 Task: In the  document Empathymeet.rtf change page color to  'Olive Green'. Insert watermark  'Confidential ' Apply Font Style in watermark Nunito
Action: Mouse moved to (326, 432)
Screenshot: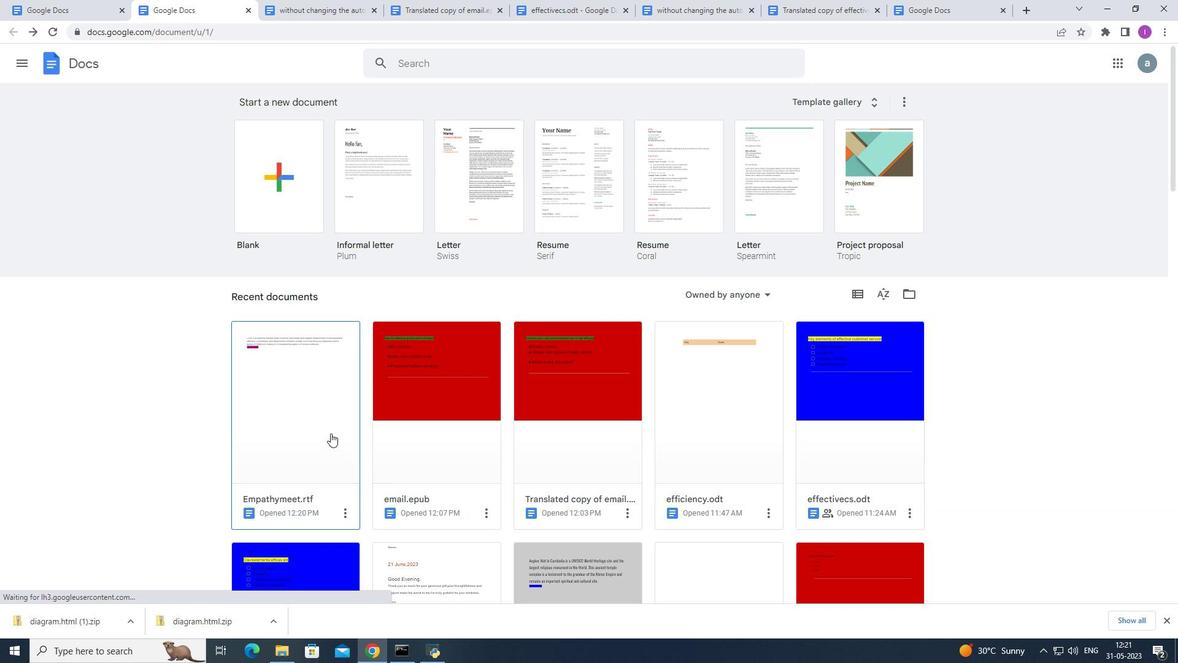 
Action: Mouse pressed left at (326, 432)
Screenshot: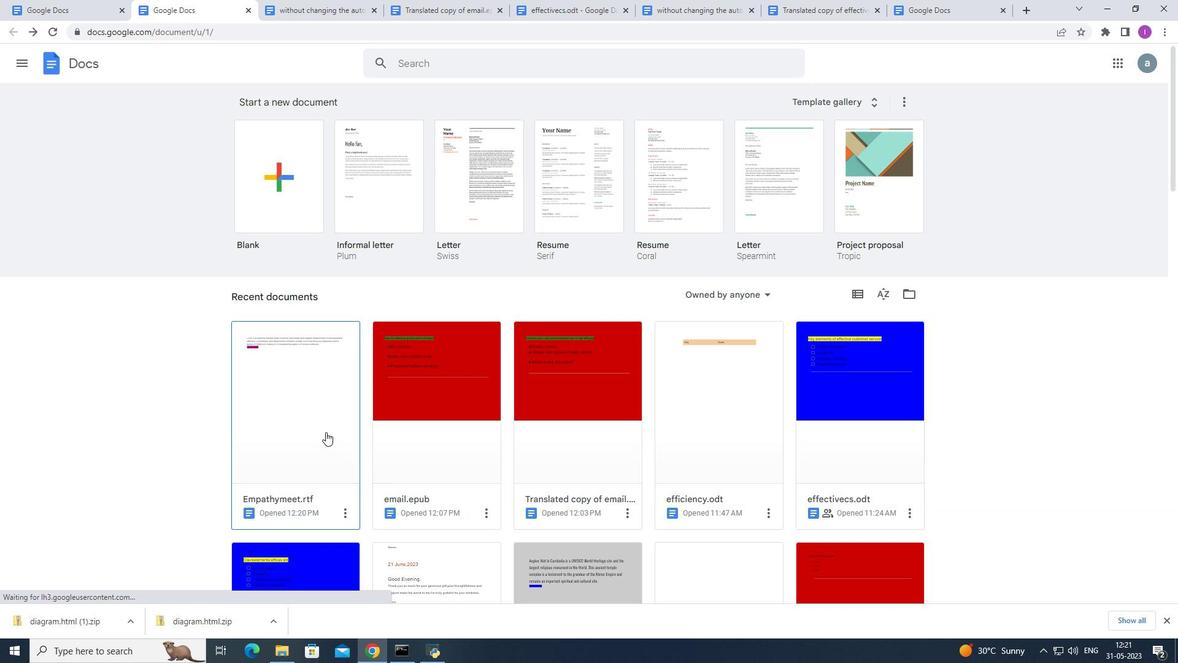 
Action: Mouse moved to (128, 68)
Screenshot: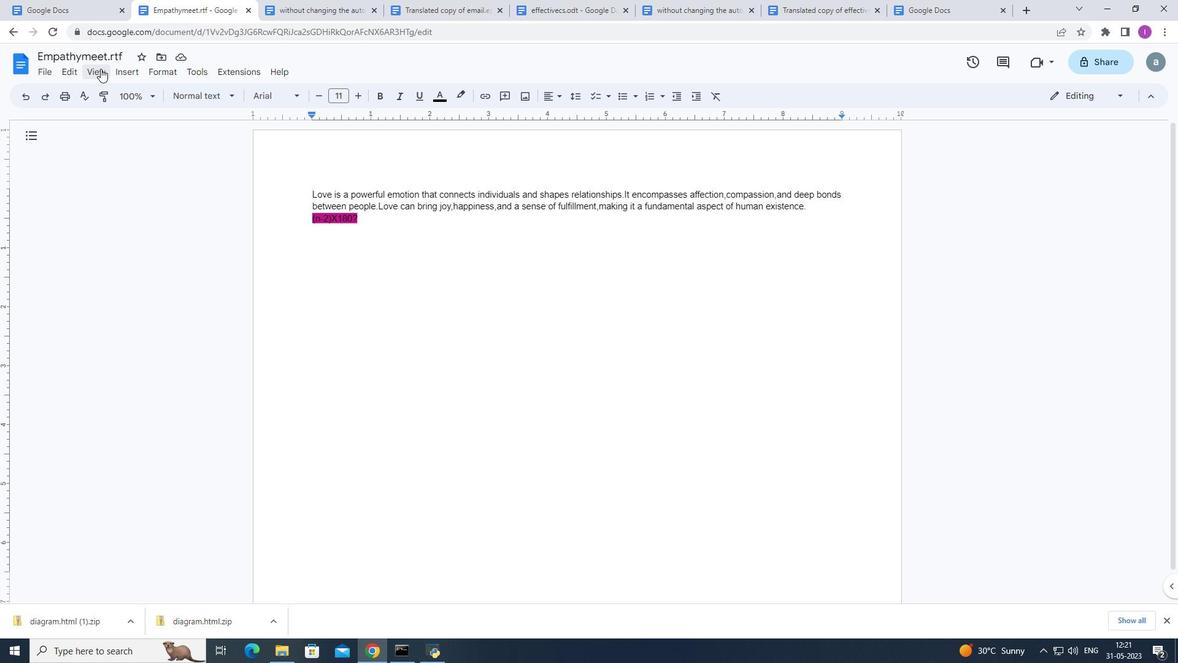 
Action: Mouse pressed left at (128, 68)
Screenshot: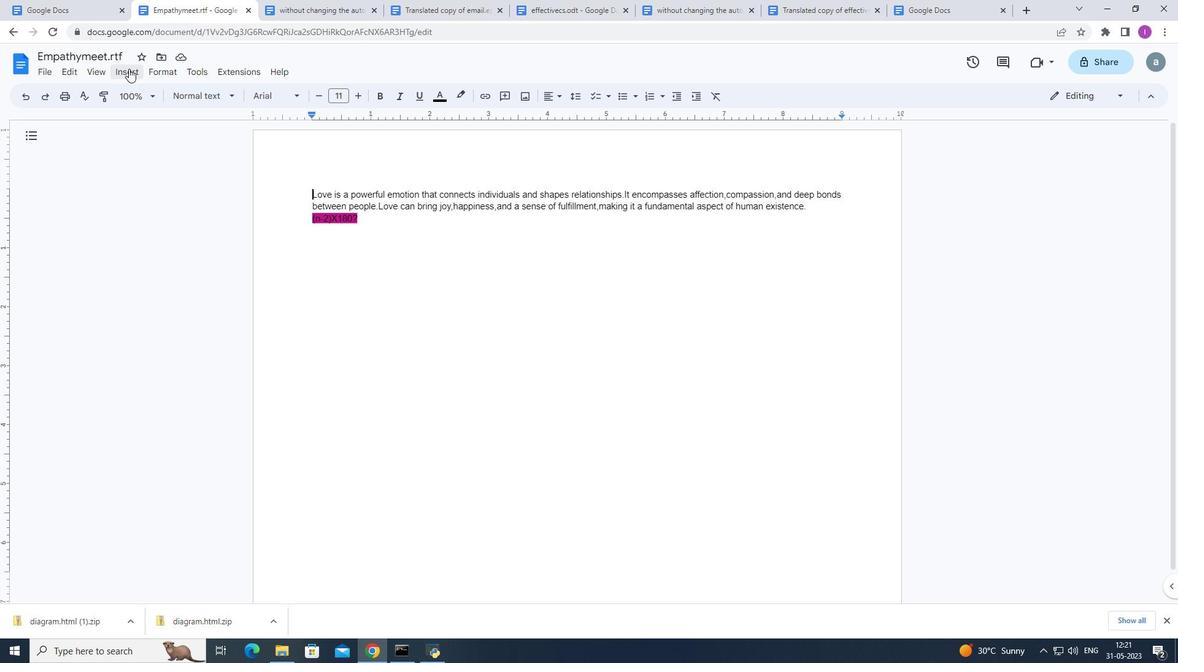 
Action: Mouse moved to (211, 361)
Screenshot: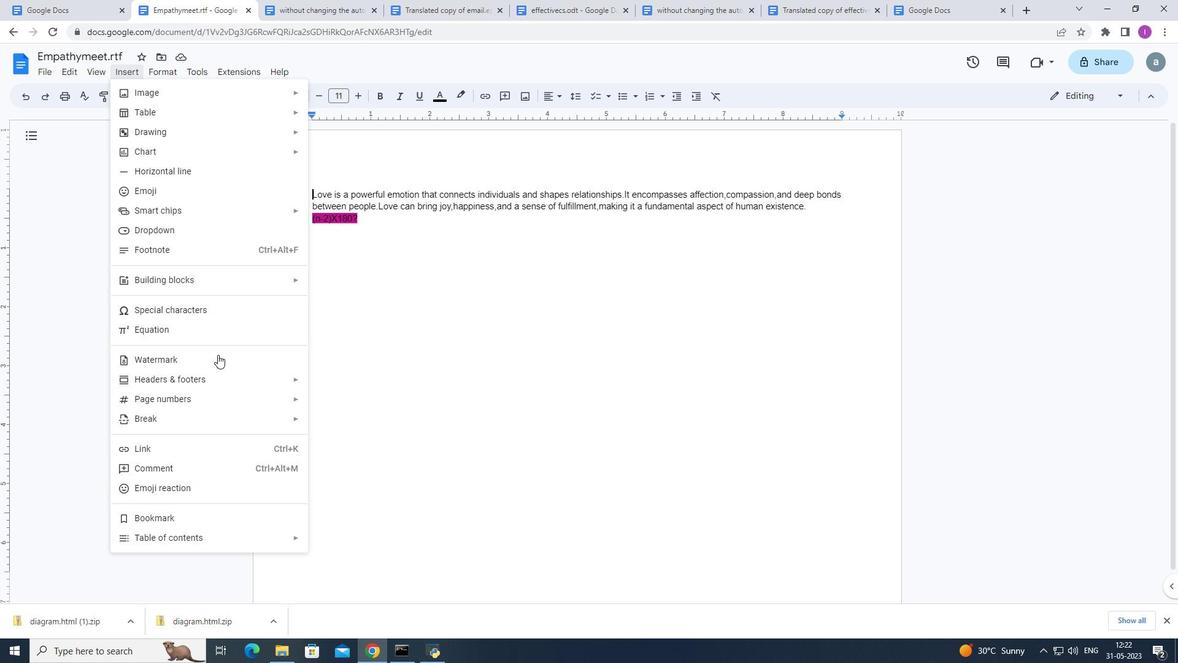 
Action: Mouse pressed left at (211, 361)
Screenshot: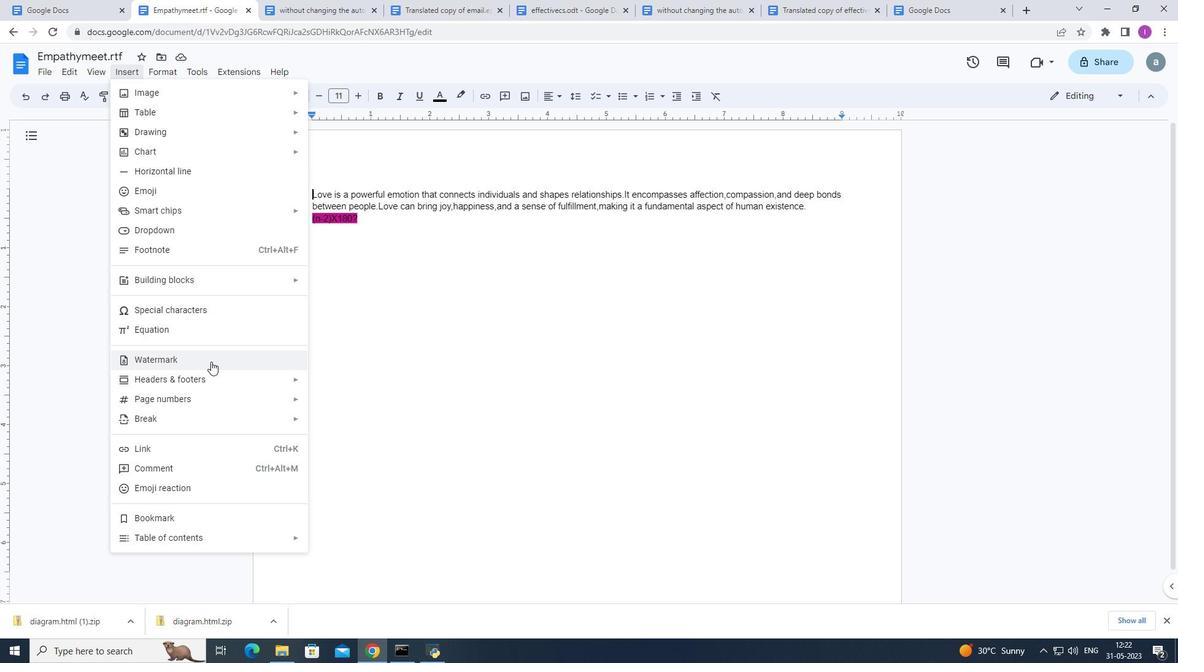 
Action: Mouse moved to (1119, 133)
Screenshot: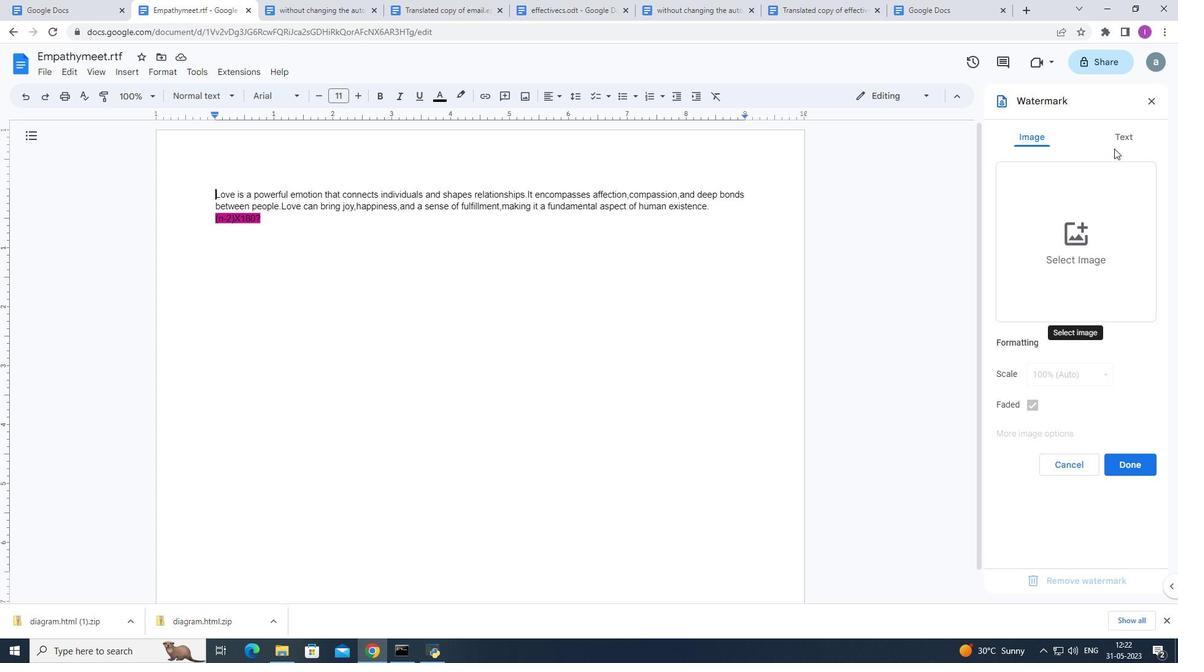 
Action: Mouse pressed left at (1119, 133)
Screenshot: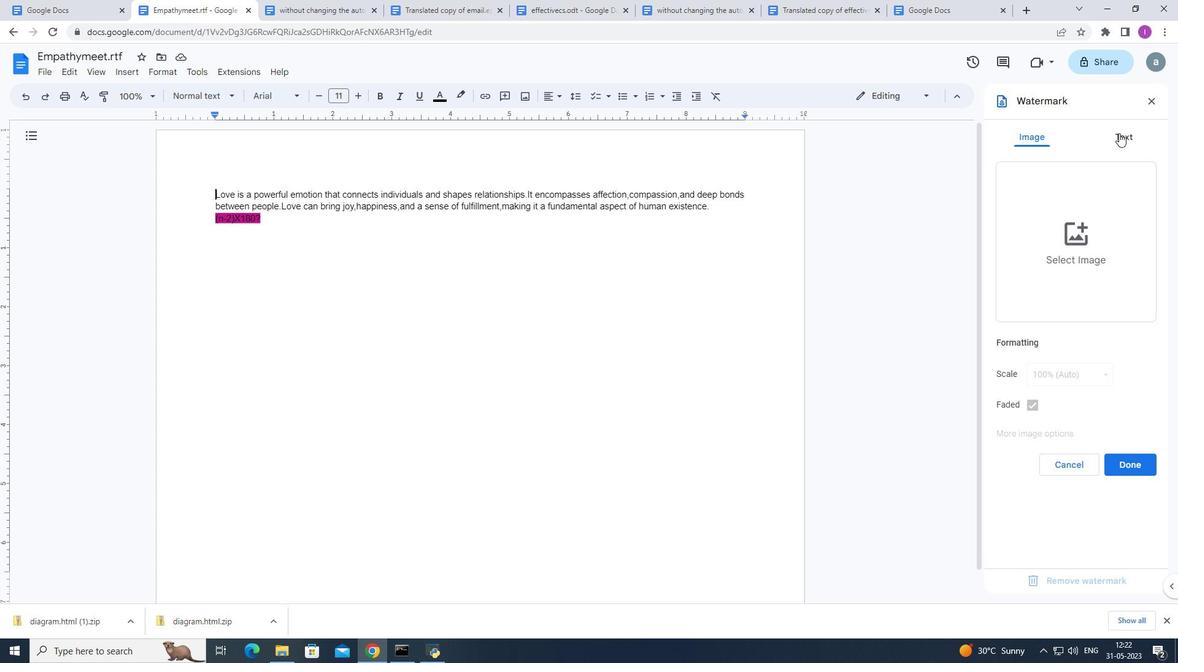 
Action: Mouse moved to (1034, 168)
Screenshot: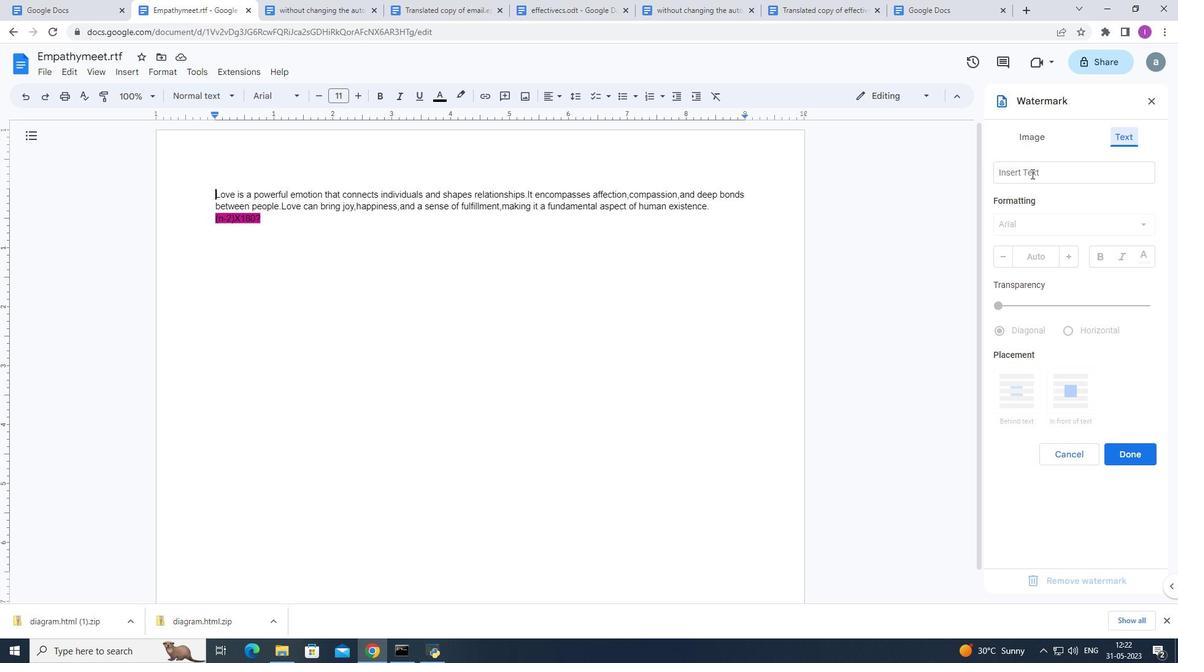 
Action: Mouse pressed left at (1034, 168)
Screenshot: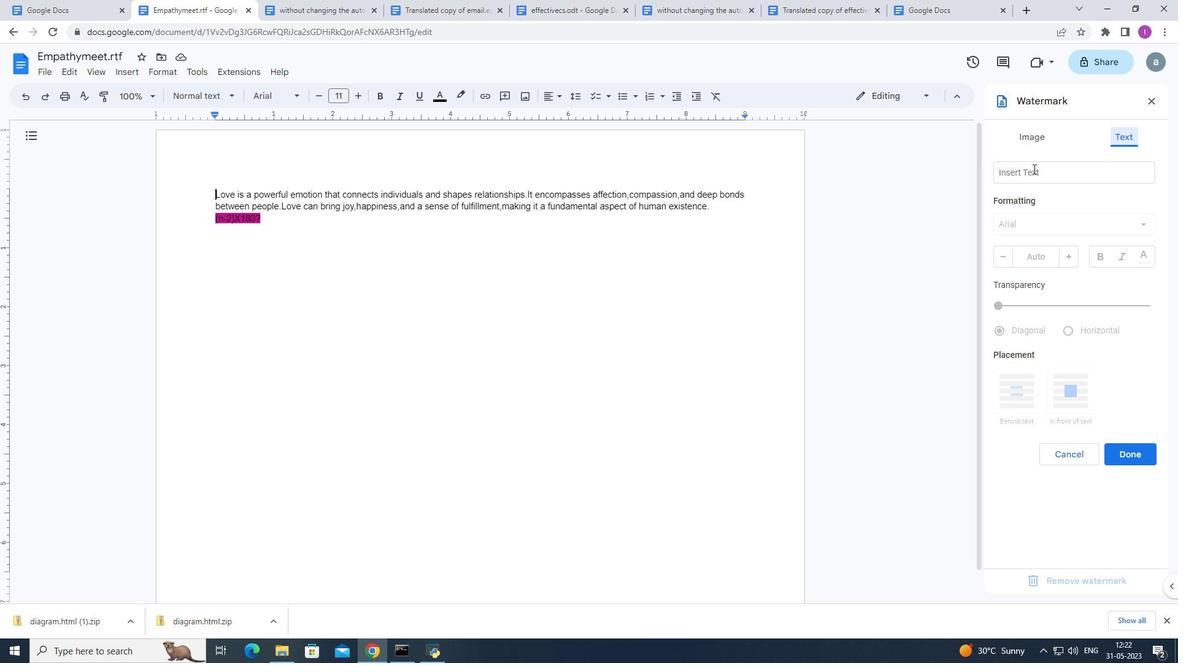 
Action: Mouse moved to (1034, 168)
Screenshot: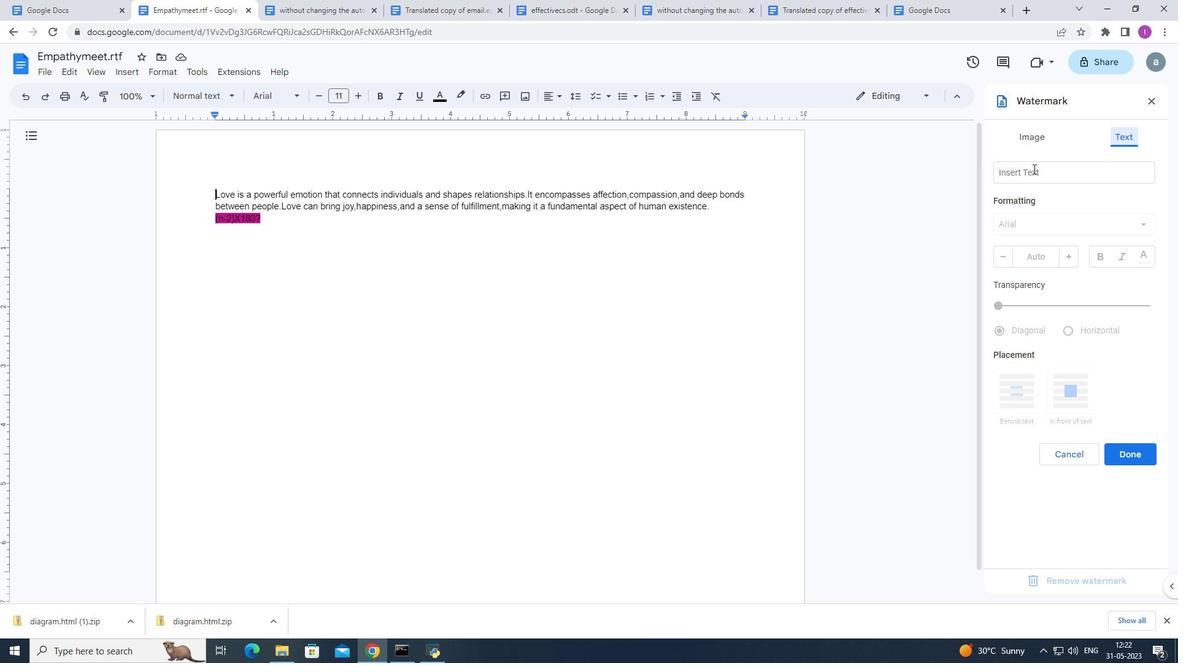 
Action: Key pressed <Key.shift>C
Screenshot: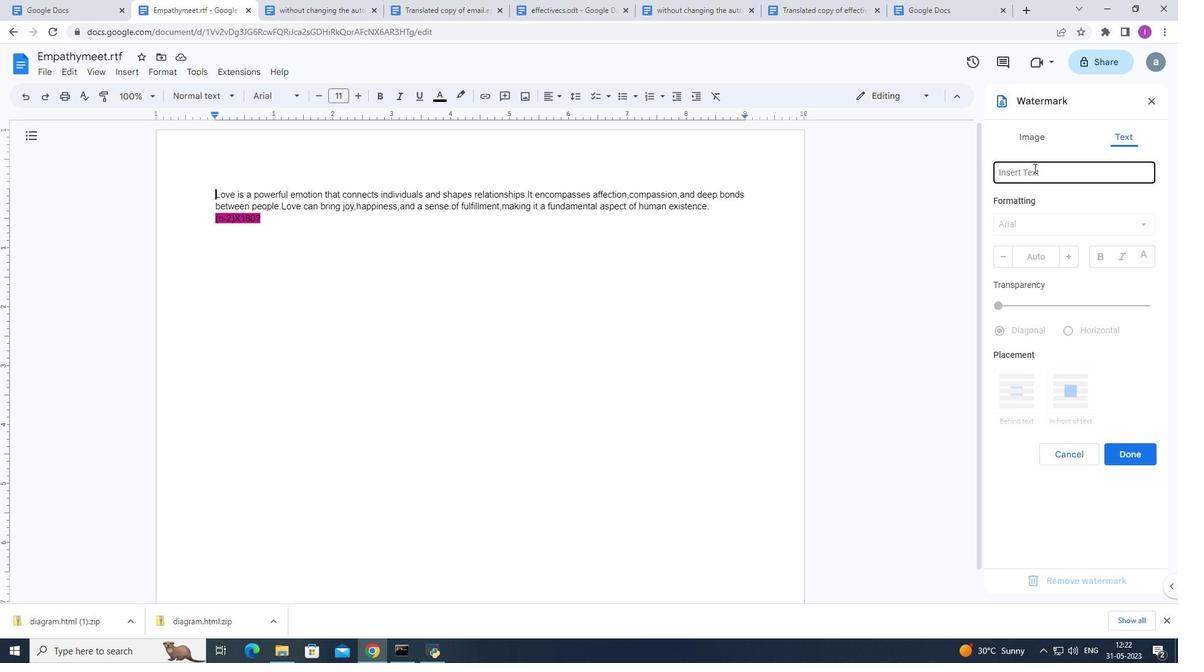 
Action: Mouse moved to (1048, 159)
Screenshot: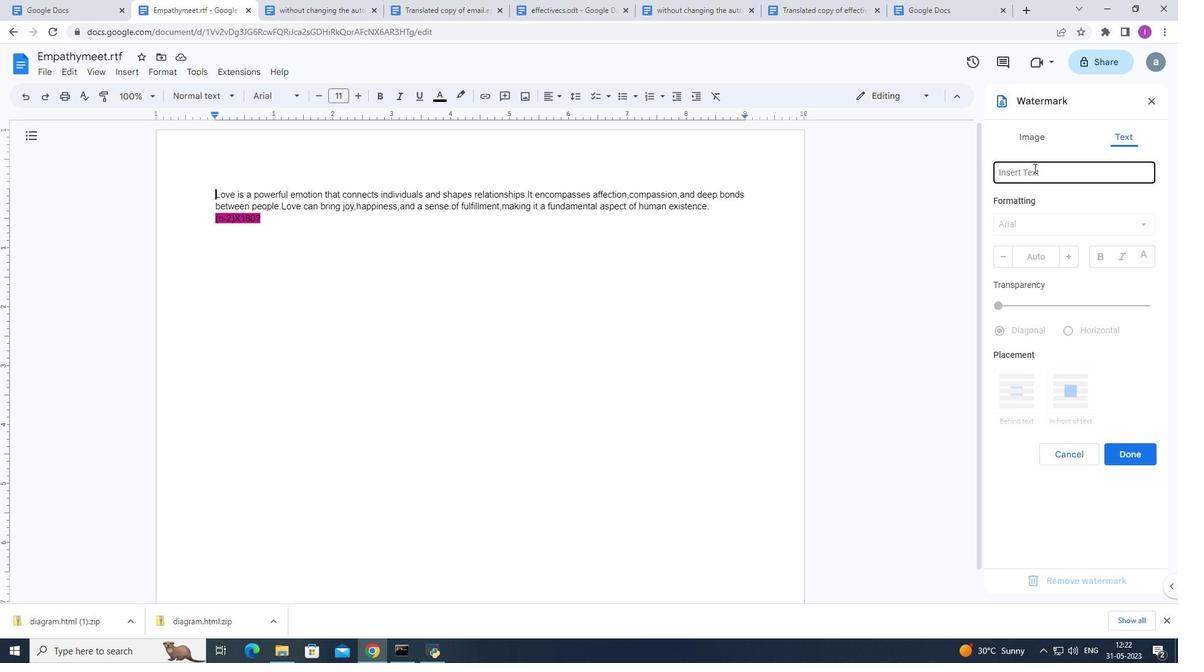
Action: Key pressed onfidential
Screenshot: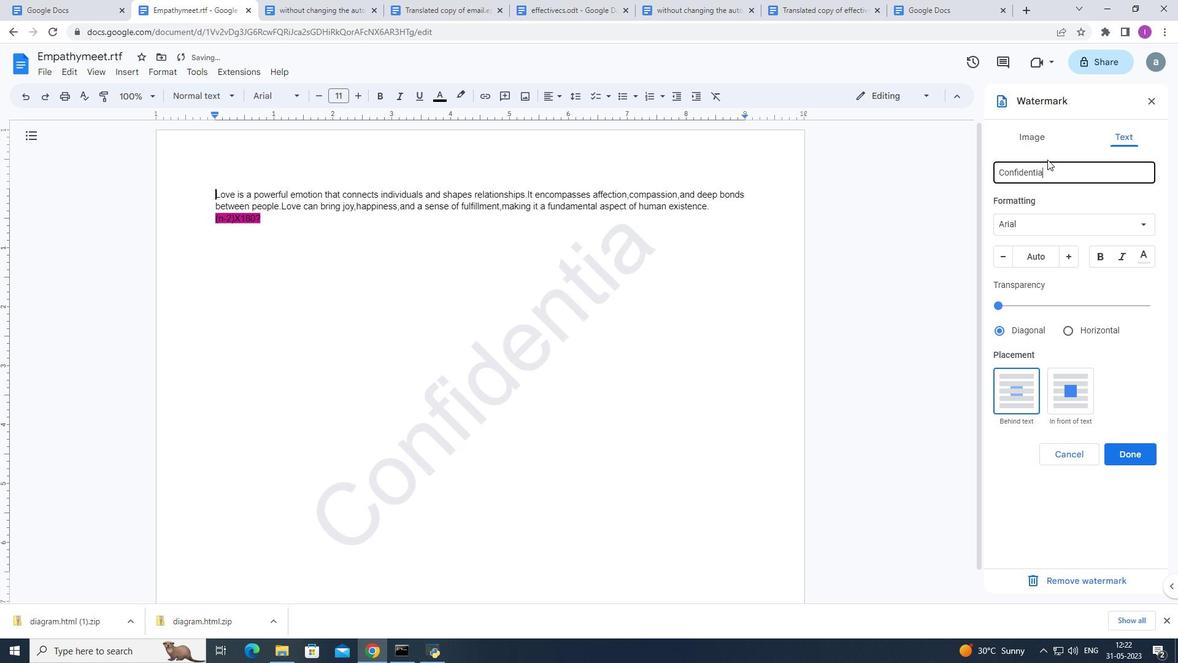 
Action: Mouse moved to (1141, 220)
Screenshot: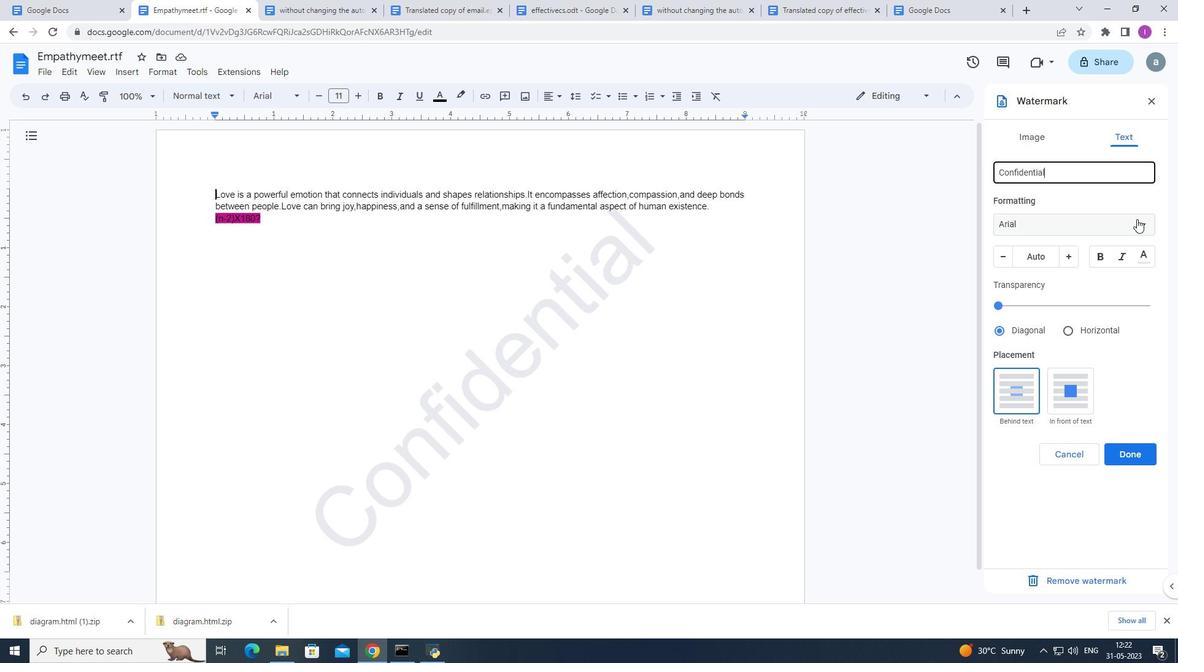 
Action: Mouse pressed left at (1141, 220)
Screenshot: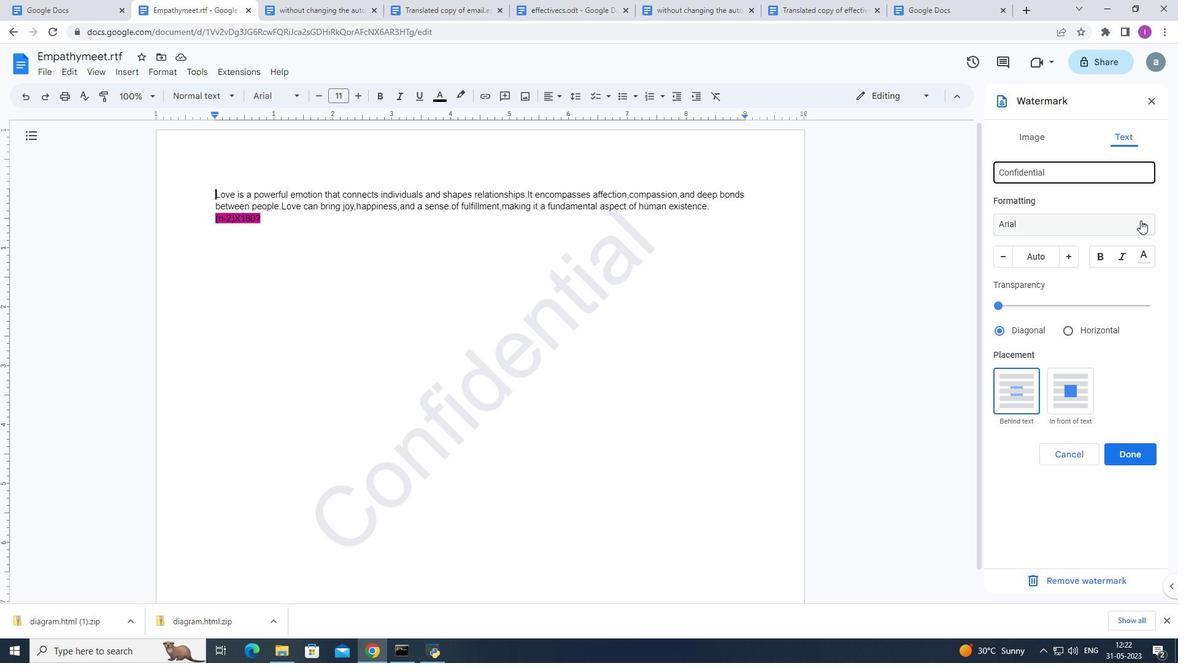 
Action: Mouse moved to (1048, 399)
Screenshot: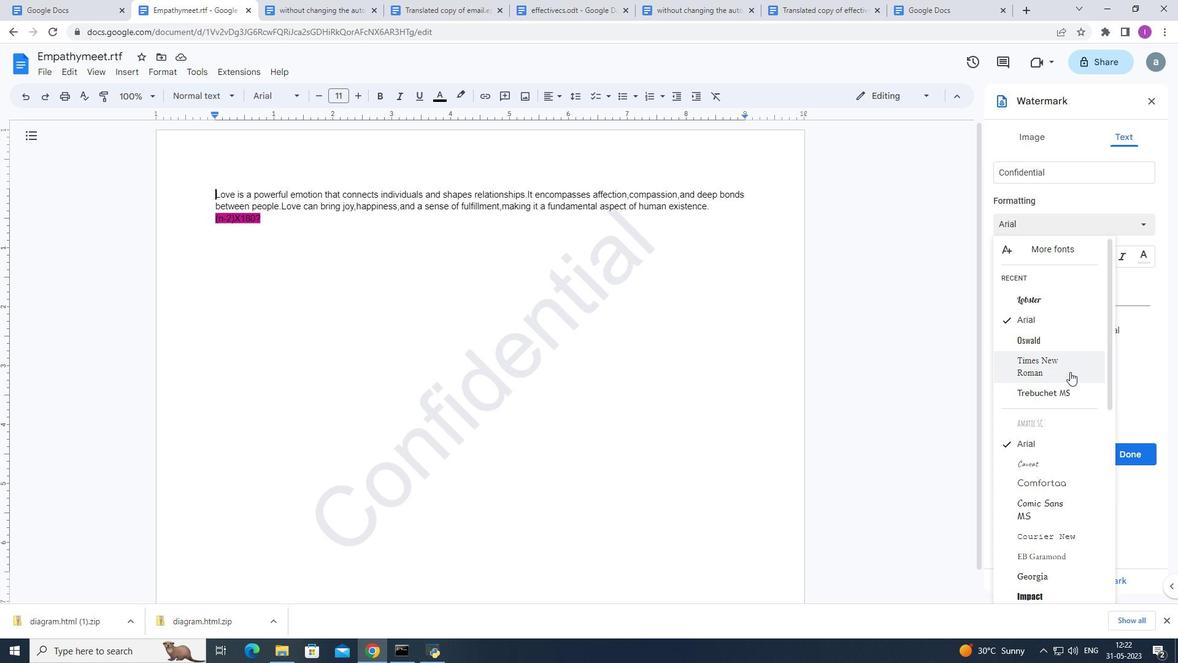 
Action: Mouse scrolled (1048, 399) with delta (0, 0)
Screenshot: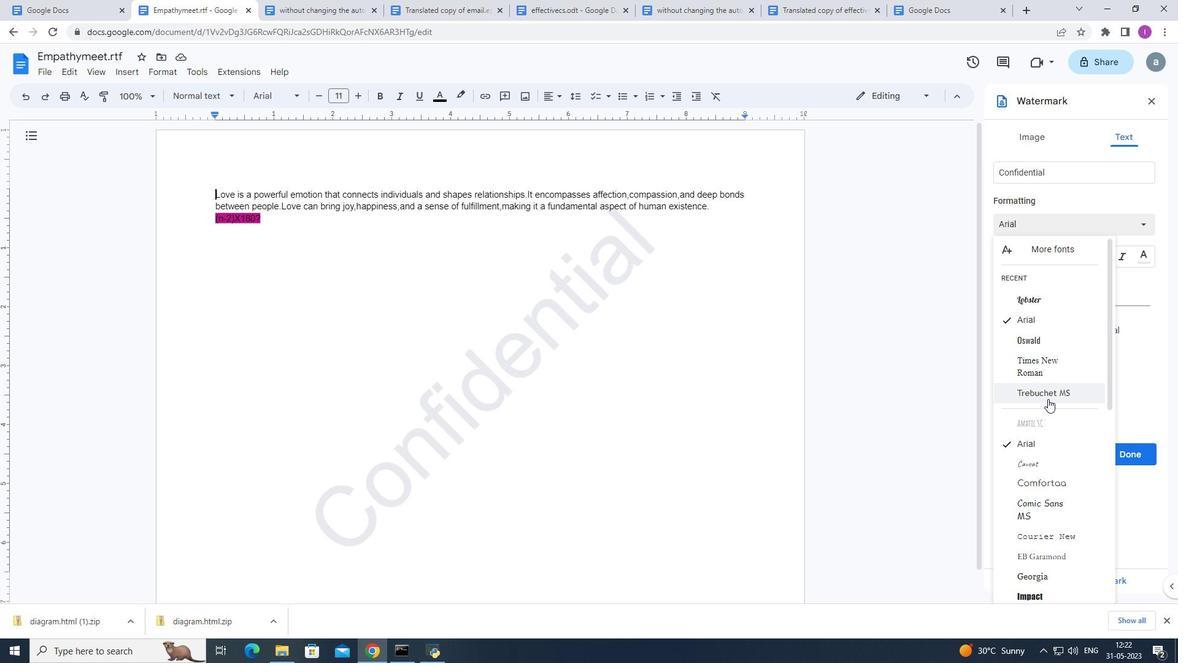 
Action: Mouse scrolled (1048, 399) with delta (0, 0)
Screenshot: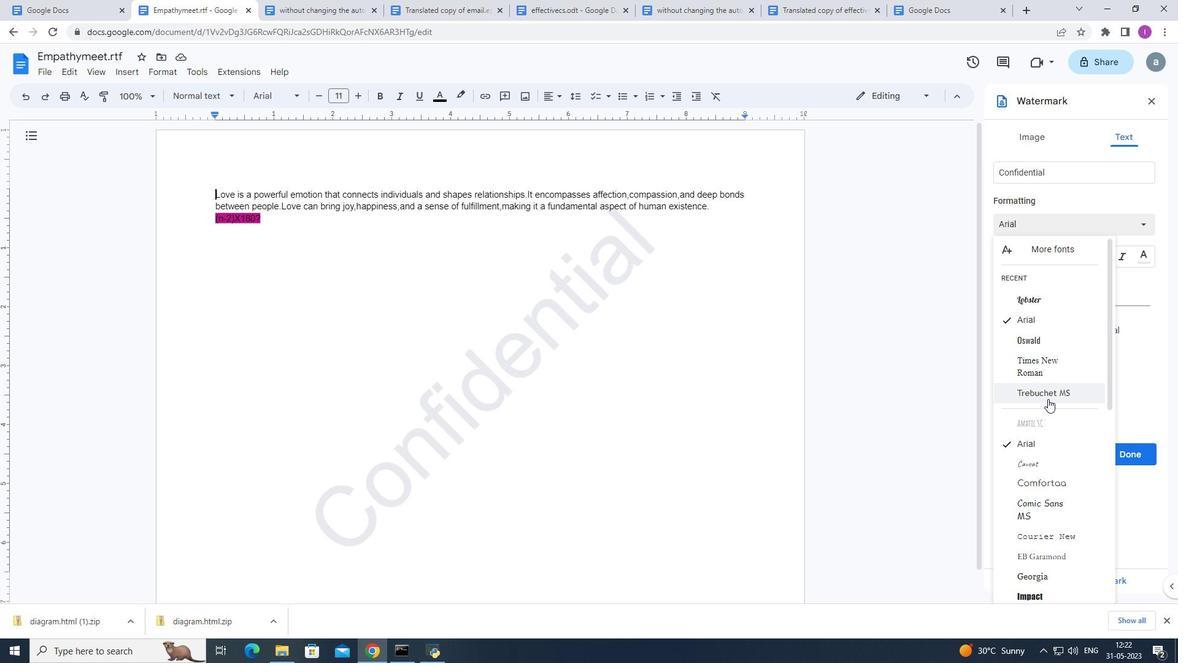 
Action: Mouse scrolled (1048, 399) with delta (0, 0)
Screenshot: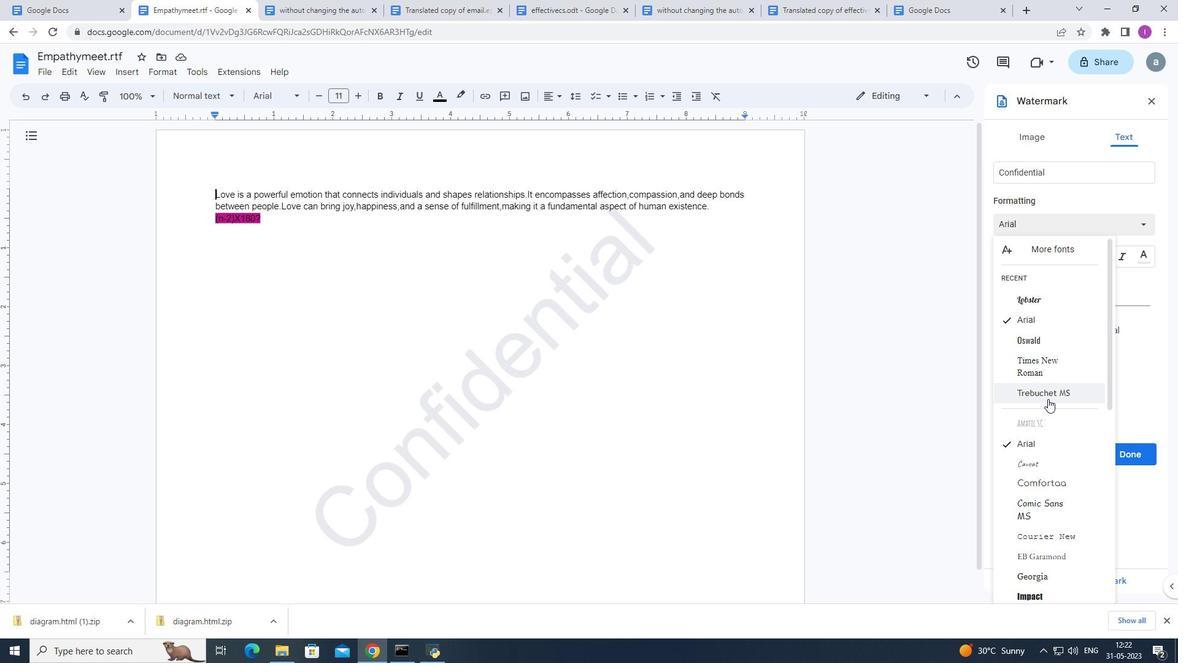 
Action: Mouse scrolled (1048, 398) with delta (0, 0)
Screenshot: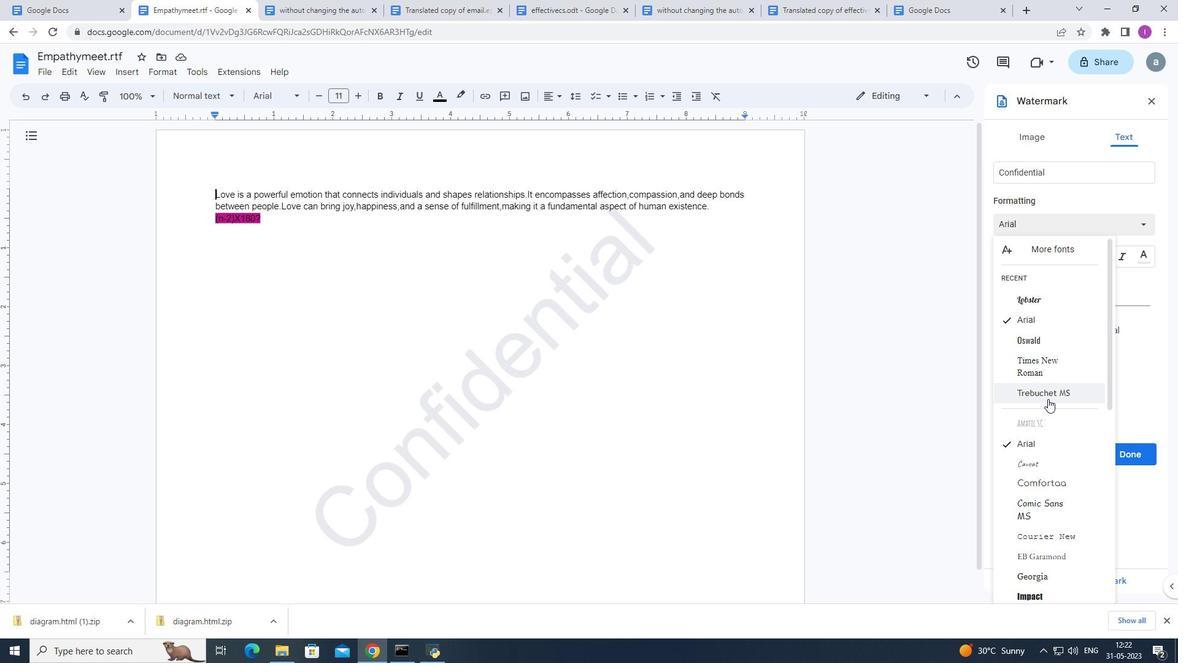 
Action: Mouse scrolled (1048, 399) with delta (0, 0)
Screenshot: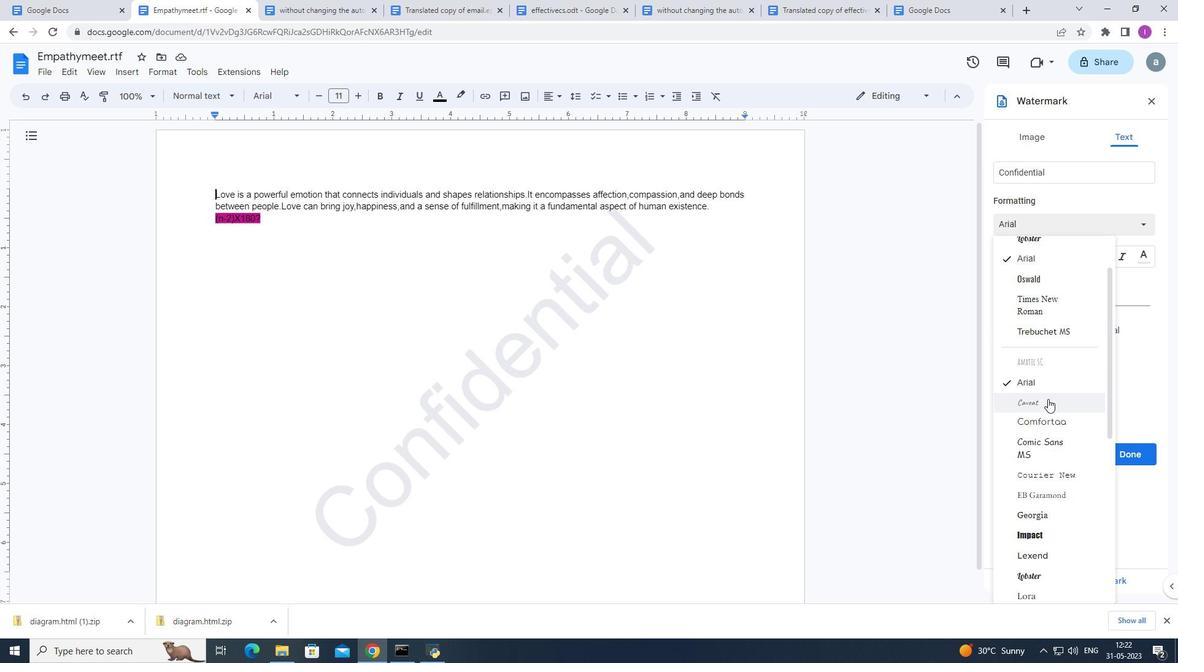
Action: Mouse scrolled (1048, 398) with delta (0, 0)
Screenshot: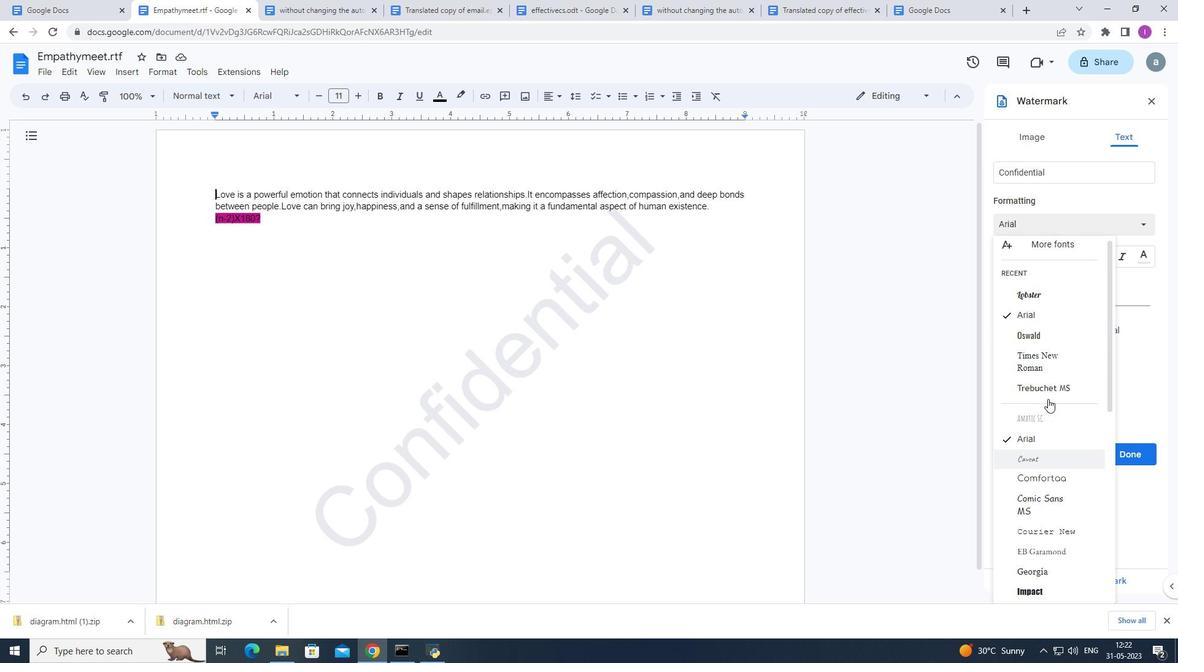 
Action: Mouse scrolled (1048, 398) with delta (0, 0)
Screenshot: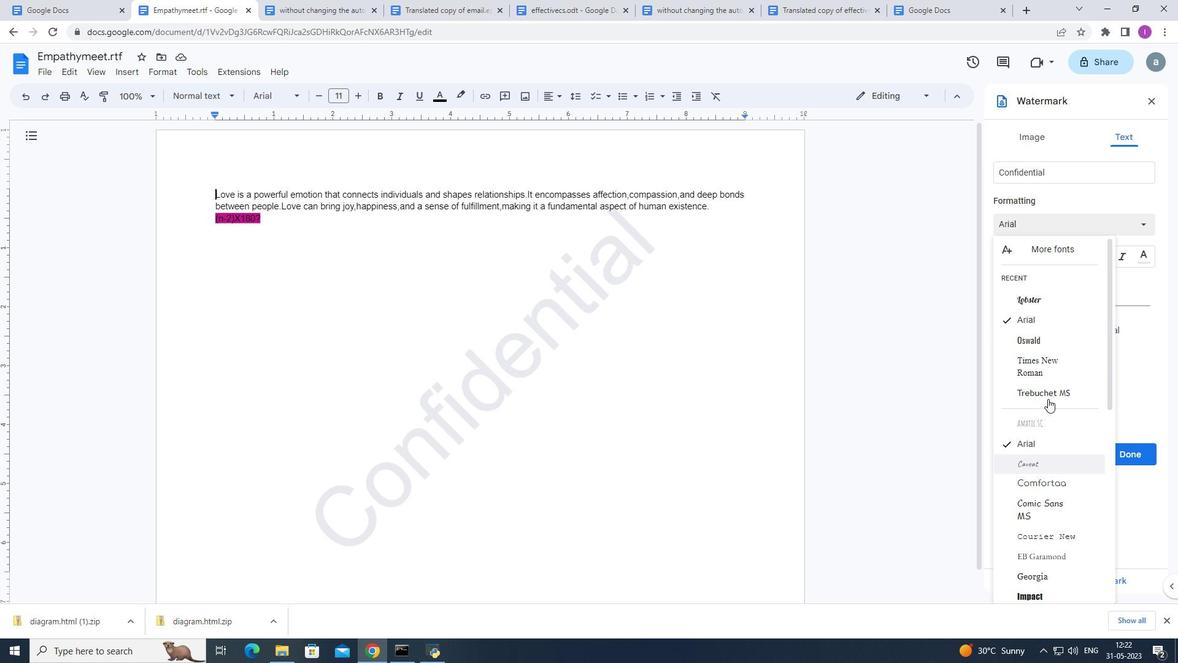 
Action: Mouse scrolled (1048, 398) with delta (0, 0)
Screenshot: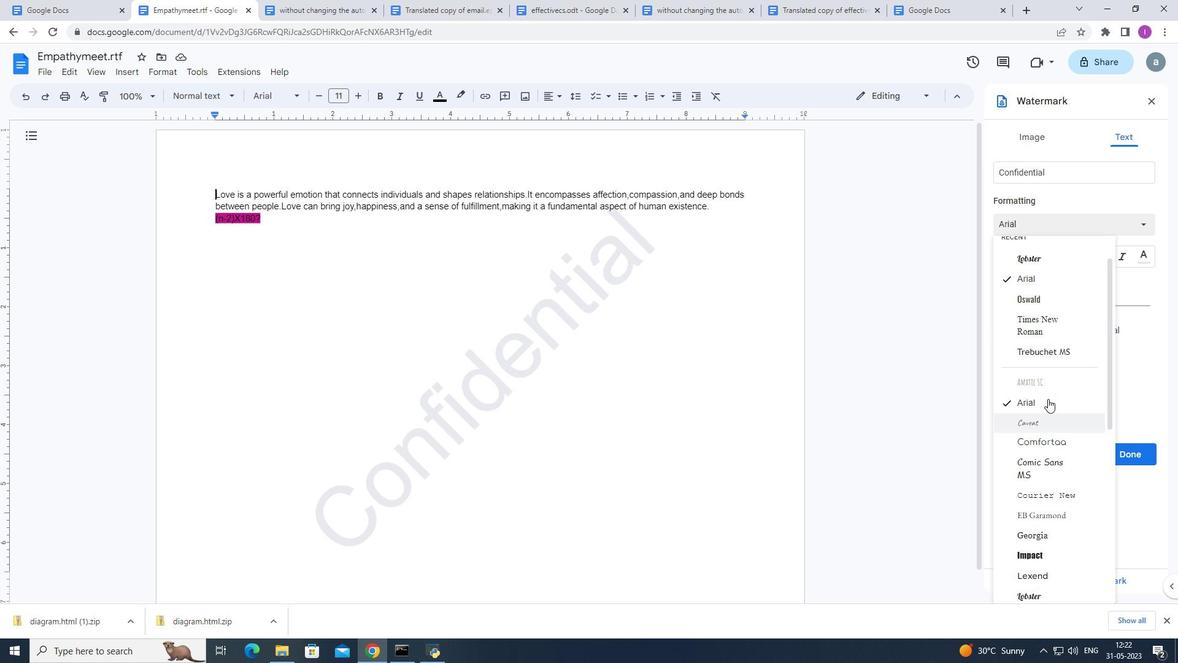 
Action: Mouse scrolled (1048, 398) with delta (0, 0)
Screenshot: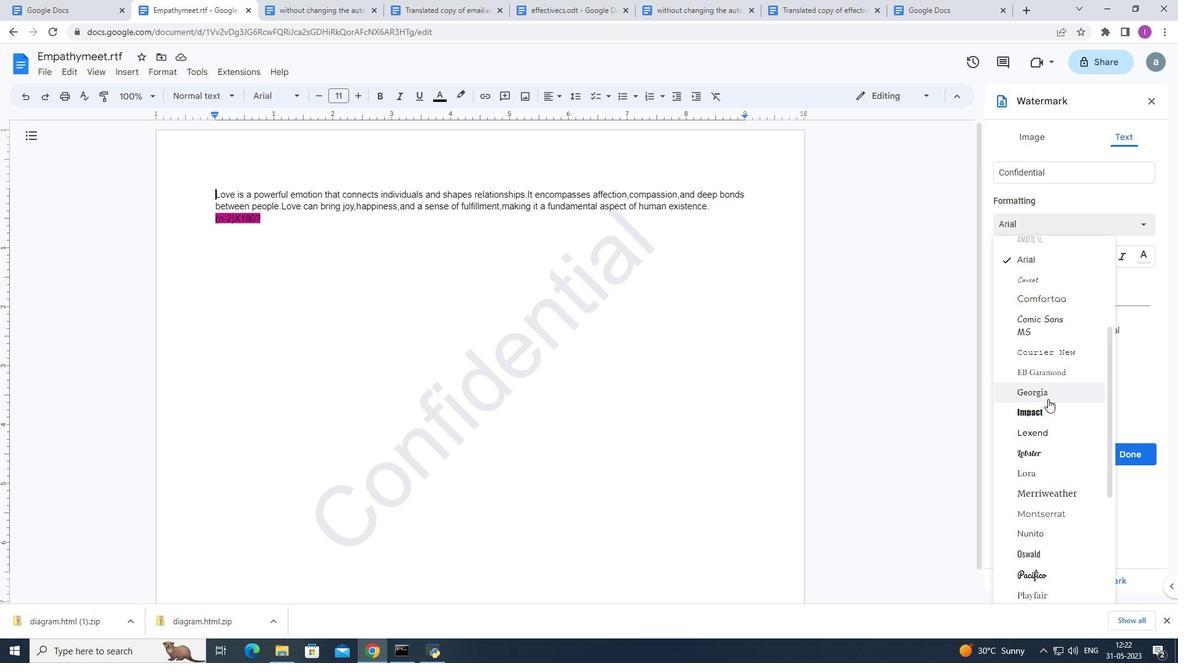 
Action: Mouse scrolled (1048, 398) with delta (0, 0)
Screenshot: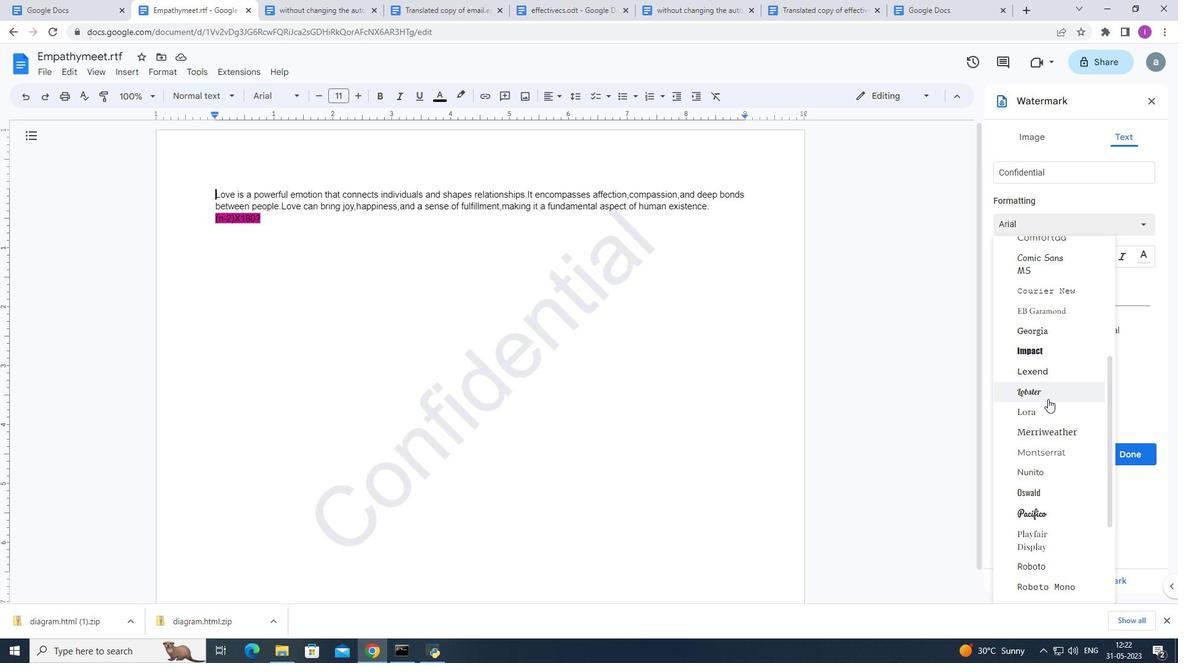 
Action: Mouse scrolled (1048, 398) with delta (0, 0)
Screenshot: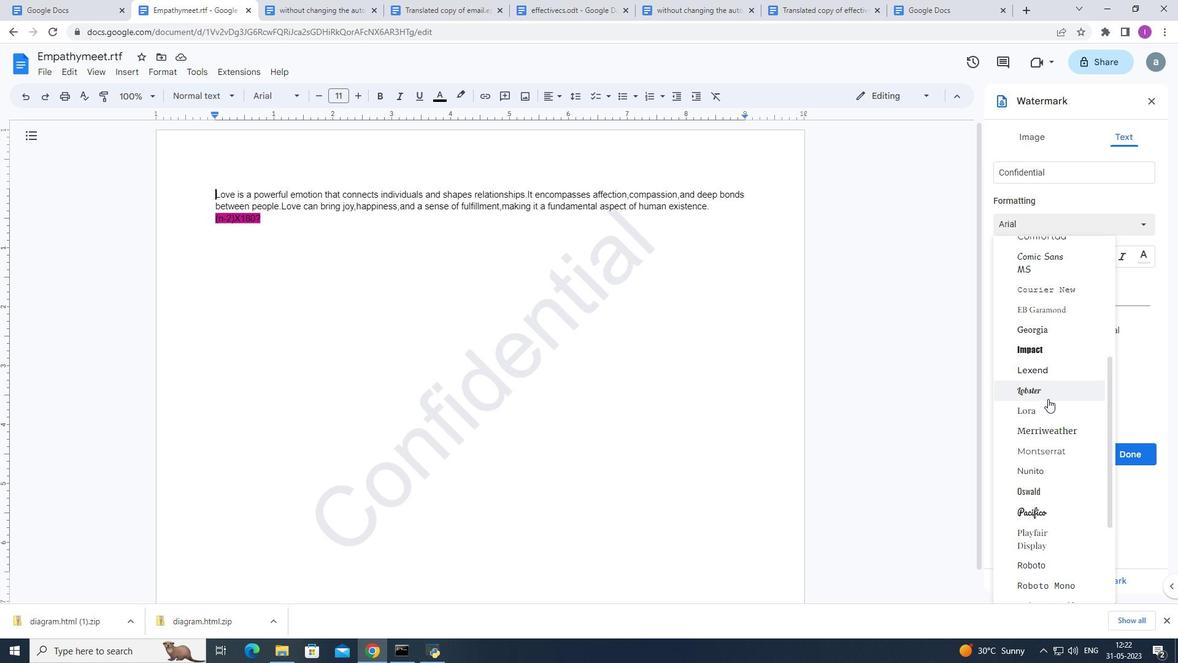 
Action: Mouse scrolled (1048, 398) with delta (0, 0)
Screenshot: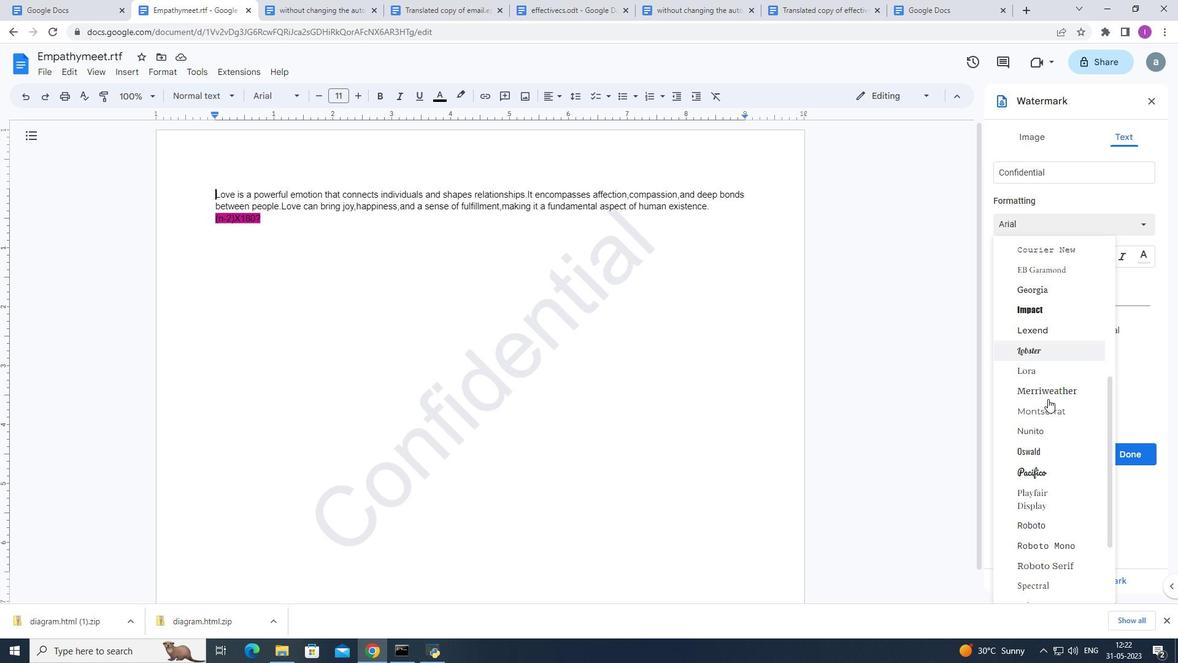 
Action: Mouse scrolled (1048, 399) with delta (0, 0)
Screenshot: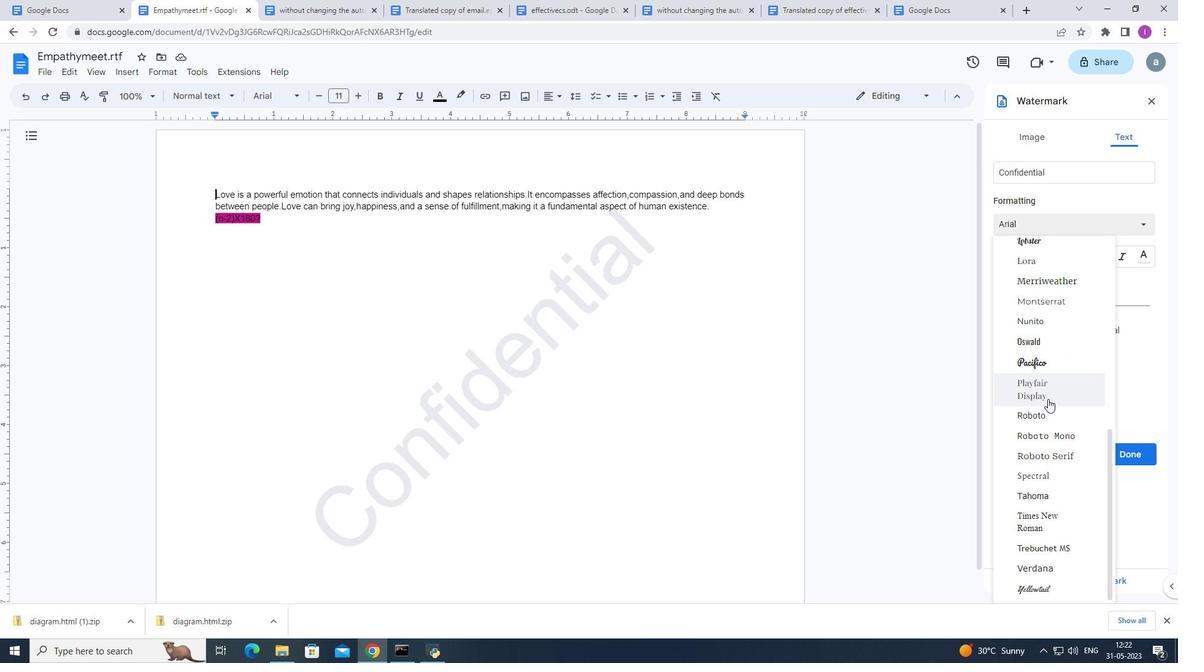 
Action: Mouse scrolled (1048, 399) with delta (0, 0)
Screenshot: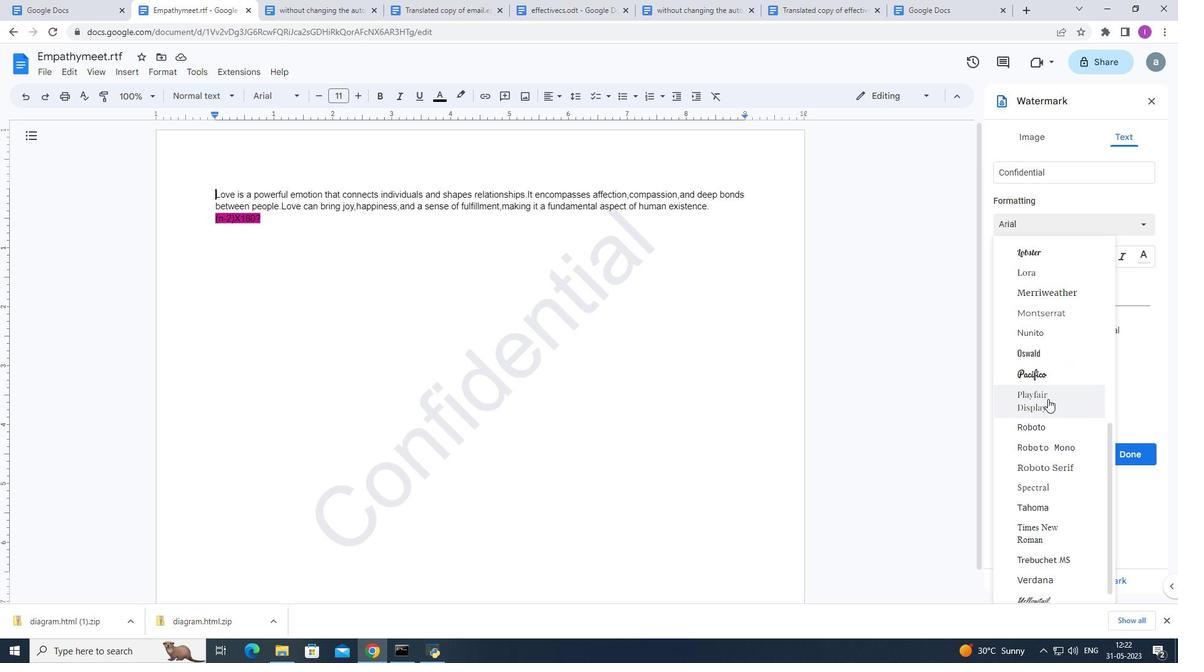 
Action: Mouse scrolled (1048, 399) with delta (0, 0)
Screenshot: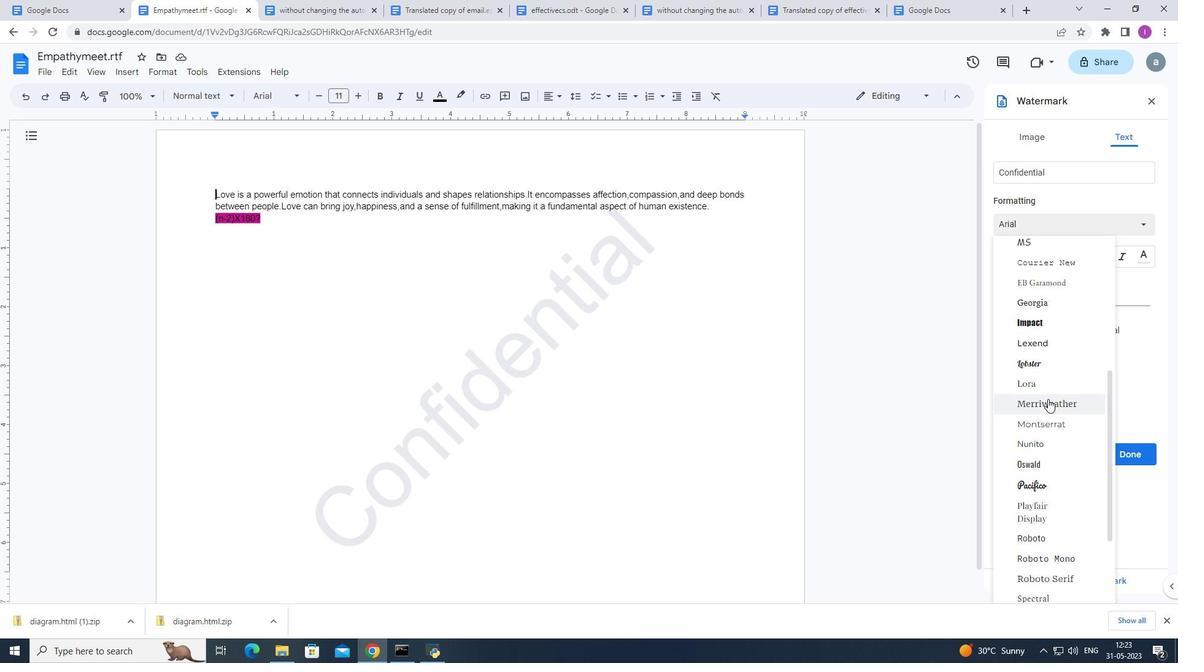 
Action: Mouse scrolled (1048, 399) with delta (0, 0)
Screenshot: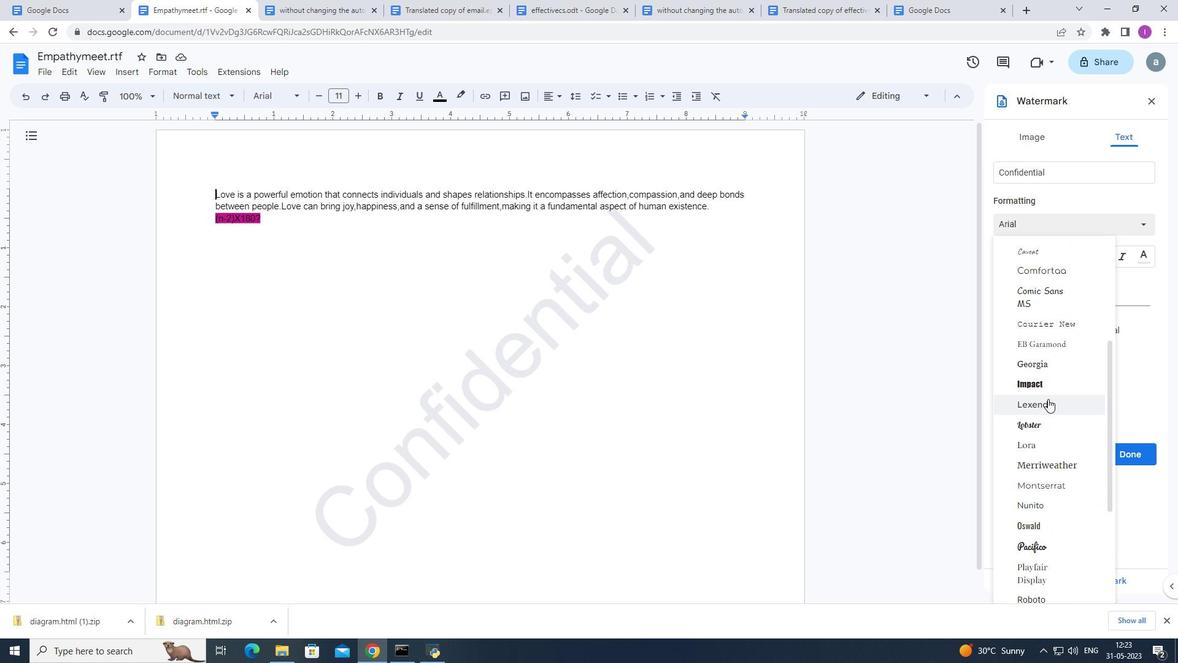 
Action: Mouse scrolled (1048, 398) with delta (0, 0)
Screenshot: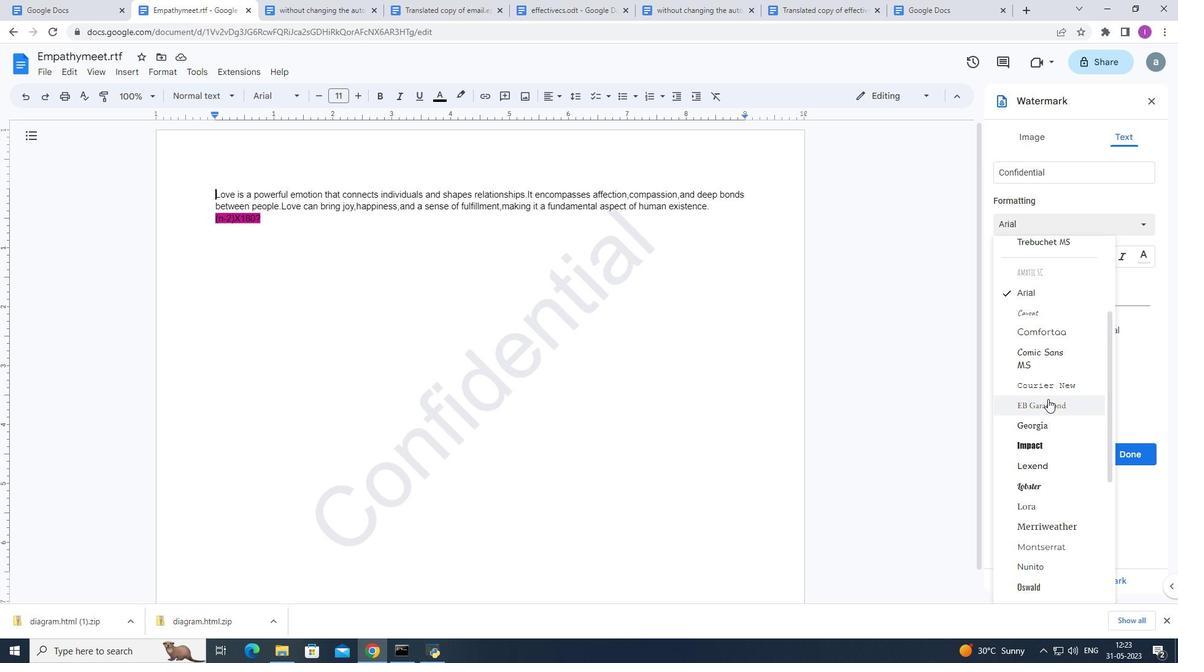 
Action: Mouse moved to (1057, 428)
Screenshot: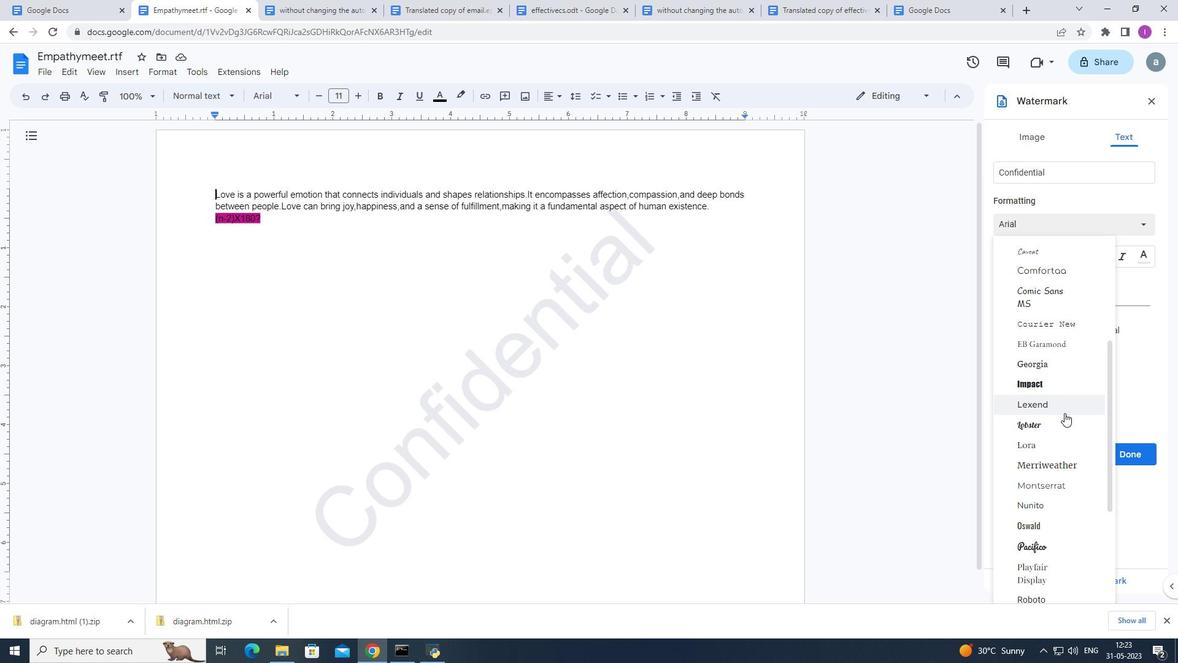 
Action: Mouse scrolled (1057, 427) with delta (0, 0)
Screenshot: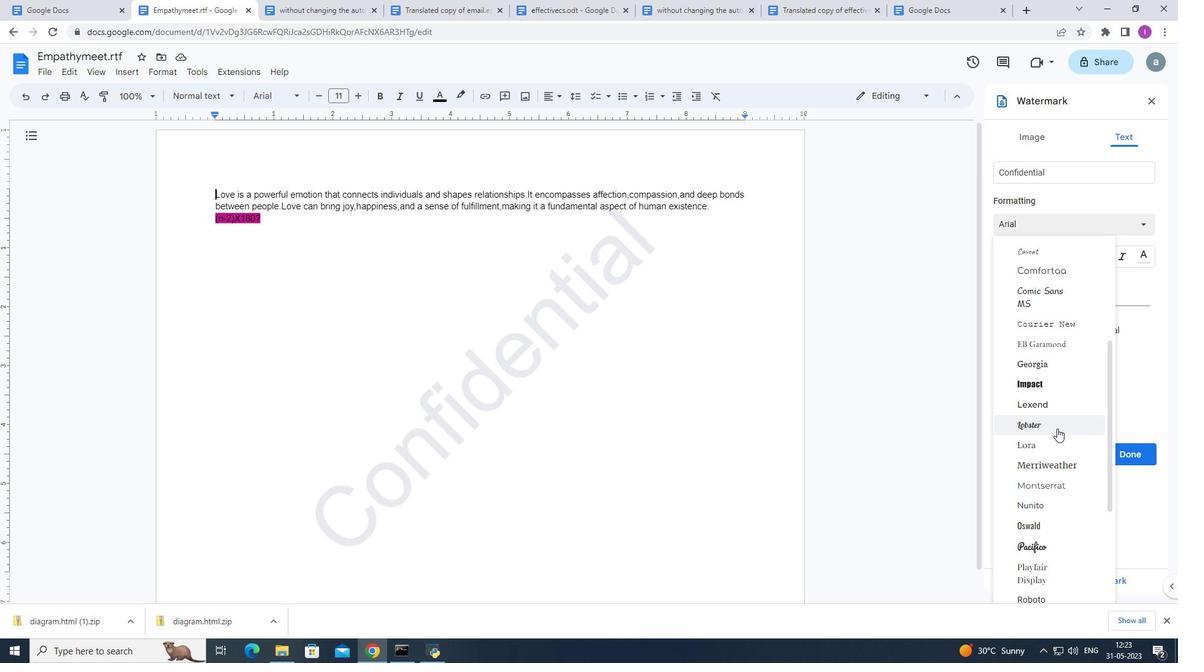 
Action: Mouse scrolled (1057, 427) with delta (0, 0)
Screenshot: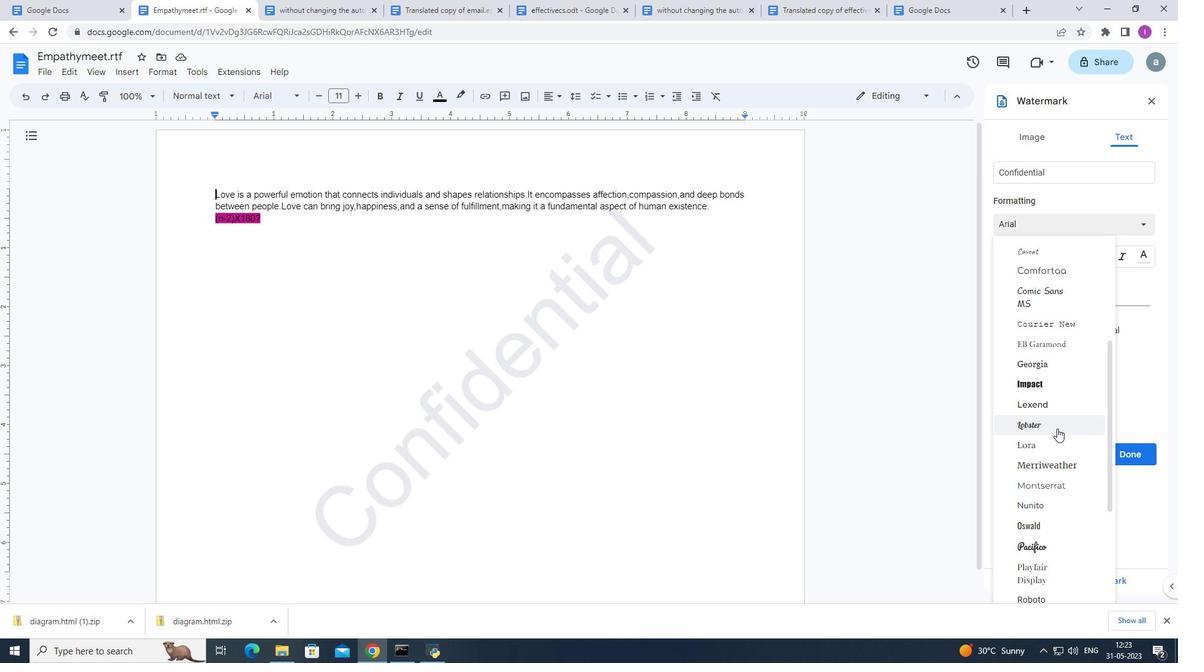 
Action: Mouse scrolled (1057, 427) with delta (0, 0)
Screenshot: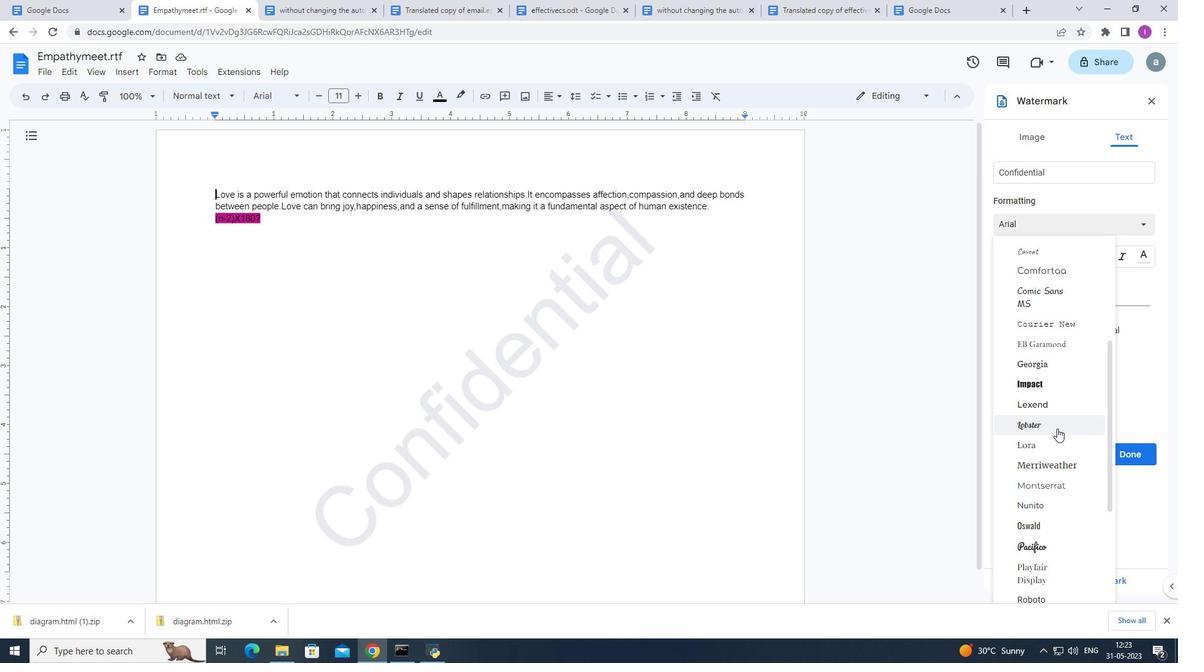 
Action: Mouse scrolled (1057, 427) with delta (0, 0)
Screenshot: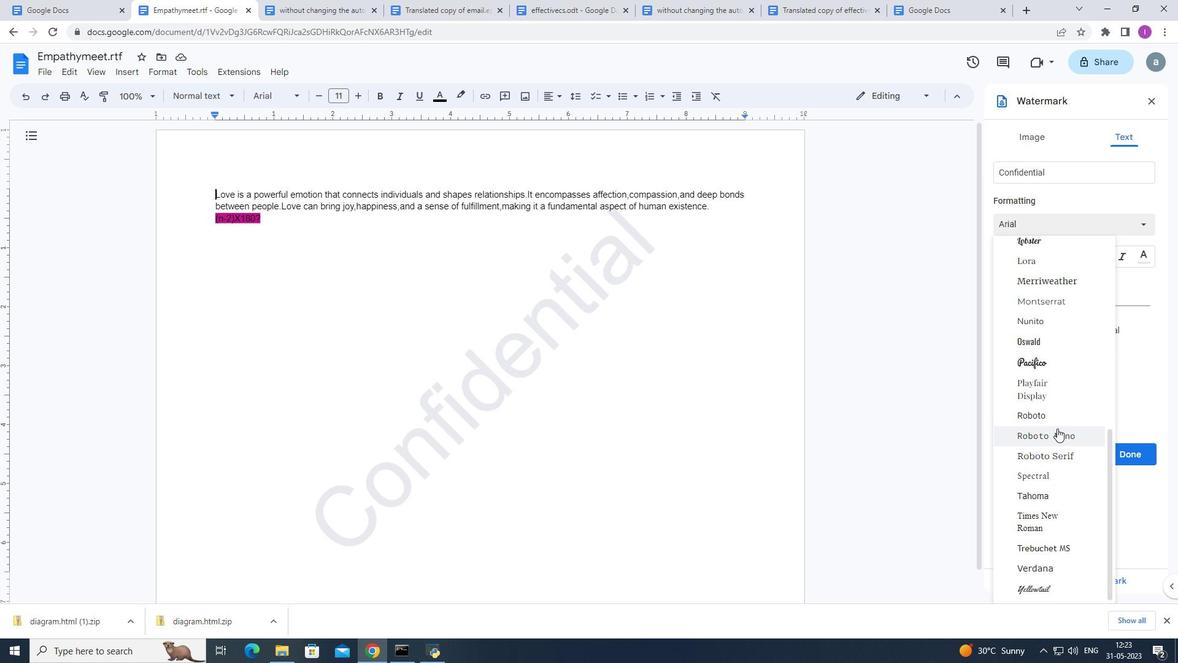 
Action: Mouse scrolled (1057, 427) with delta (0, 0)
Screenshot: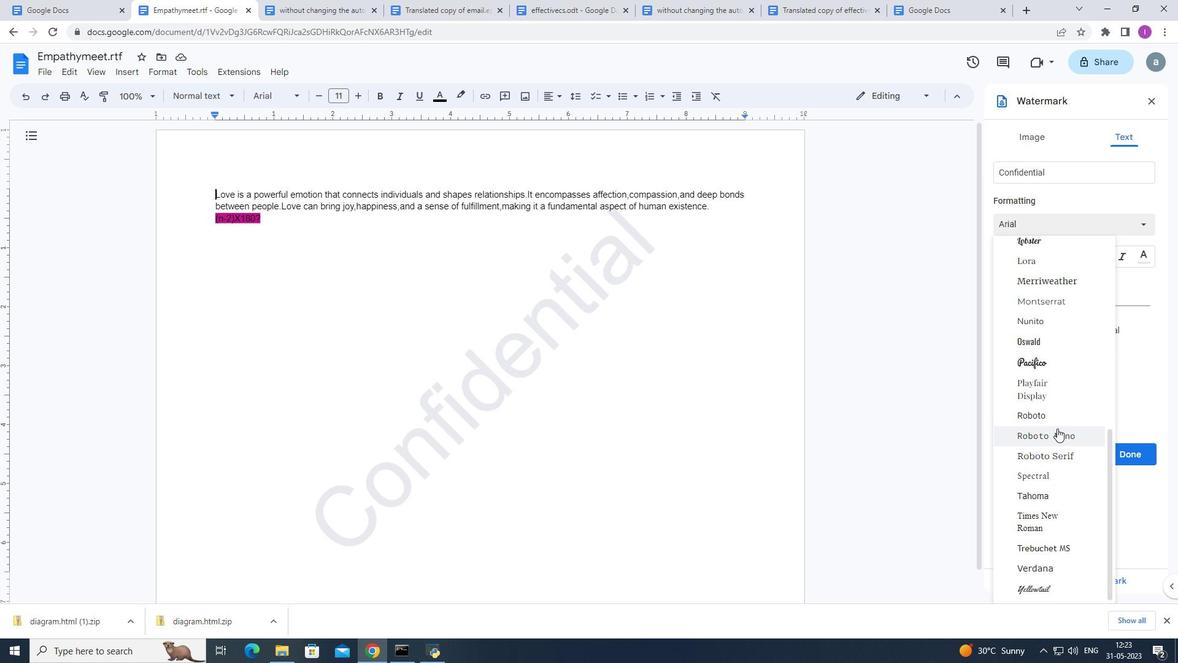 
Action: Mouse scrolled (1057, 427) with delta (0, 0)
Screenshot: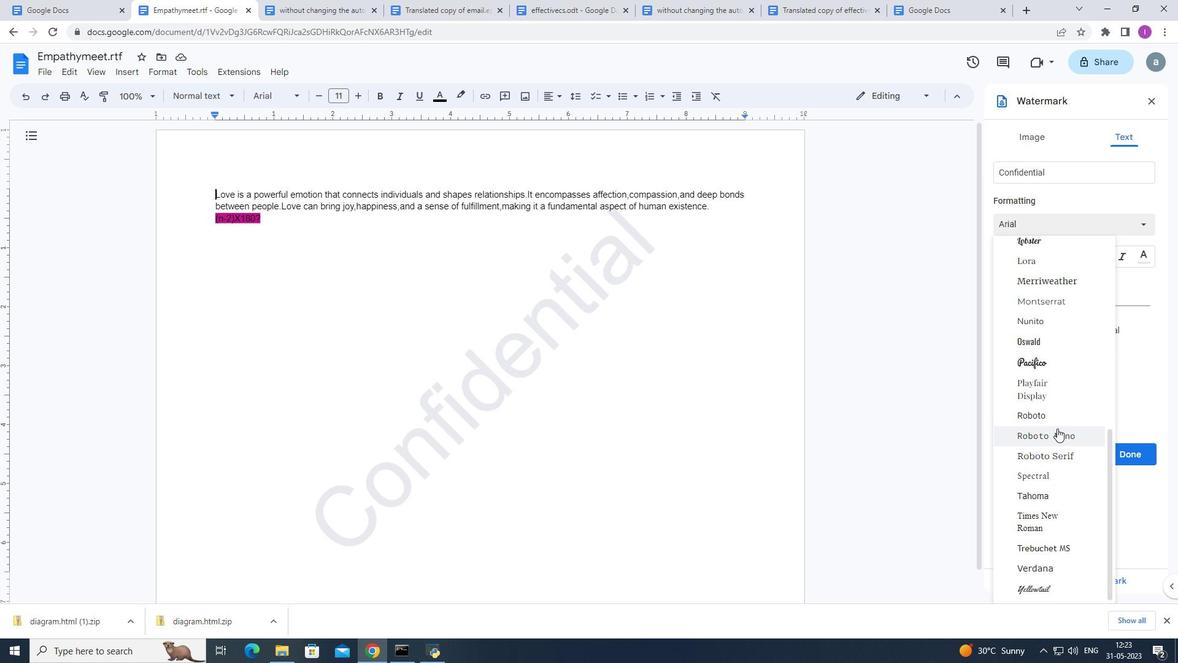 
Action: Mouse moved to (1062, 453)
Screenshot: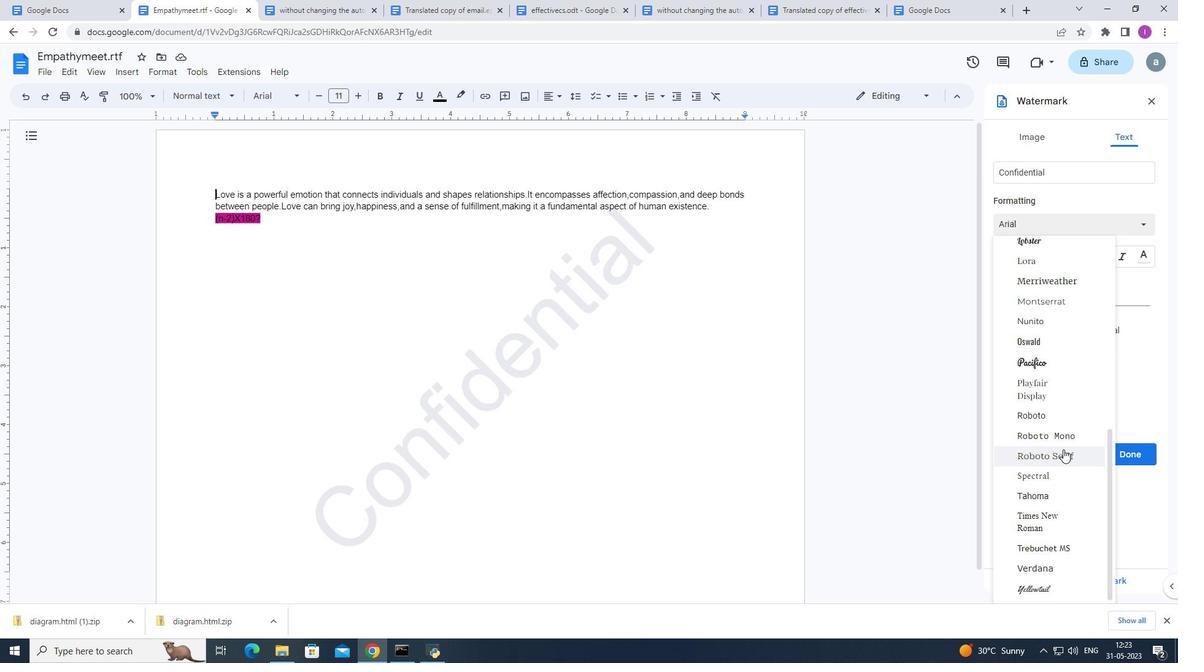 
Action: Mouse scrolled (1062, 453) with delta (0, 0)
Screenshot: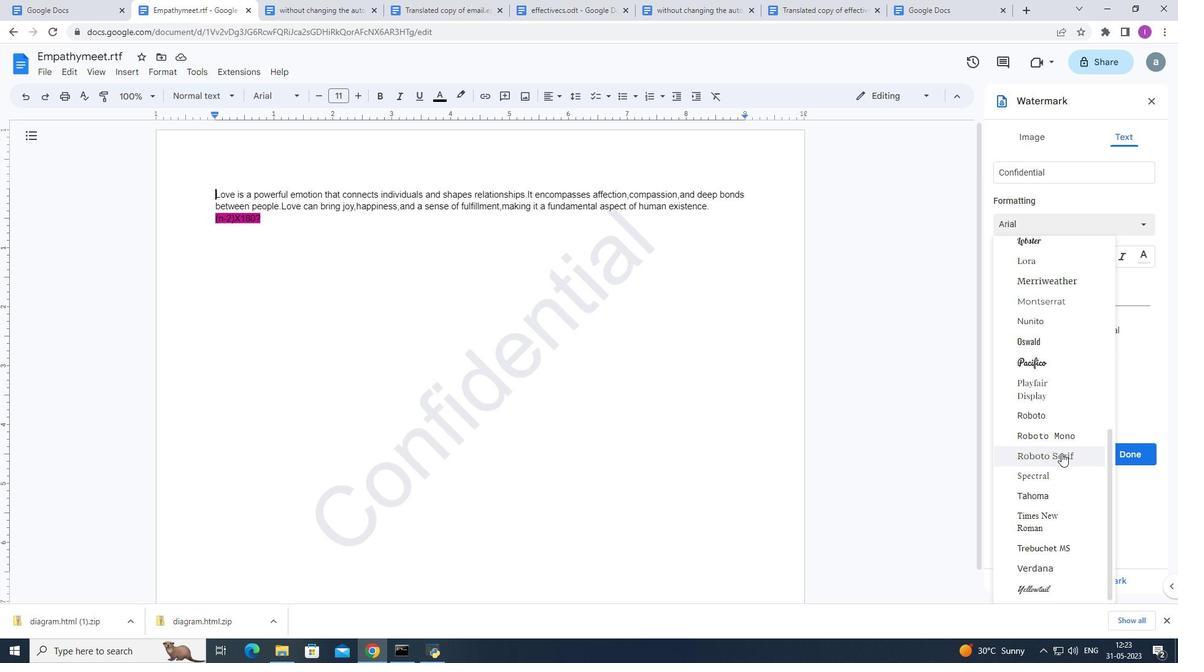 
Action: Mouse scrolled (1062, 453) with delta (0, 0)
Screenshot: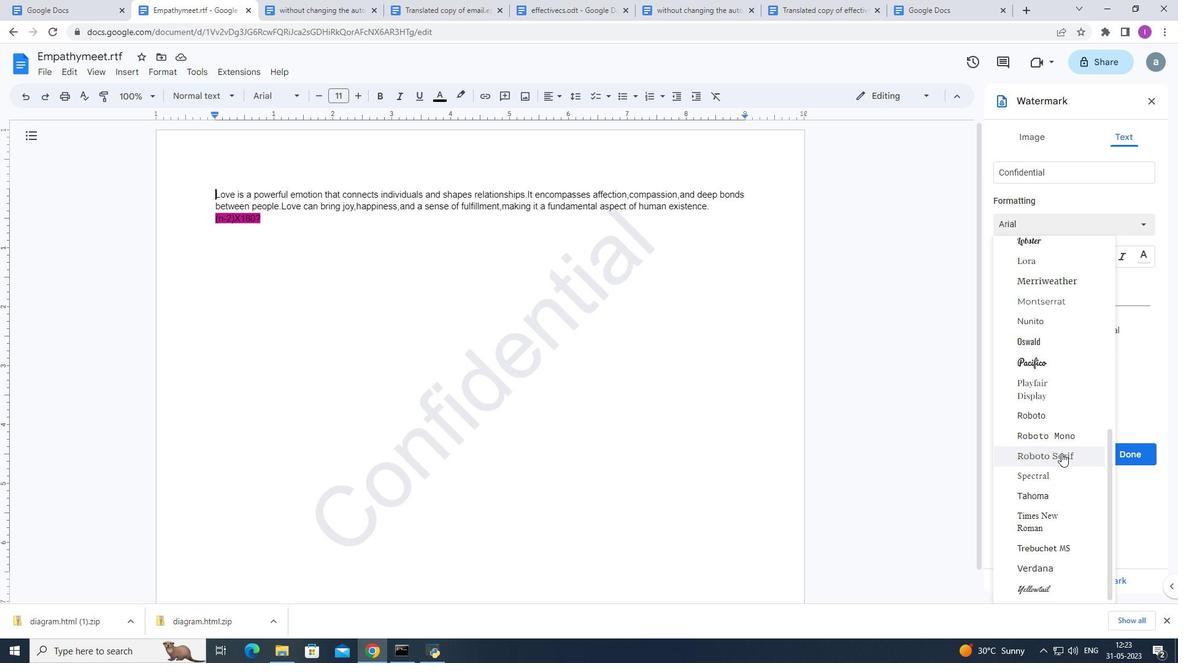 
Action: Mouse scrolled (1062, 453) with delta (0, 0)
Screenshot: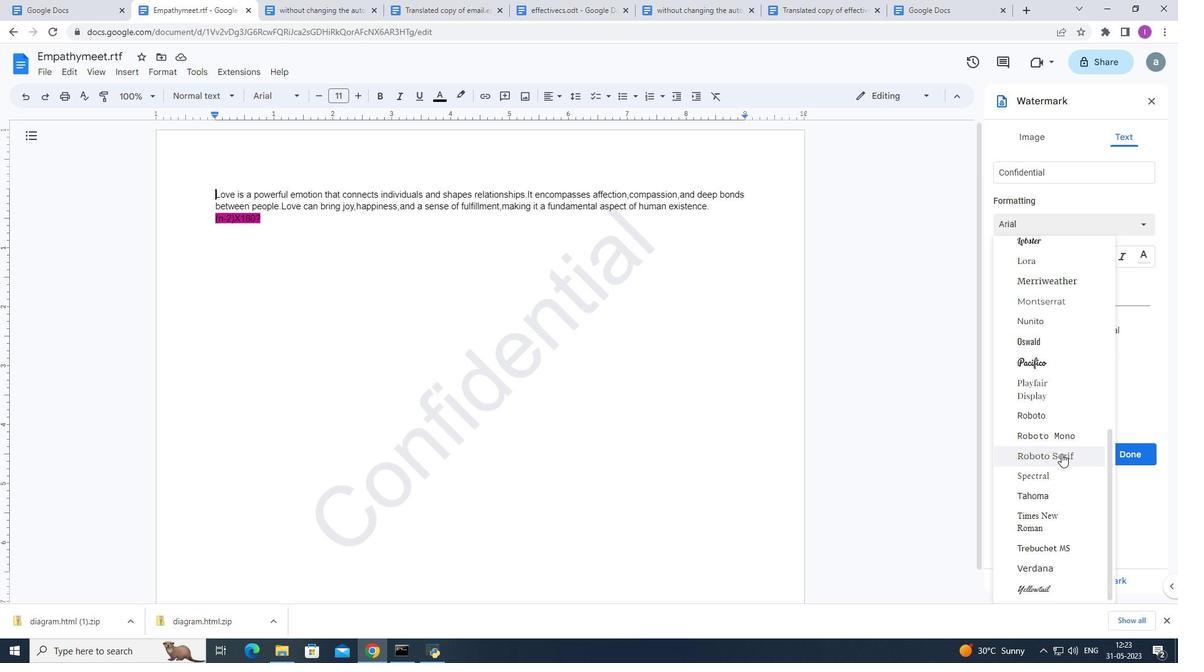 
Action: Mouse moved to (1069, 440)
Screenshot: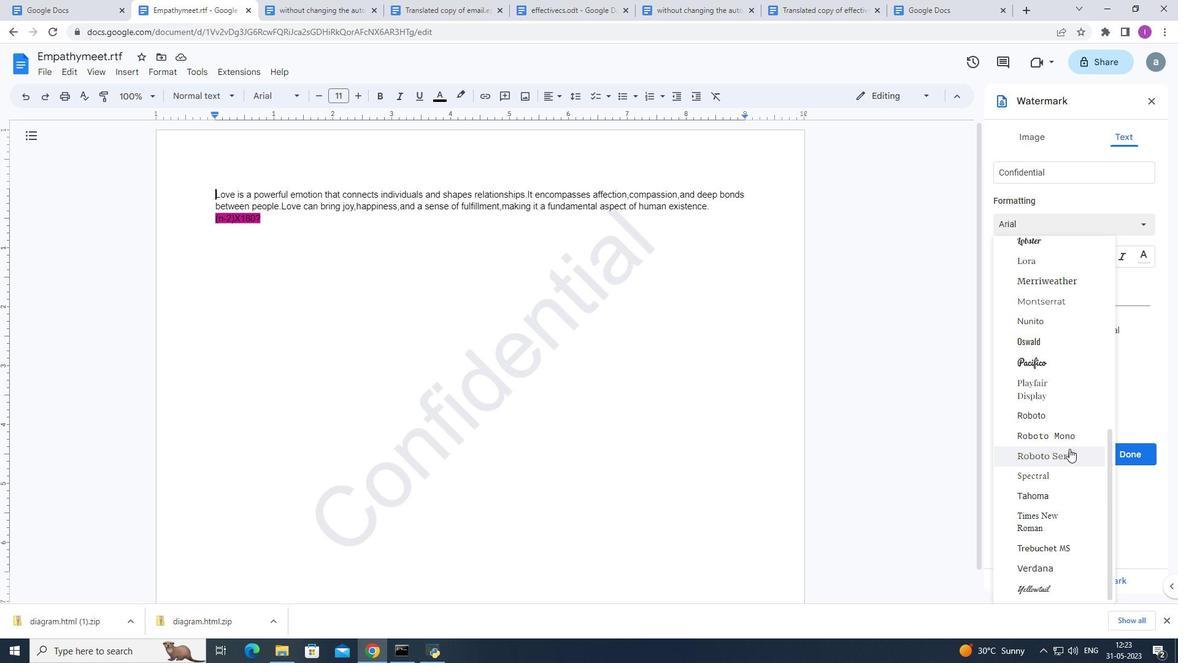 
Action: Mouse scrolled (1069, 440) with delta (0, 0)
Screenshot: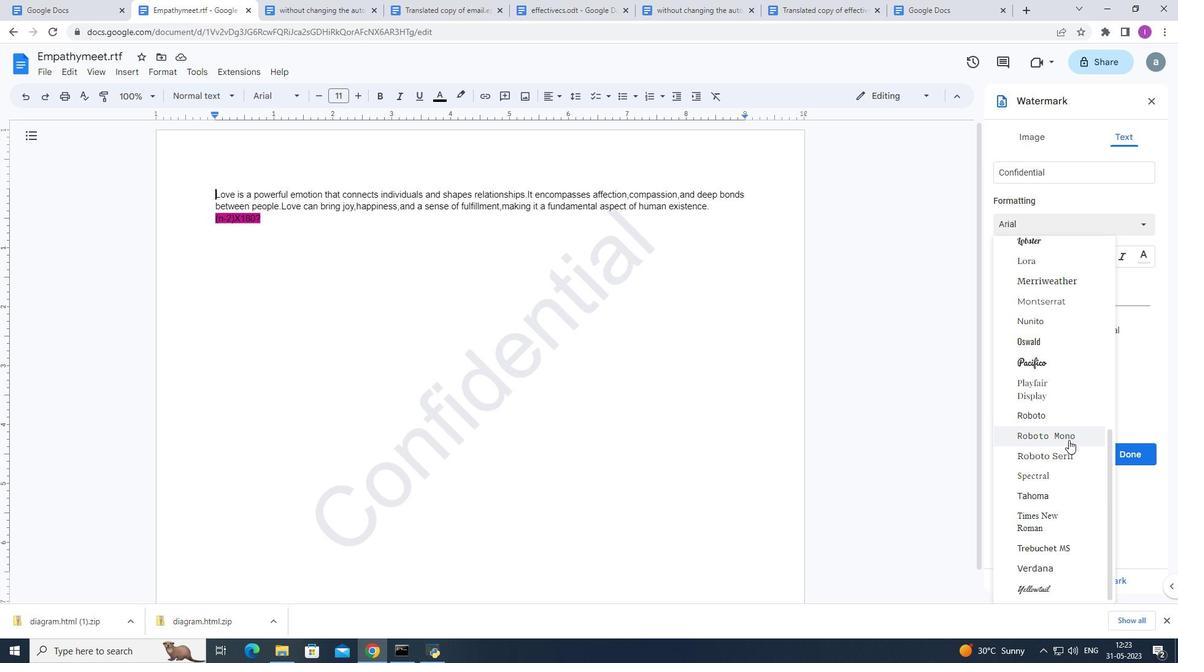 
Action: Mouse scrolled (1069, 440) with delta (0, 0)
Screenshot: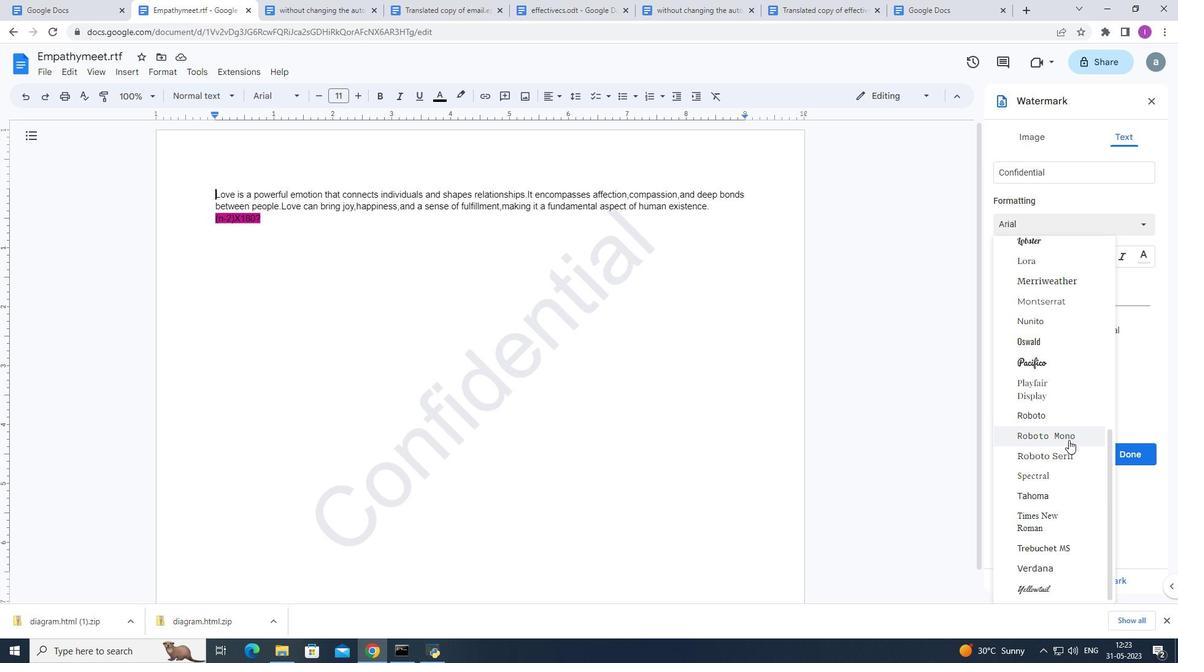 
Action: Mouse scrolled (1069, 440) with delta (0, 0)
Screenshot: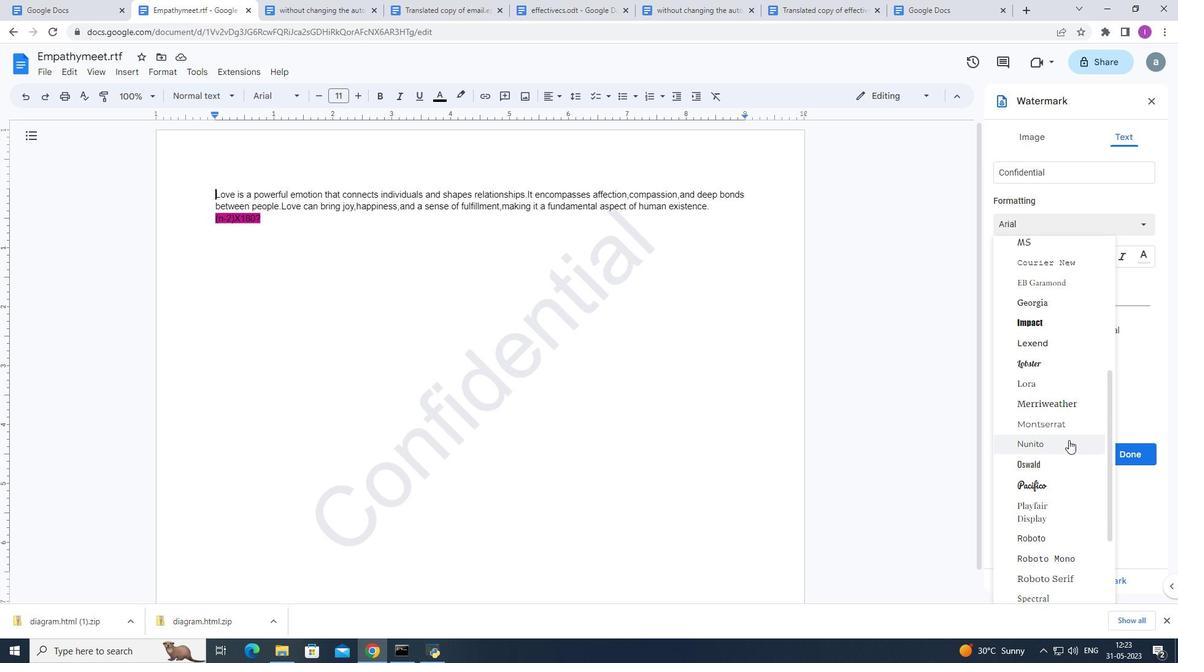 
Action: Mouse moved to (1067, 443)
Screenshot: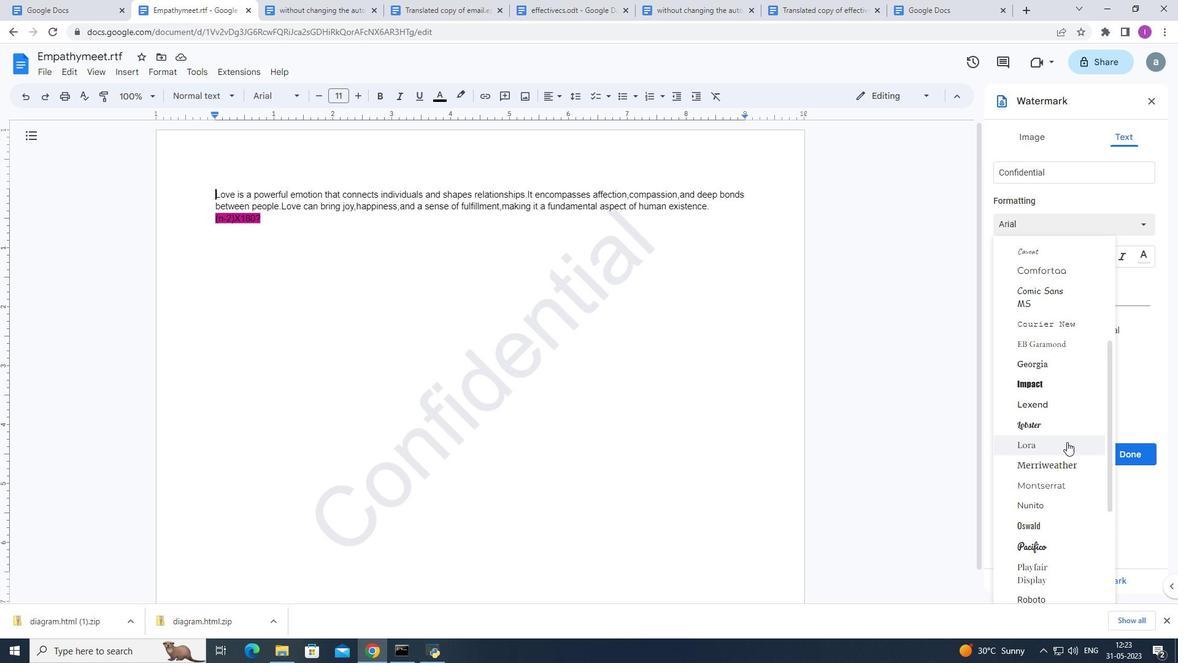 
Action: Mouse scrolled (1067, 443) with delta (0, 0)
Screenshot: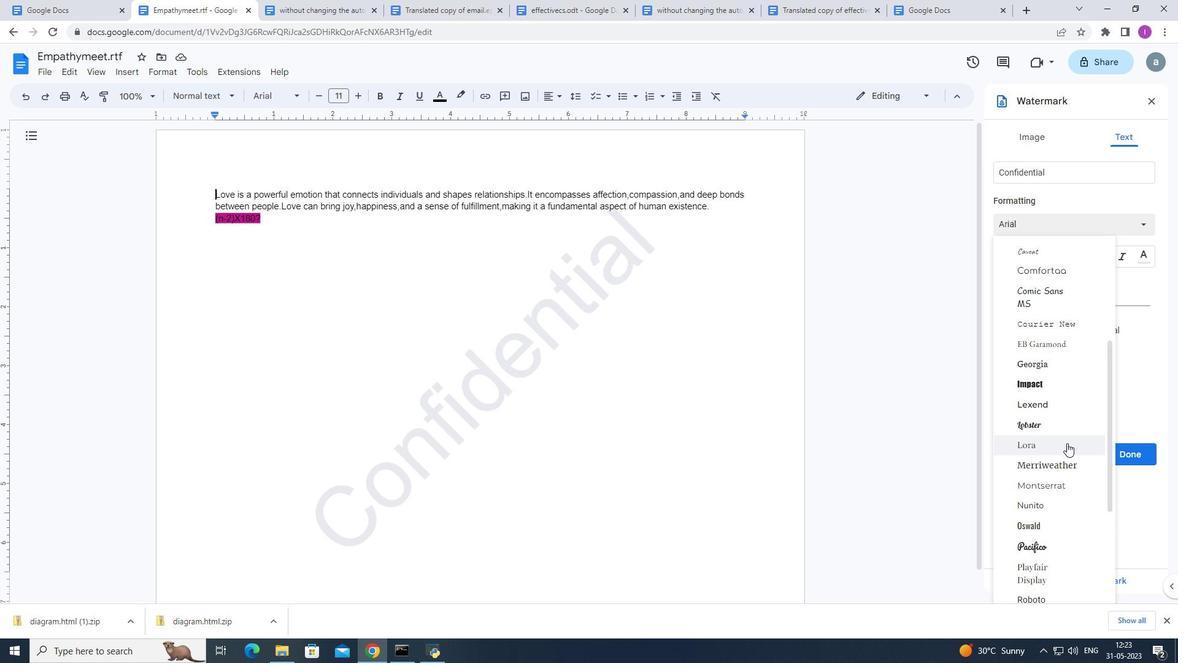 
Action: Mouse scrolled (1067, 443) with delta (0, 0)
Screenshot: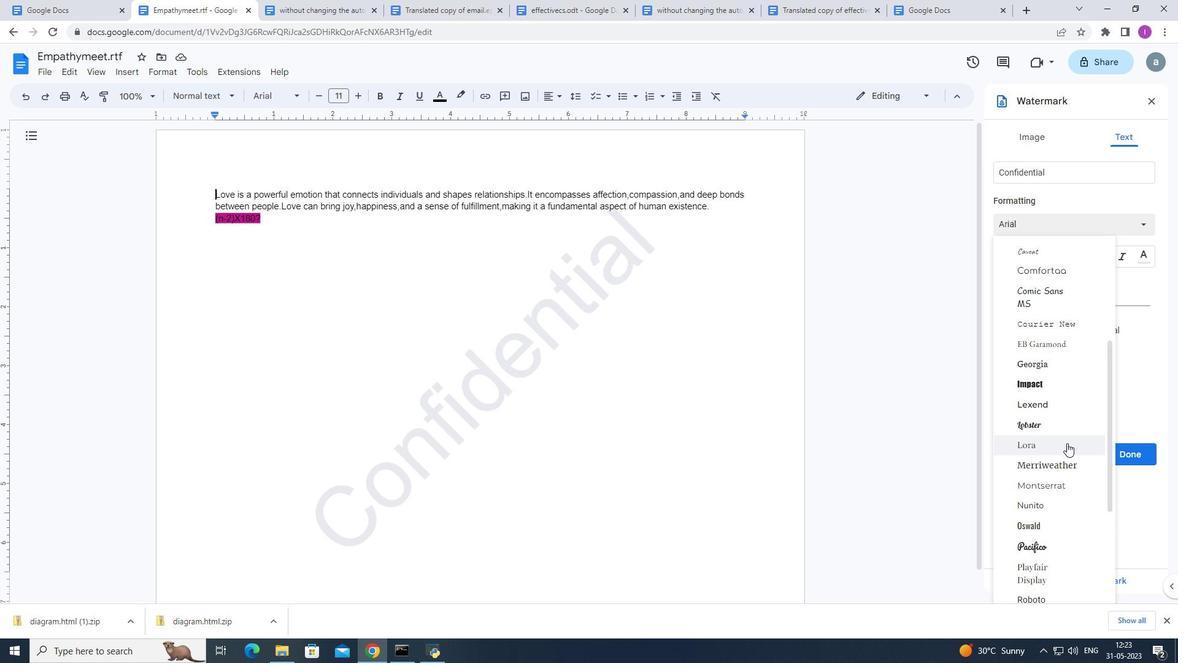 
Action: Mouse scrolled (1067, 443) with delta (0, 0)
Screenshot: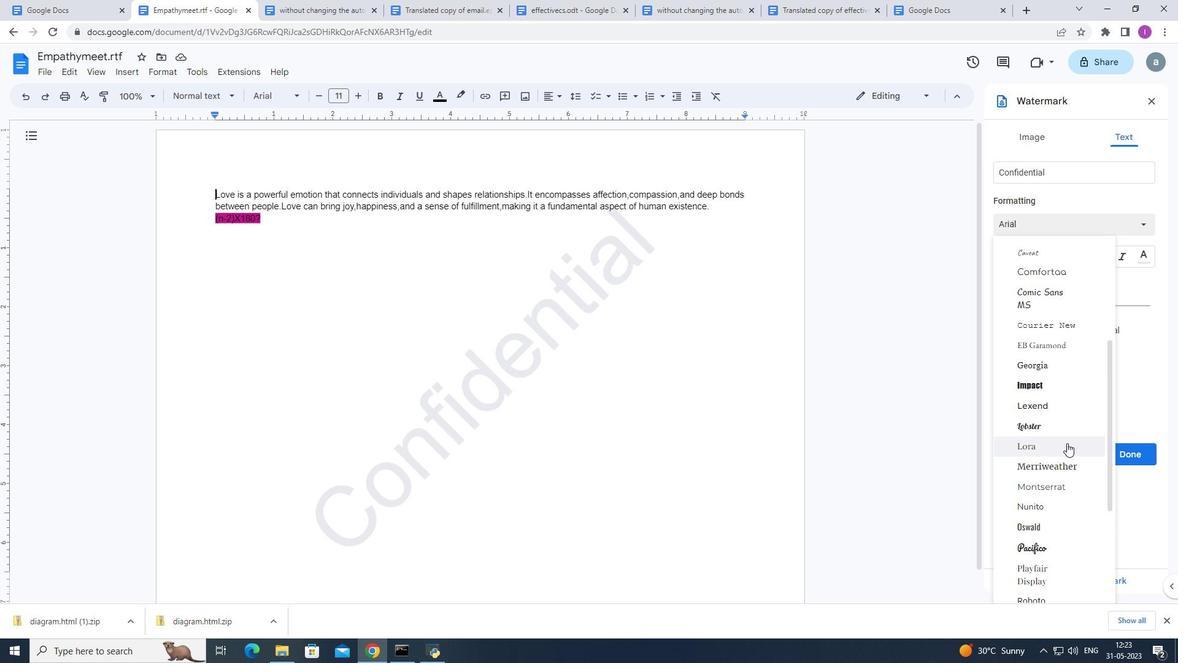 
Action: Mouse moved to (1067, 445)
Screenshot: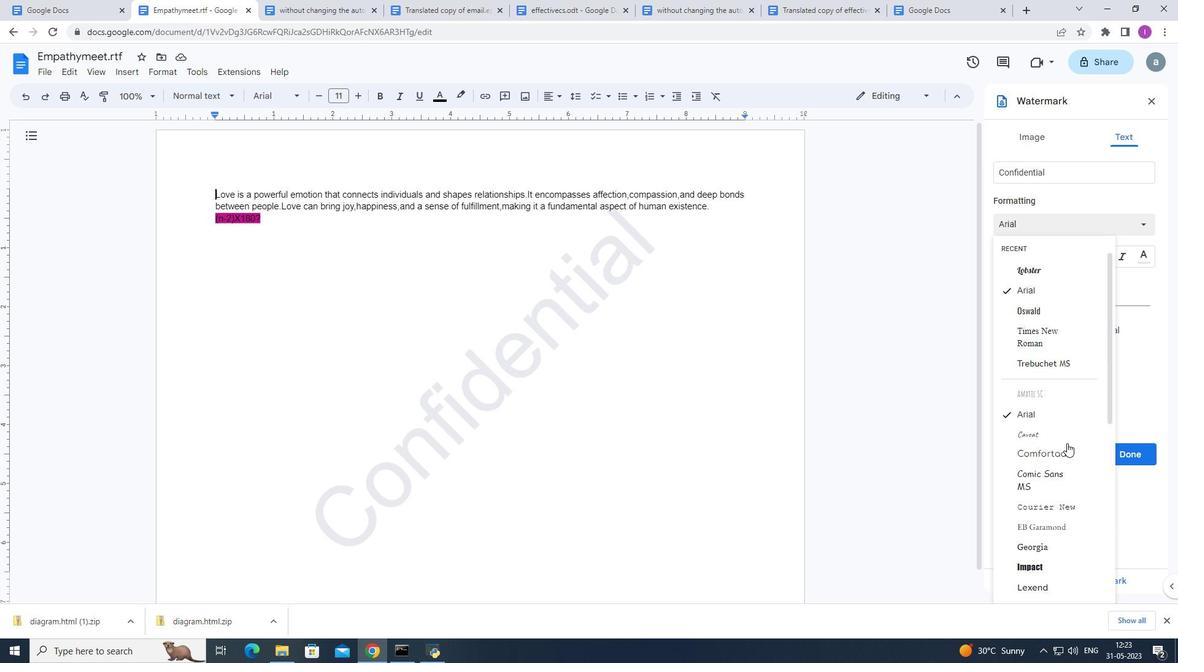 
Action: Mouse scrolled (1067, 445) with delta (0, 0)
Screenshot: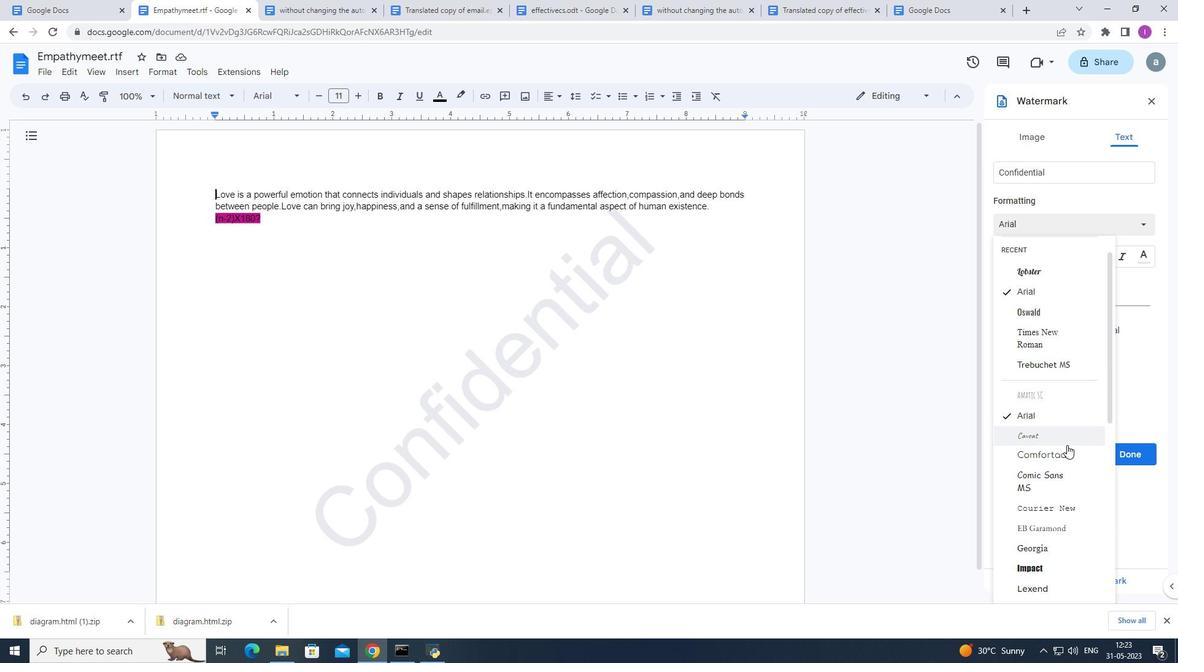 
Action: Mouse scrolled (1067, 445) with delta (0, 0)
Screenshot: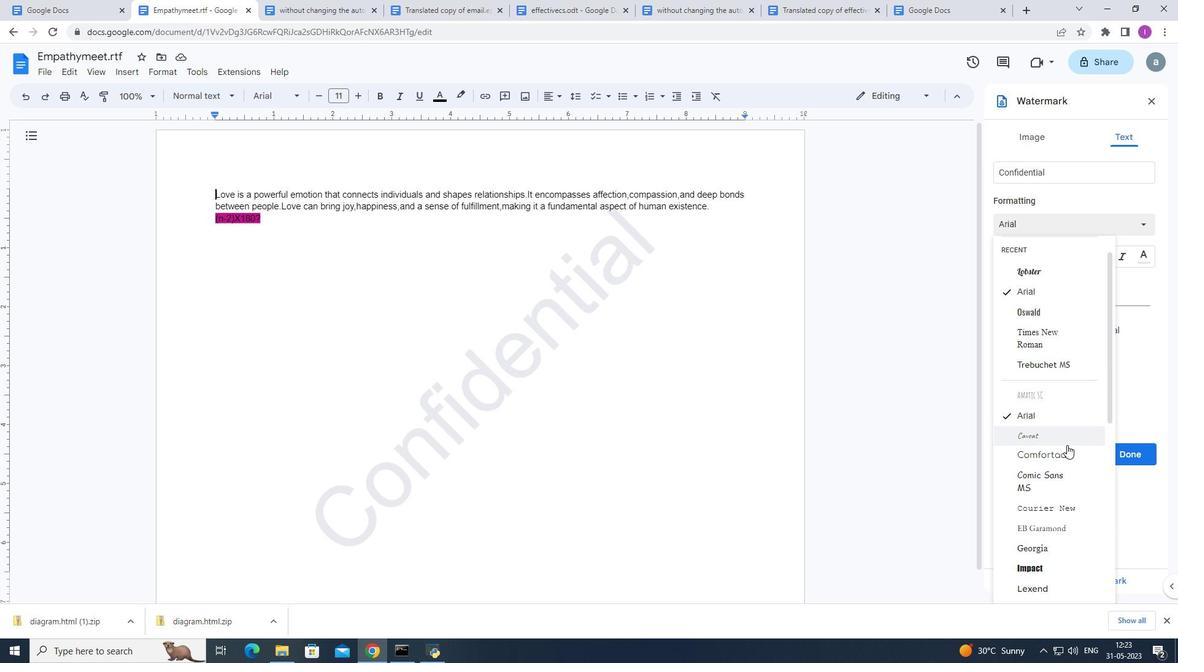 
Action: Mouse scrolled (1067, 445) with delta (0, 0)
Screenshot: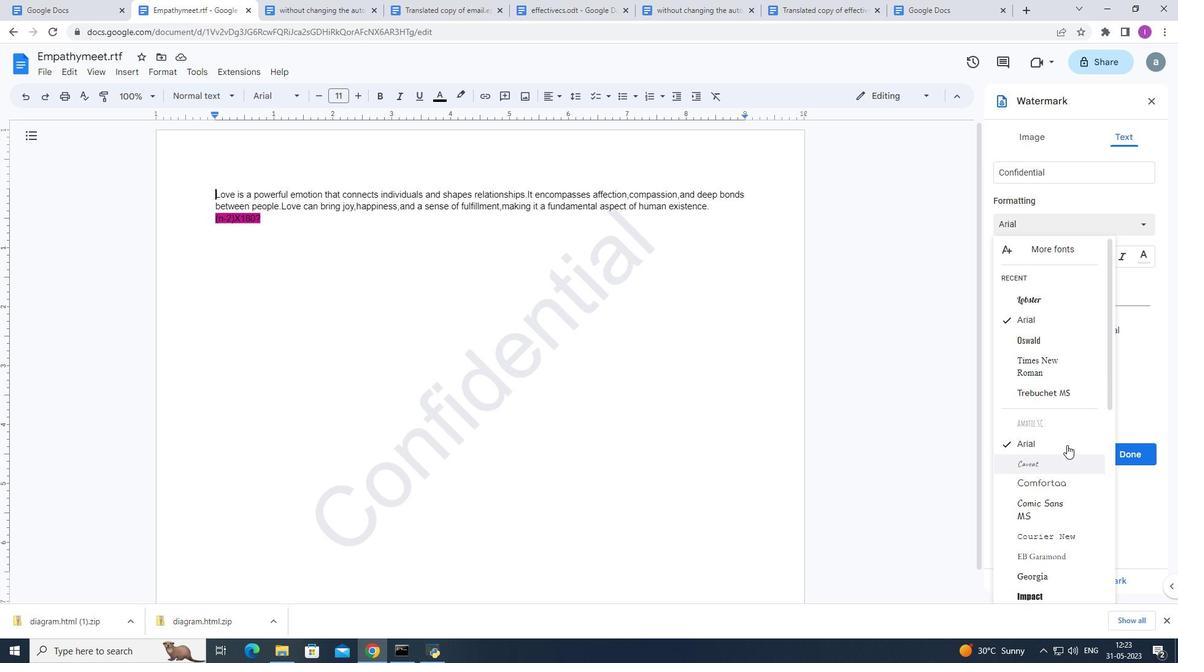 
Action: Mouse moved to (1073, 252)
Screenshot: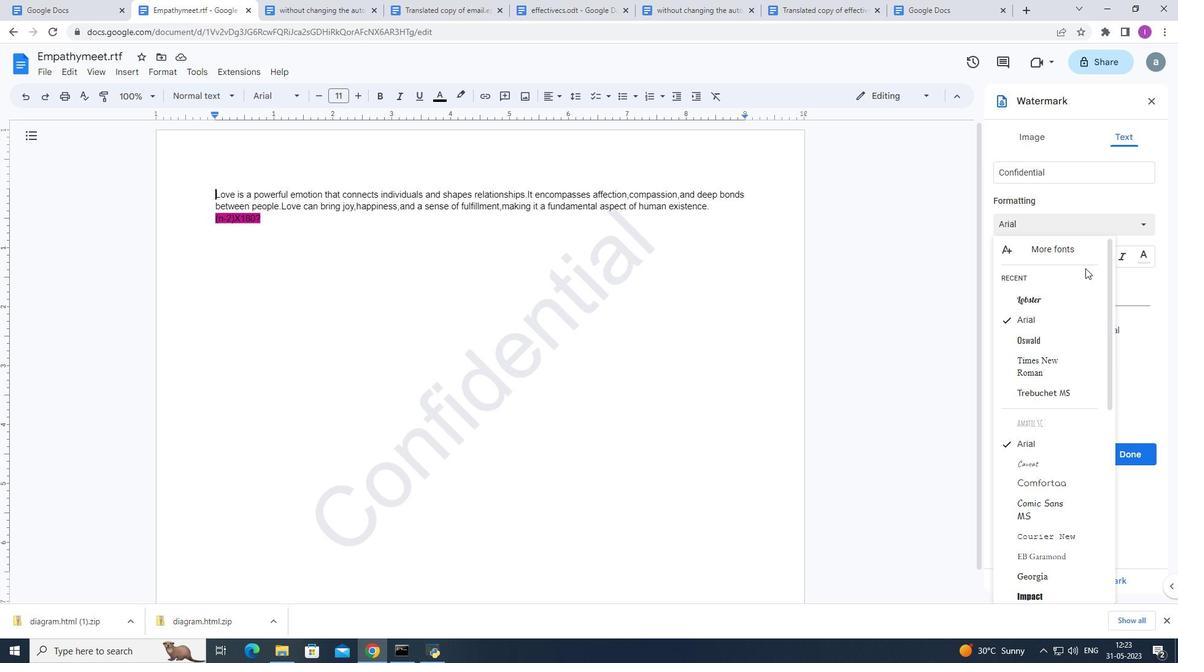 
Action: Mouse pressed left at (1073, 252)
Screenshot: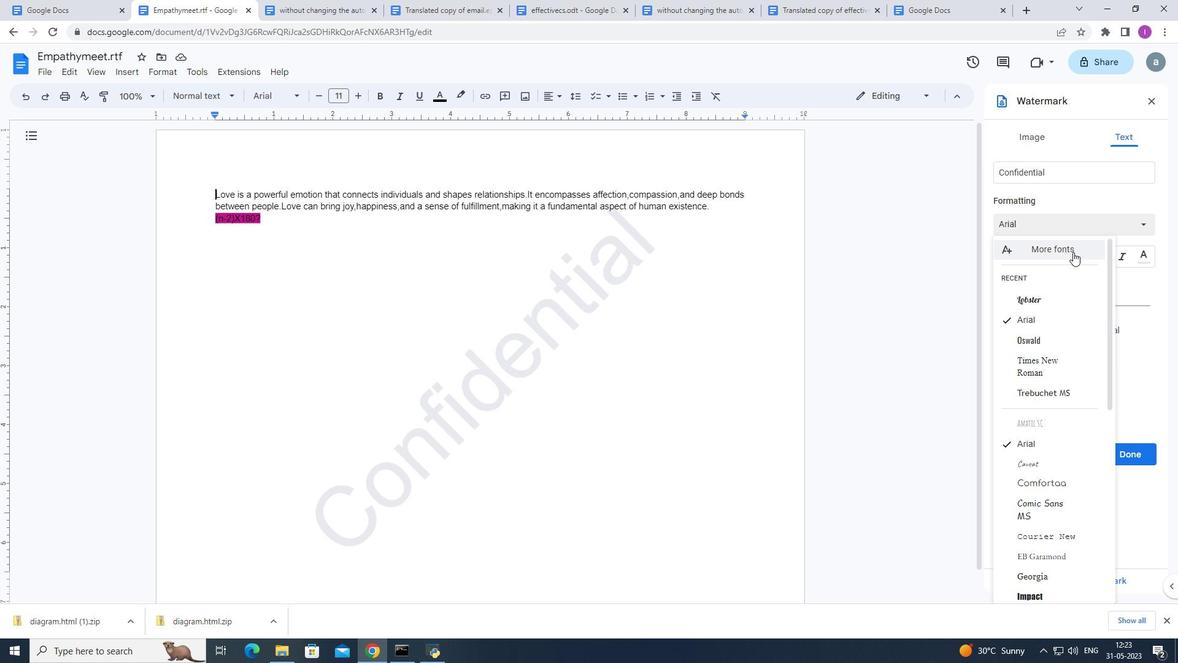 
Action: Mouse moved to (721, 244)
Screenshot: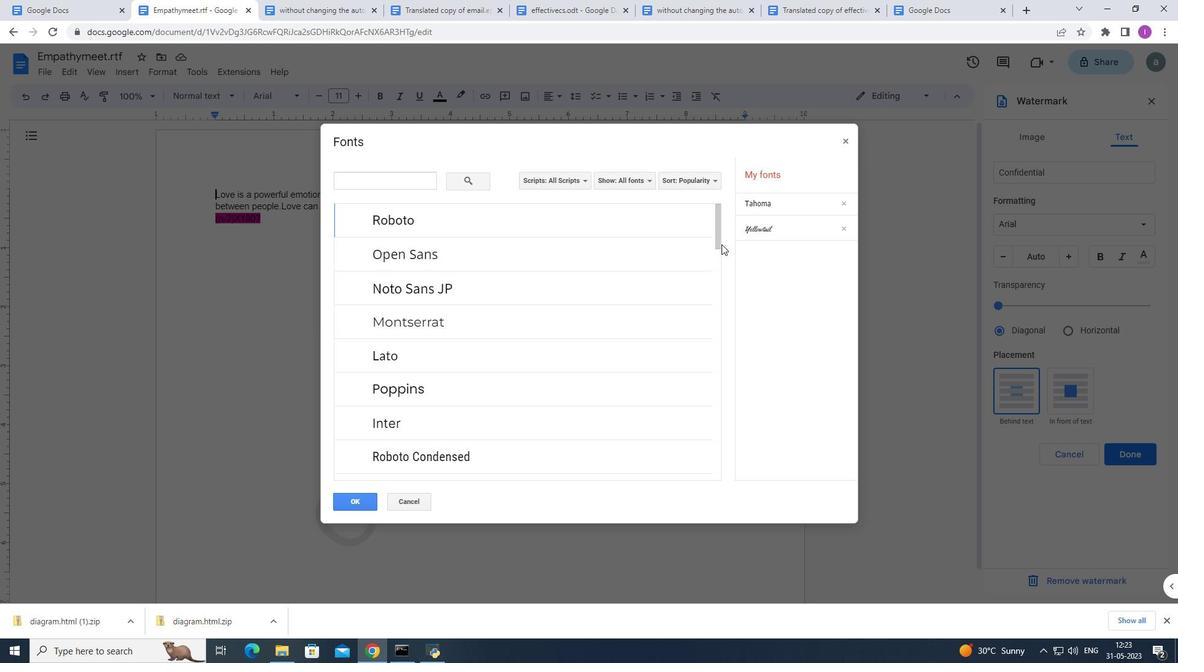 
Action: Mouse pressed left at (721, 244)
Screenshot: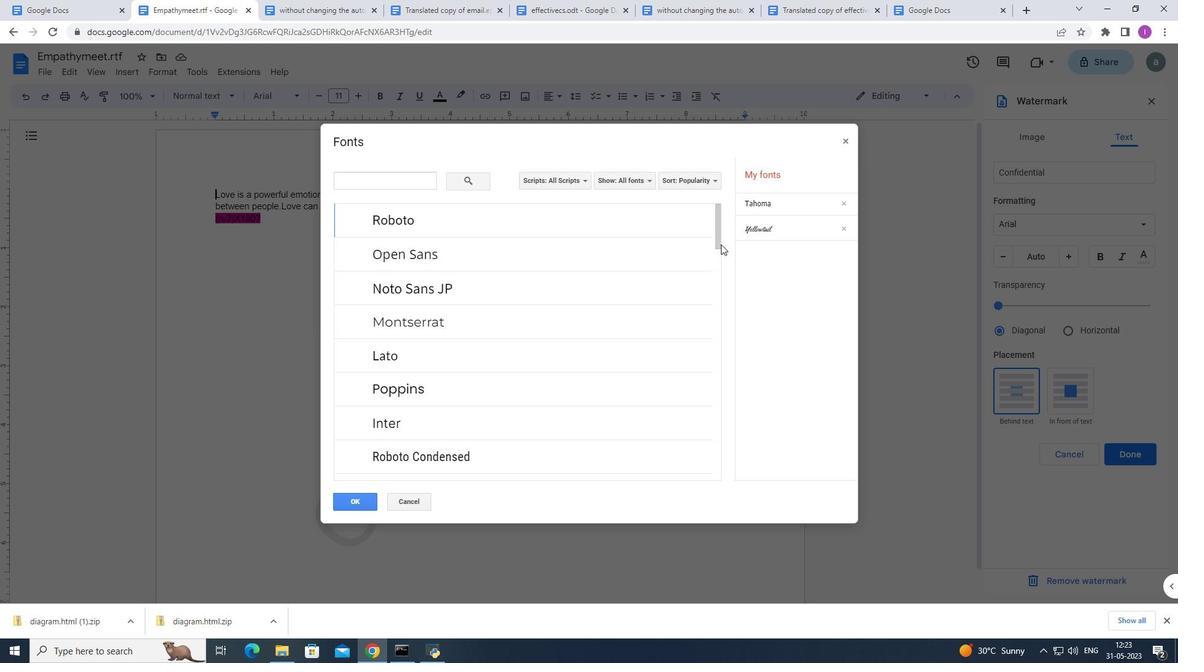 
Action: Mouse moved to (716, 225)
Screenshot: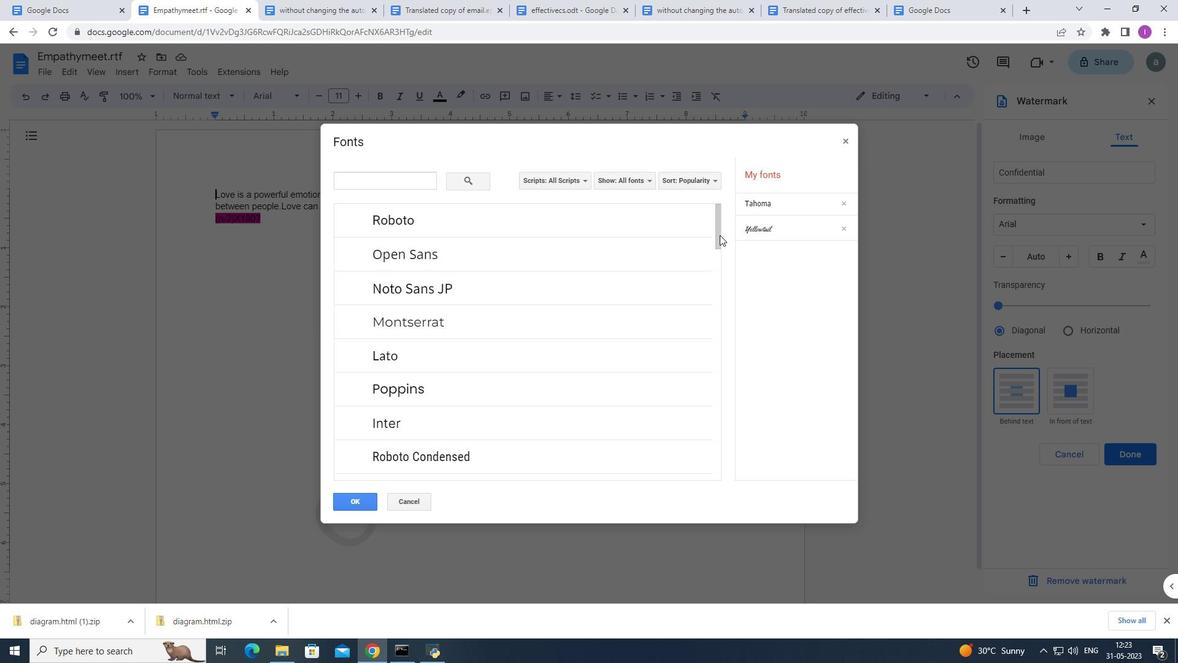 
Action: Mouse pressed left at (716, 225)
Screenshot: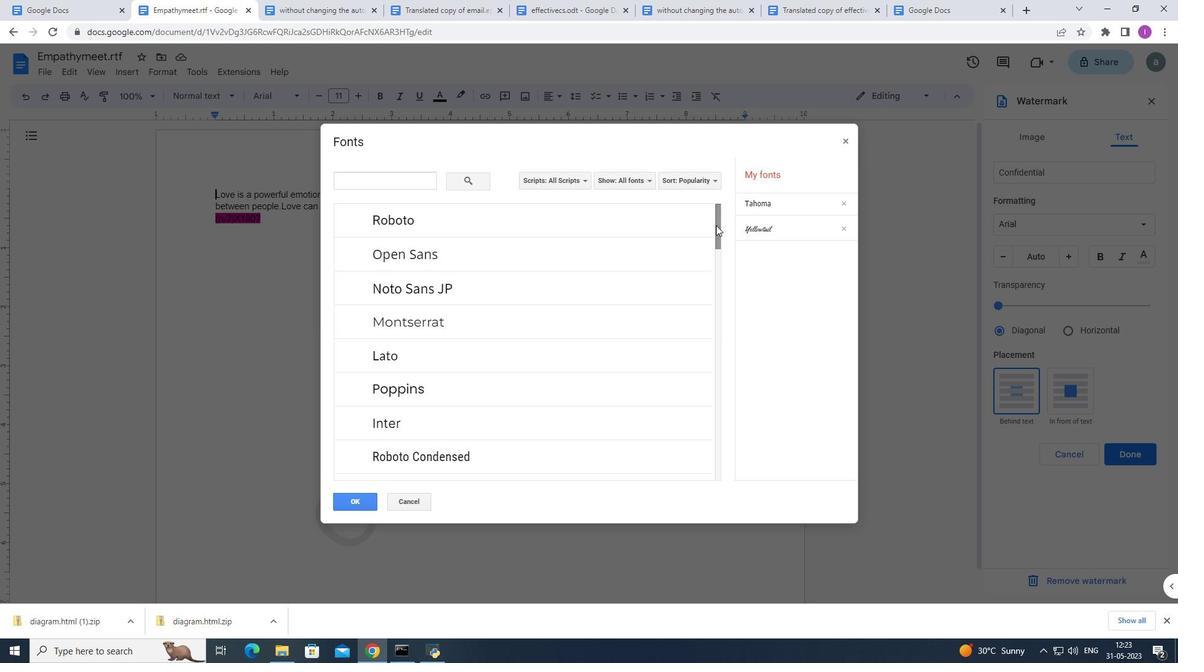 
Action: Mouse moved to (843, 136)
Screenshot: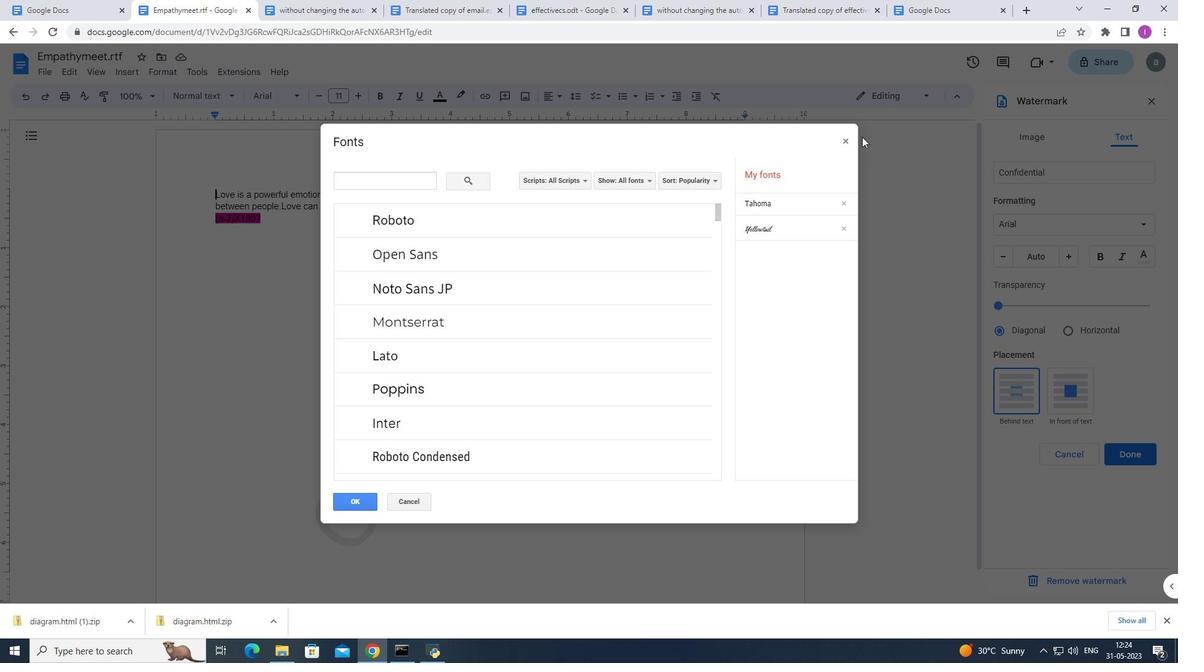 
Action: Mouse pressed left at (843, 136)
Screenshot: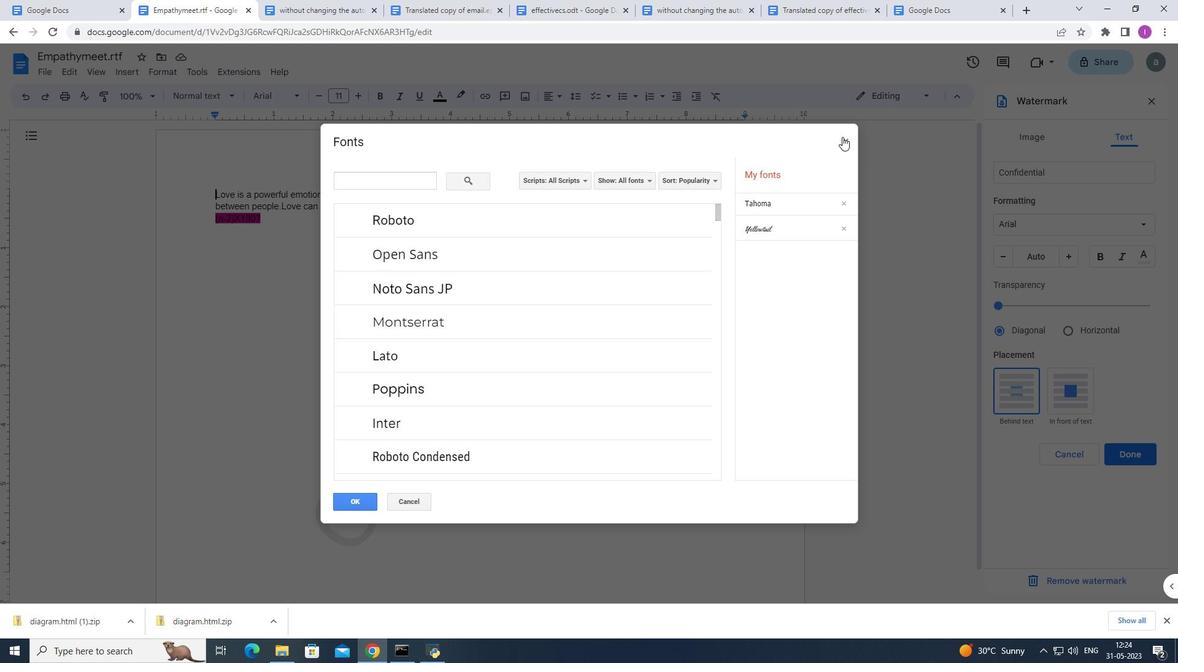 
Action: Mouse moved to (1148, 223)
Screenshot: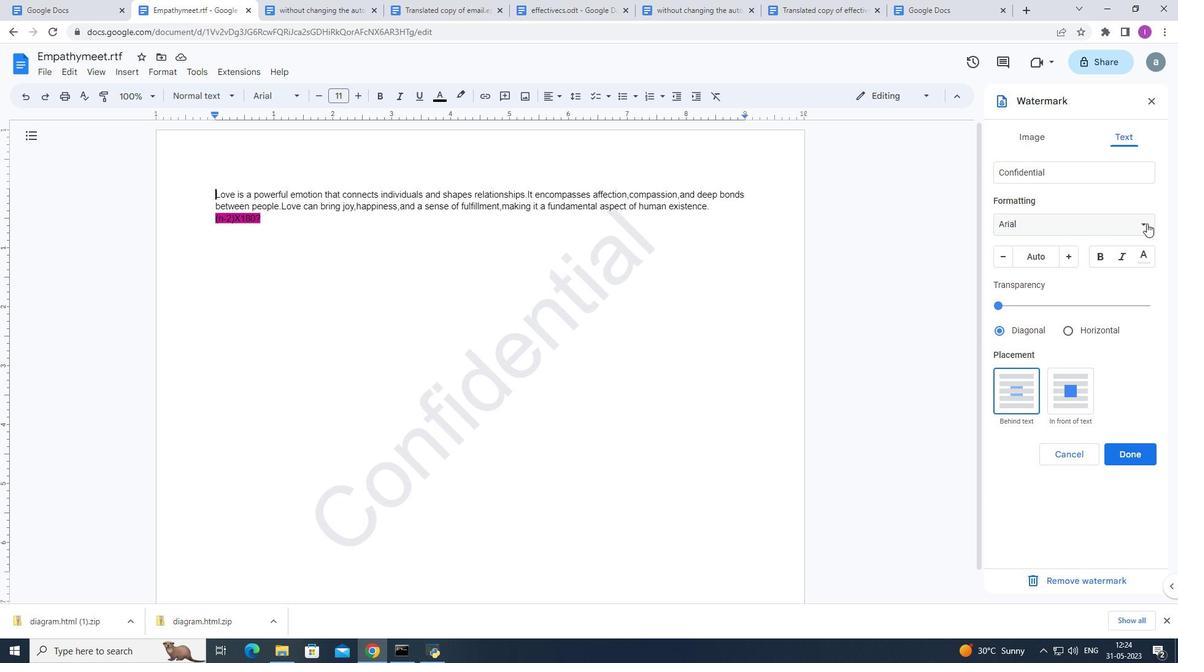 
Action: Mouse pressed left at (1148, 223)
Screenshot: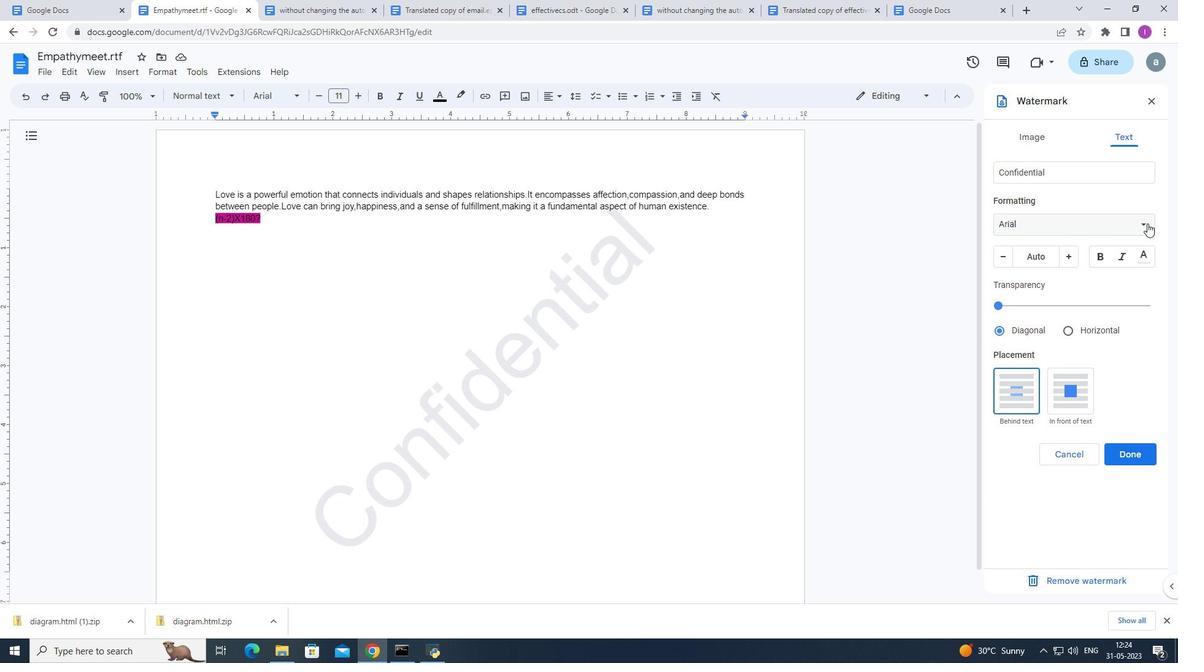 
Action: Mouse moved to (1054, 300)
Screenshot: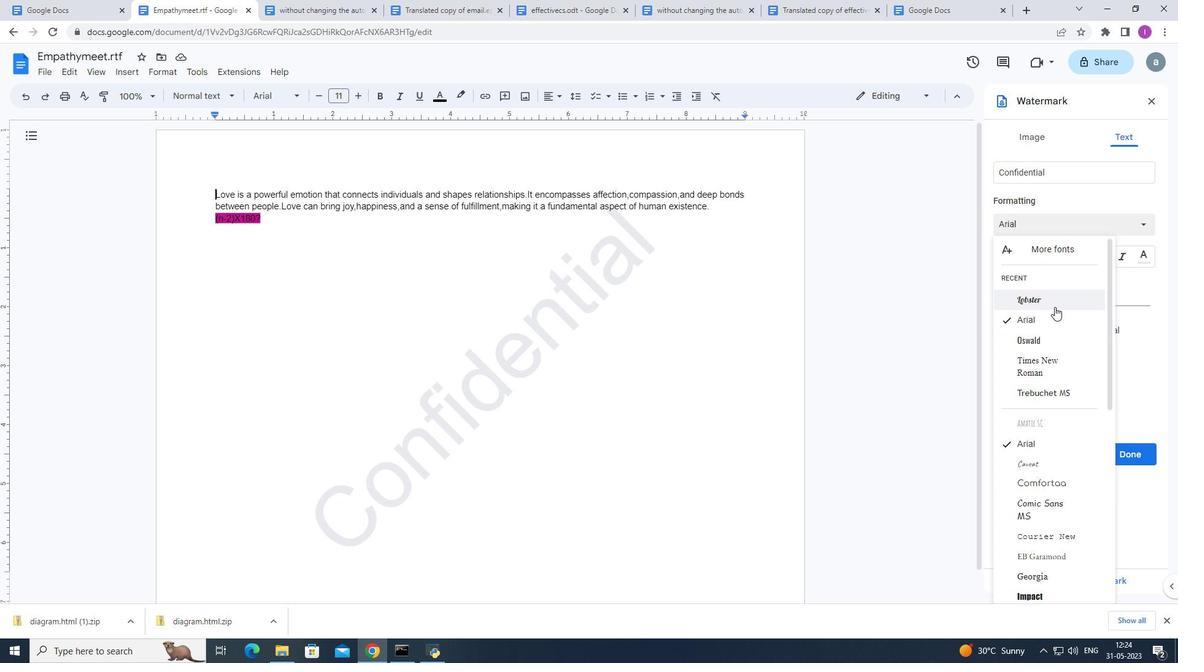 
Action: Mouse pressed left at (1054, 300)
Screenshot: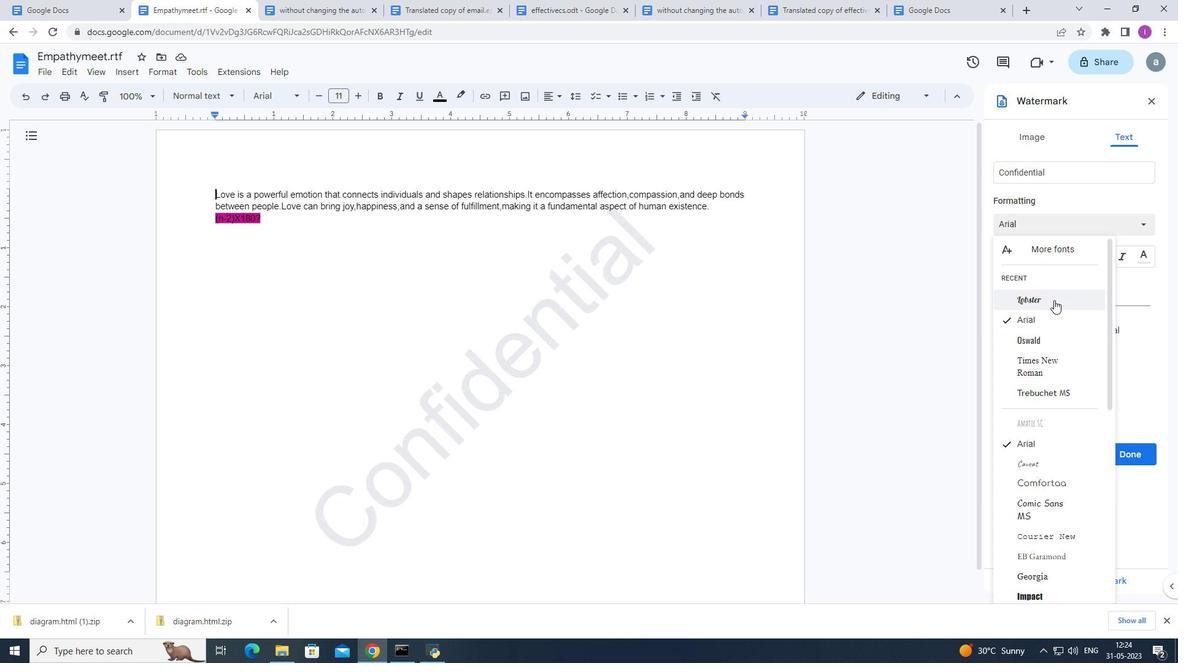 
Action: Mouse moved to (1134, 455)
Screenshot: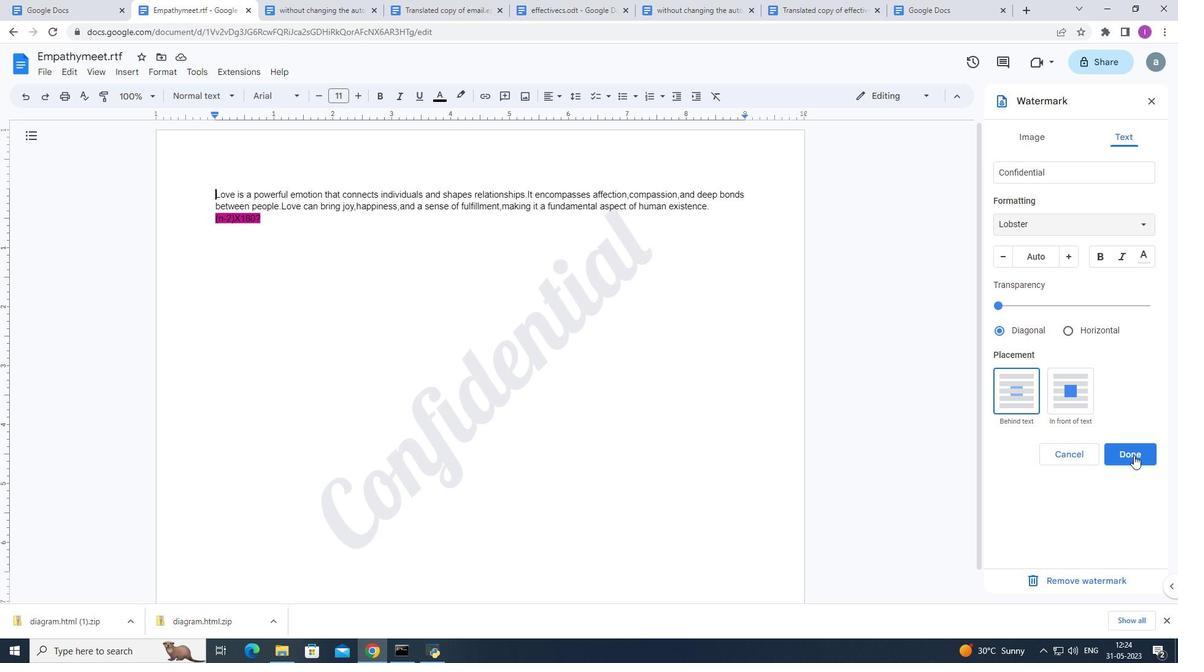 
Action: Mouse pressed left at (1134, 455)
Screenshot: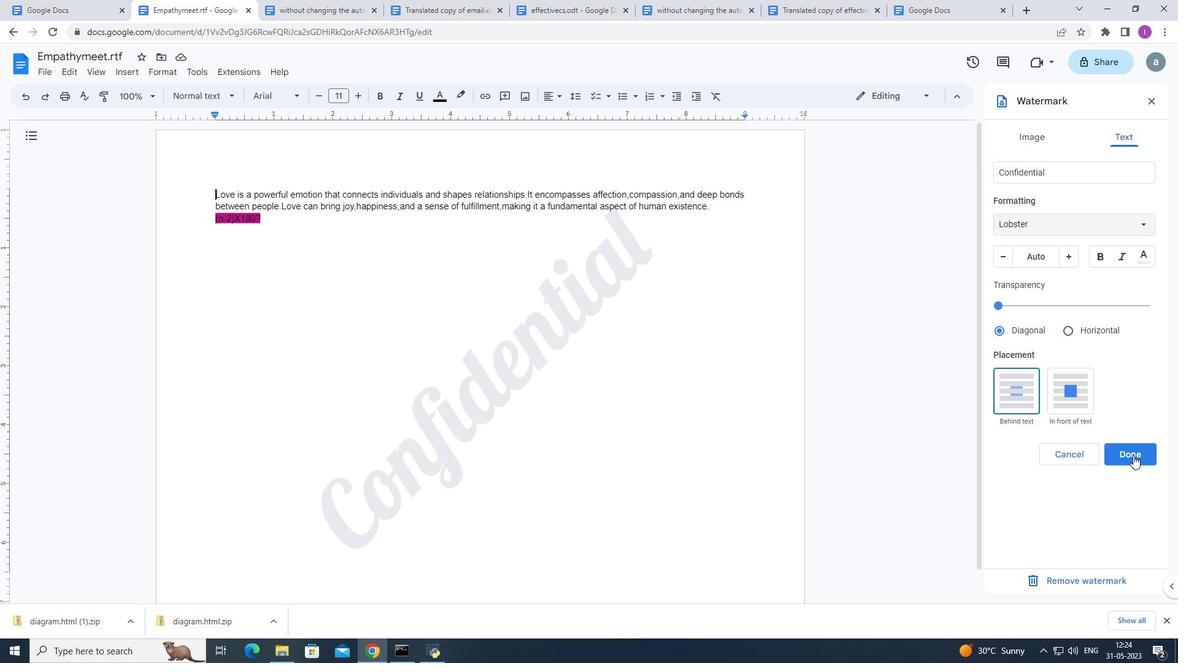 
Action: Mouse moved to (48, 76)
Screenshot: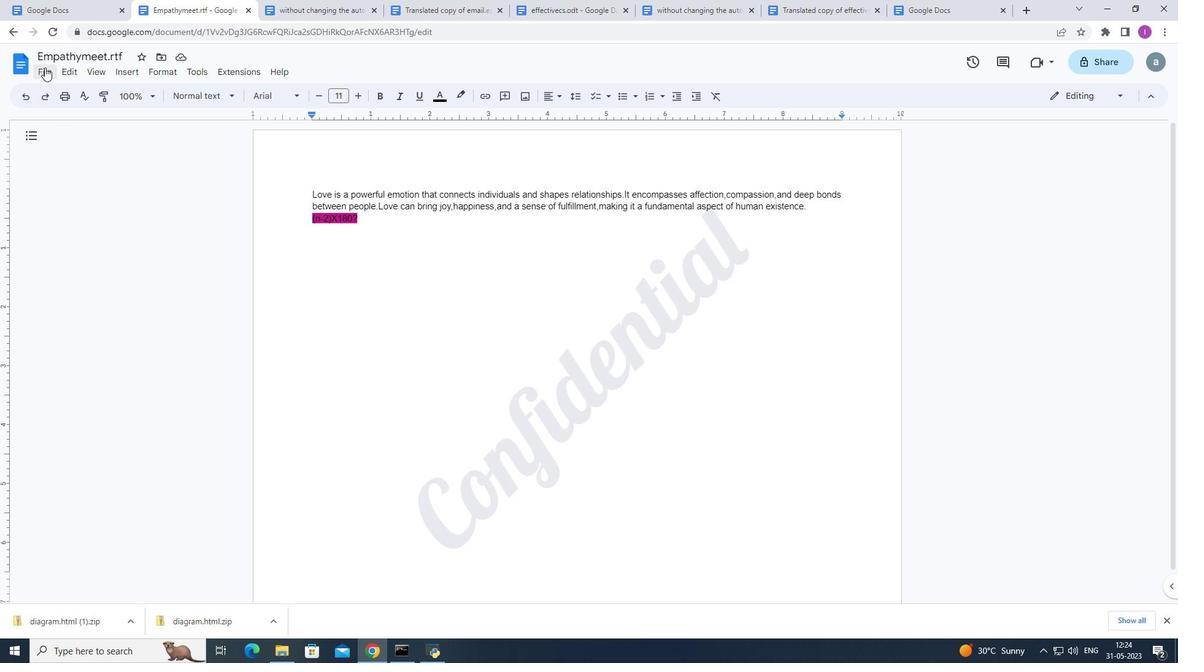 
Action: Mouse pressed left at (48, 76)
Screenshot: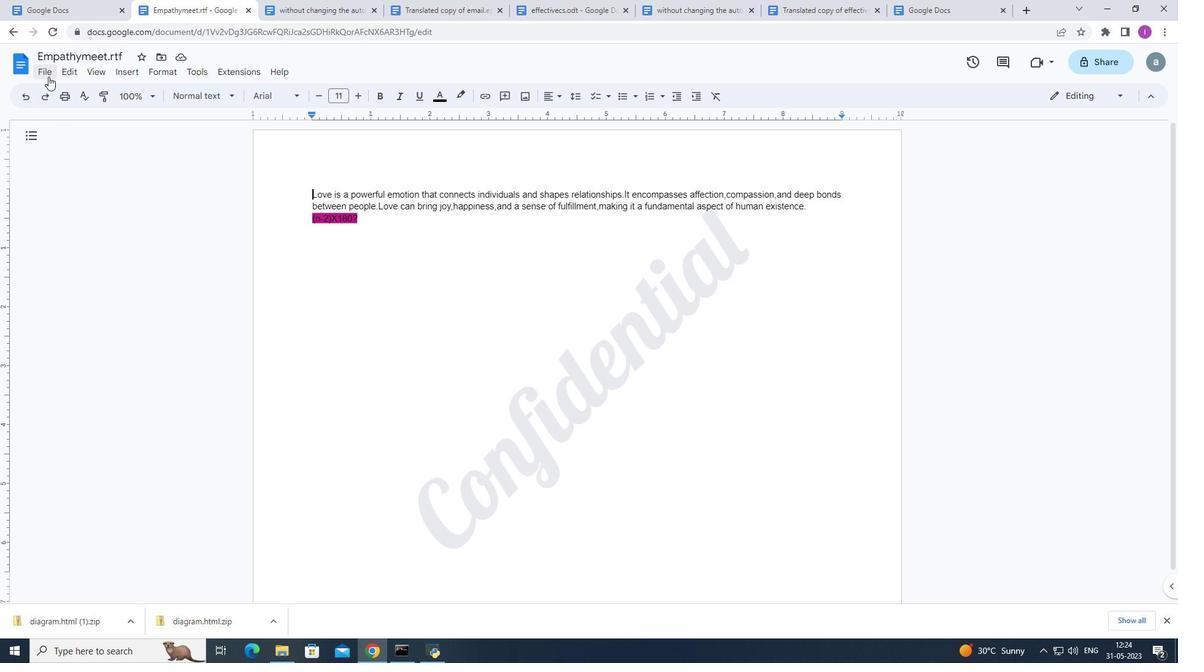 
Action: Mouse moved to (106, 408)
Screenshot: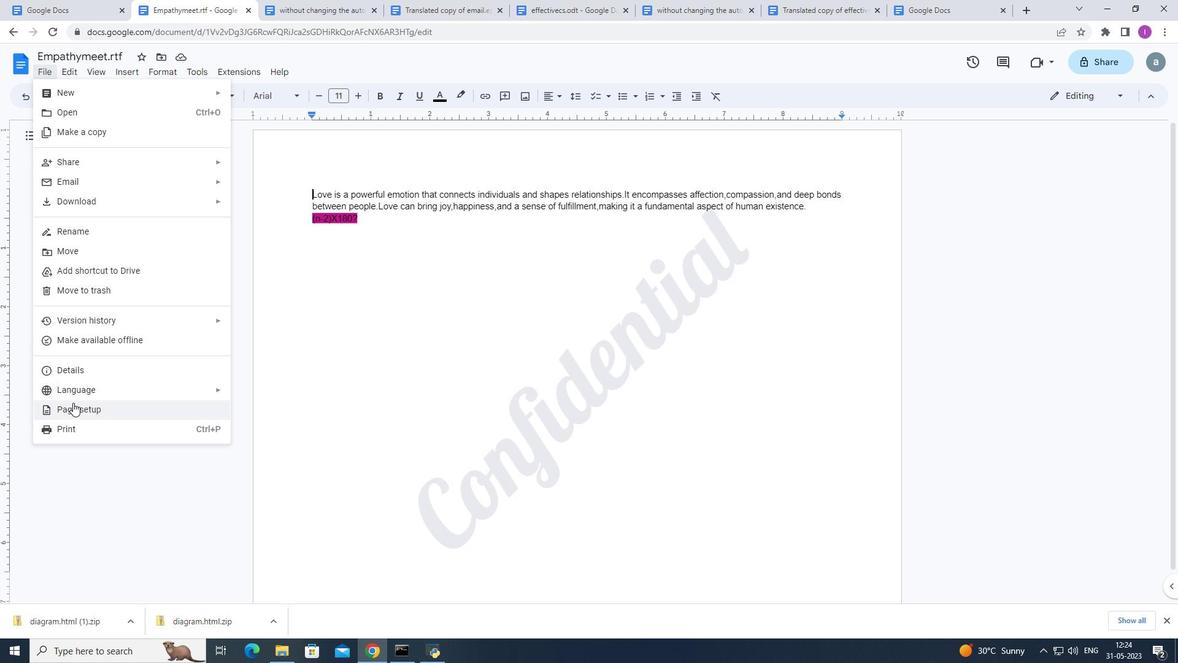 
Action: Mouse pressed left at (106, 408)
Screenshot: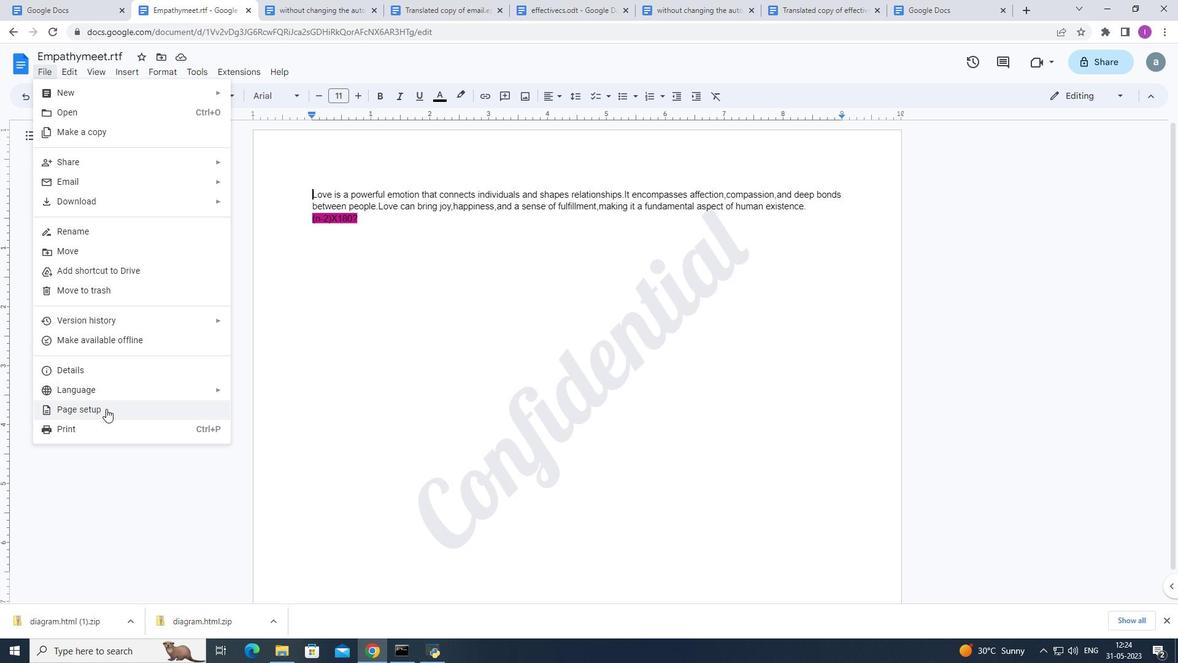 
Action: Mouse moved to (496, 399)
Screenshot: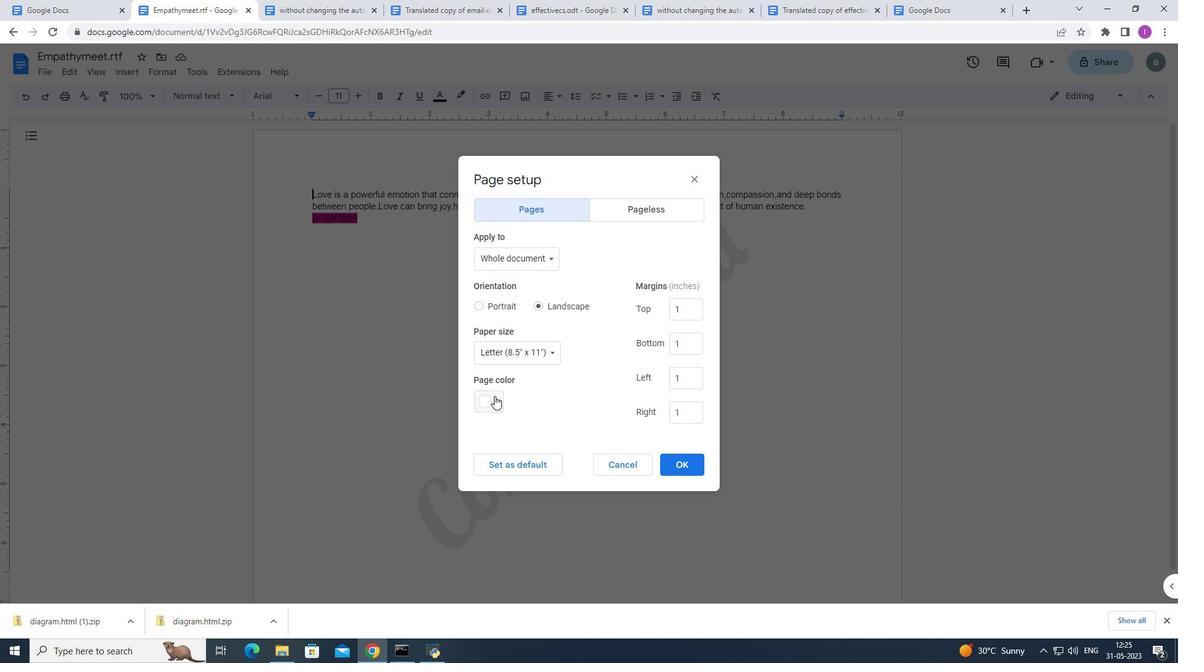 
Action: Mouse pressed left at (496, 399)
Screenshot: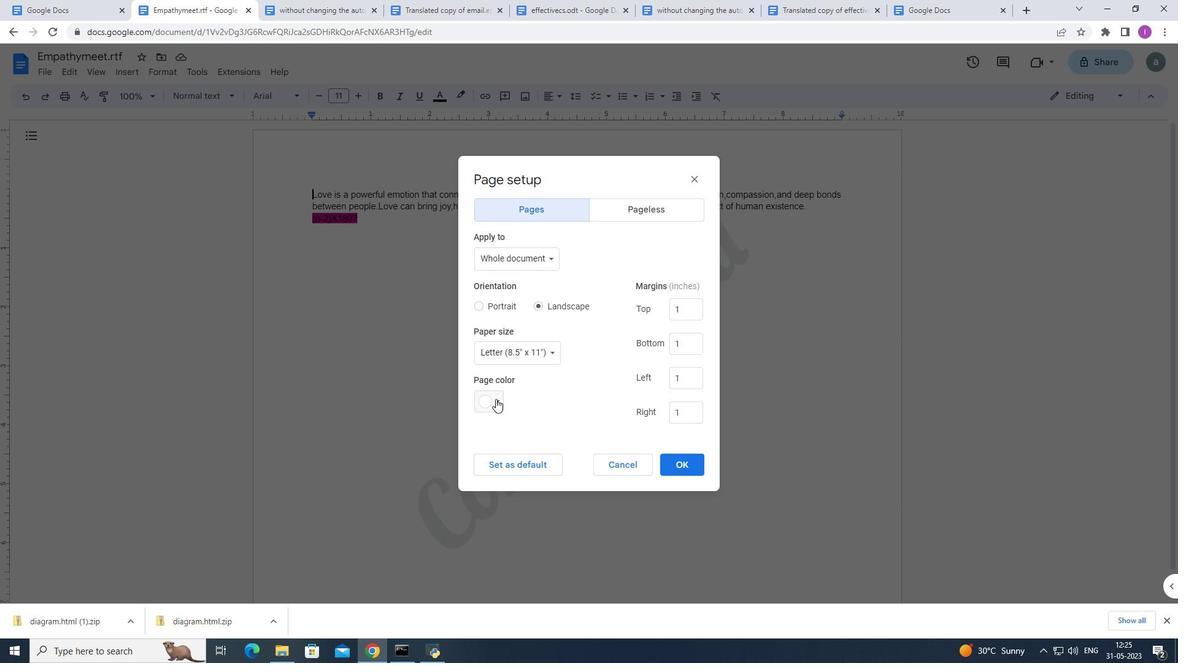 
Action: Mouse moved to (501, 549)
Screenshot: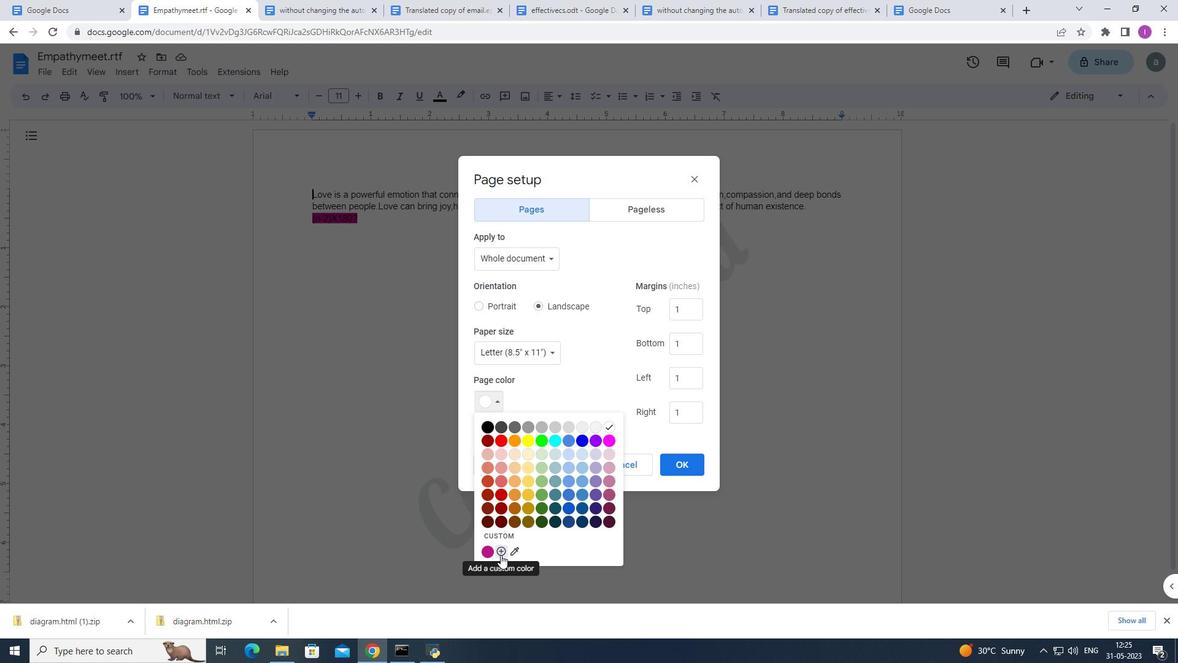 
Action: Mouse pressed left at (501, 549)
Screenshot: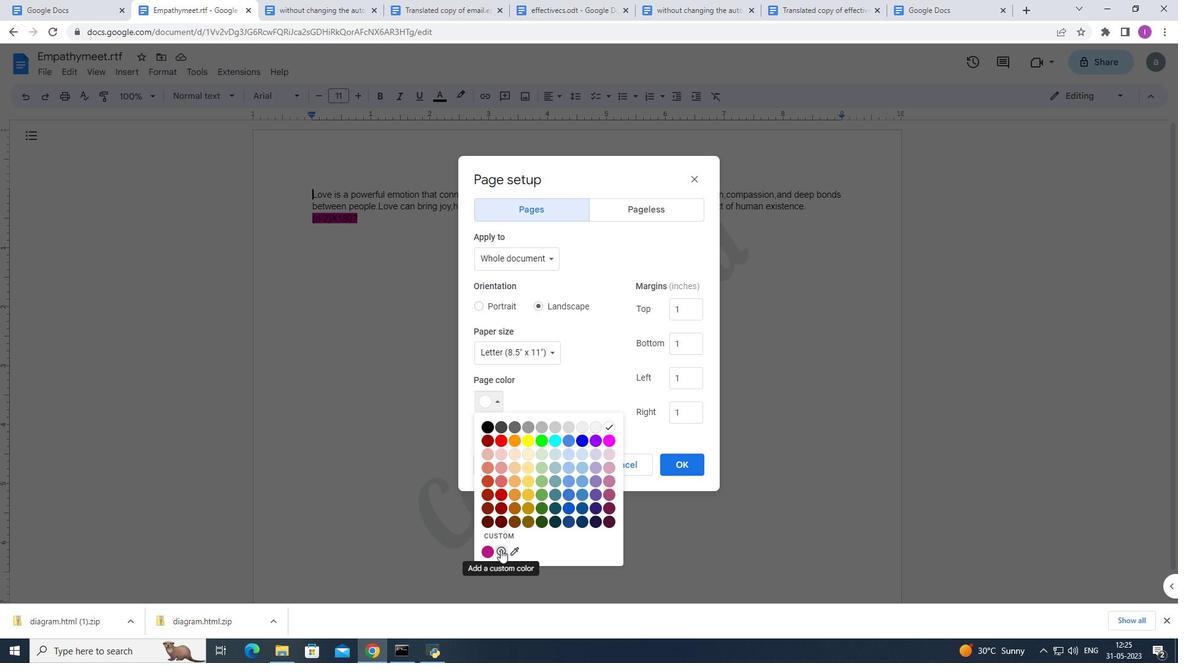 
Action: Mouse moved to (607, 332)
Screenshot: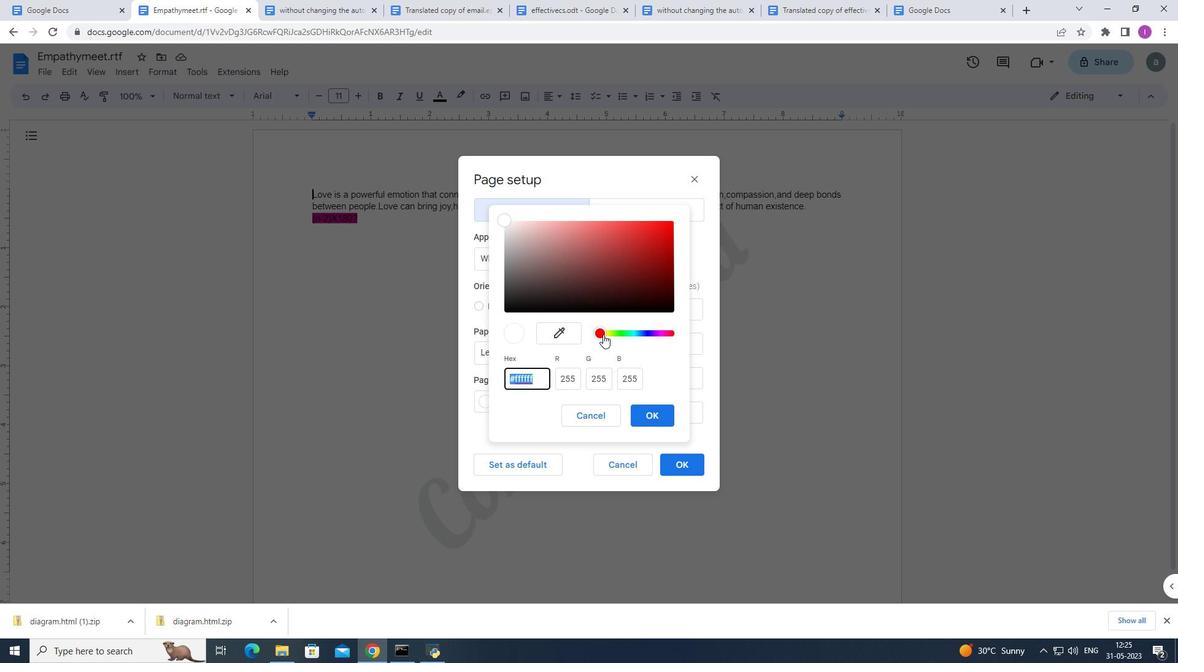 
Action: Mouse pressed left at (607, 332)
Screenshot: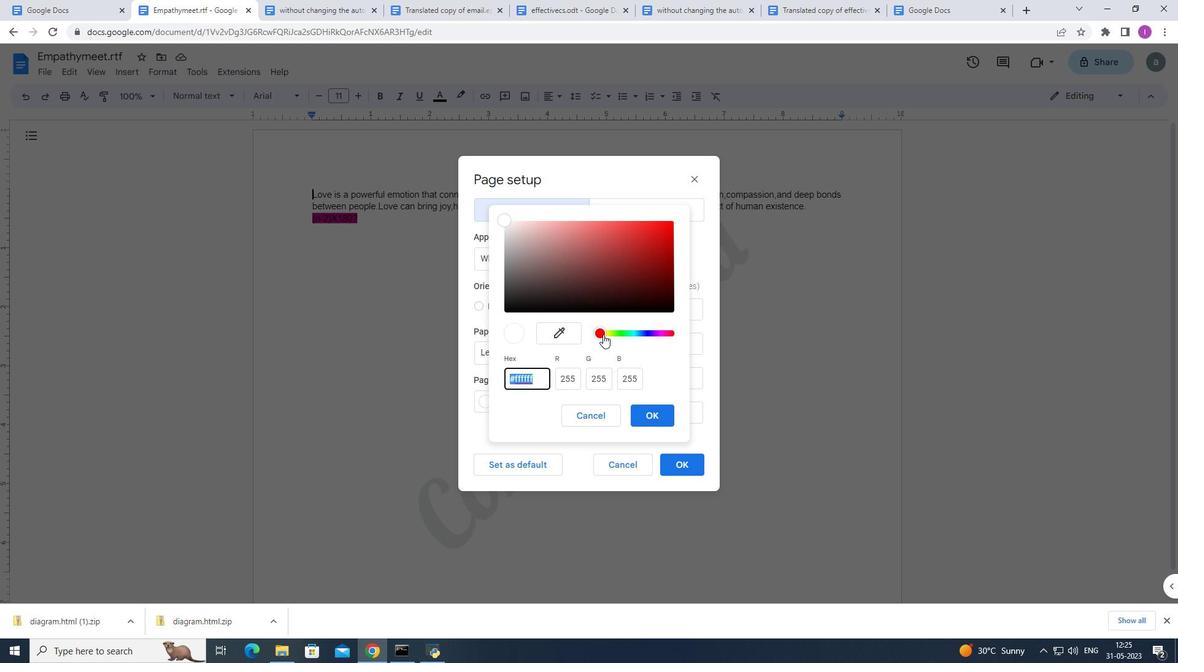 
Action: Mouse moved to (636, 332)
Screenshot: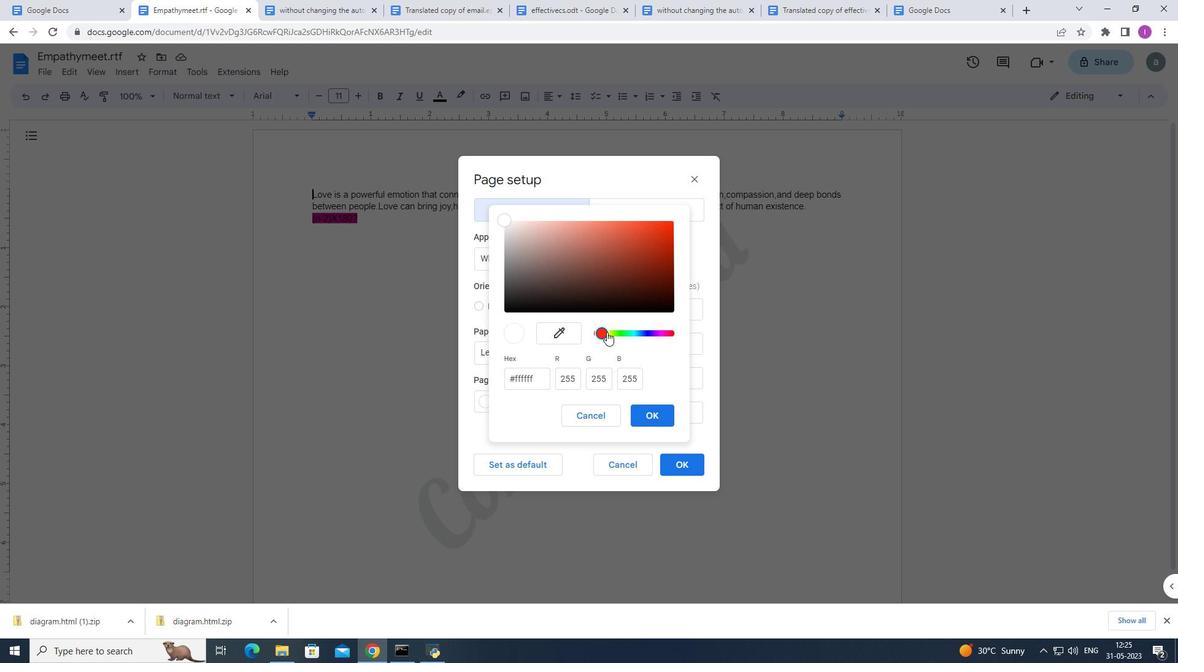 
Action: Mouse pressed left at (636, 332)
Screenshot: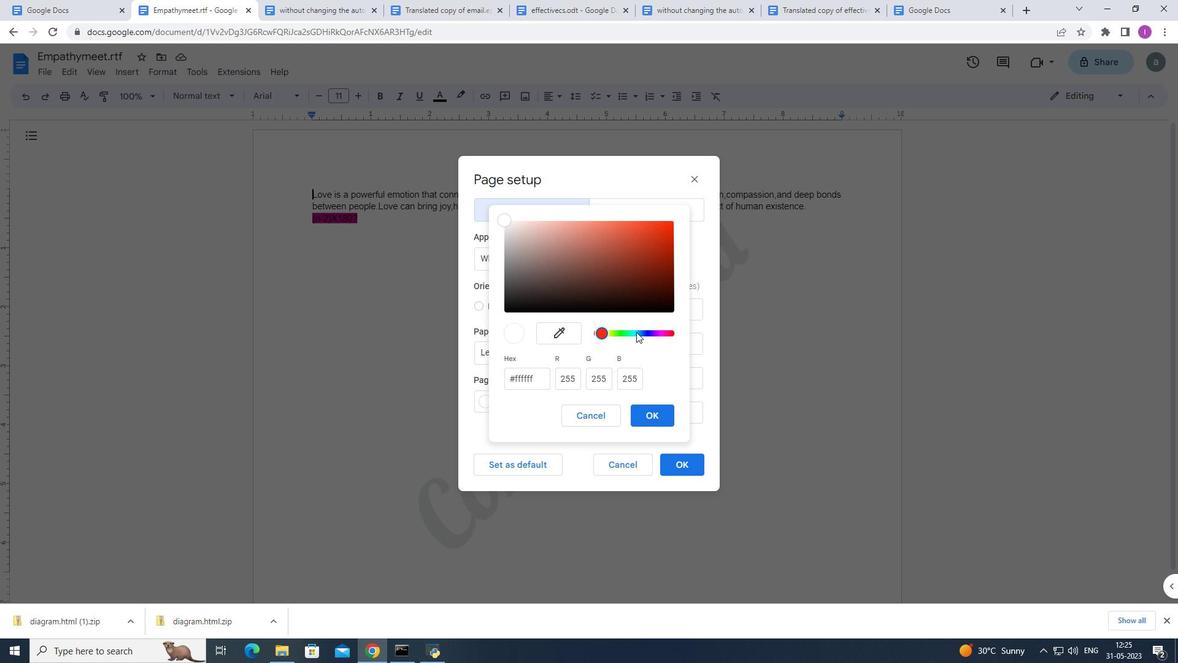 
Action: Mouse moved to (635, 332)
Screenshot: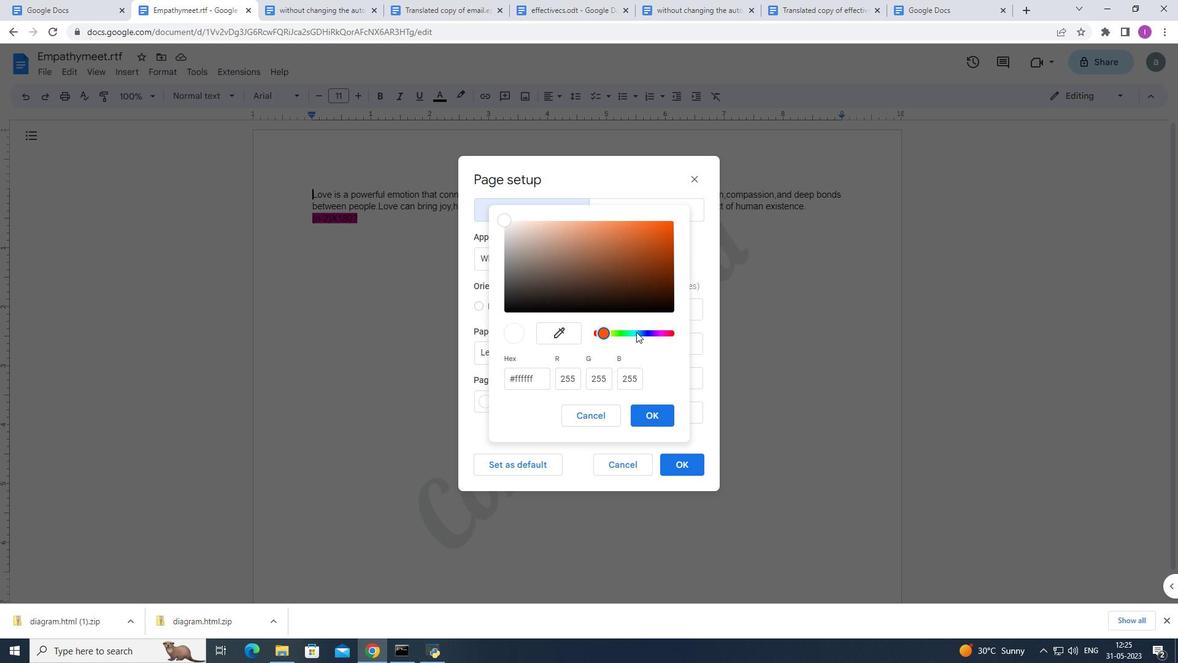 
Action: Mouse pressed left at (635, 332)
Screenshot: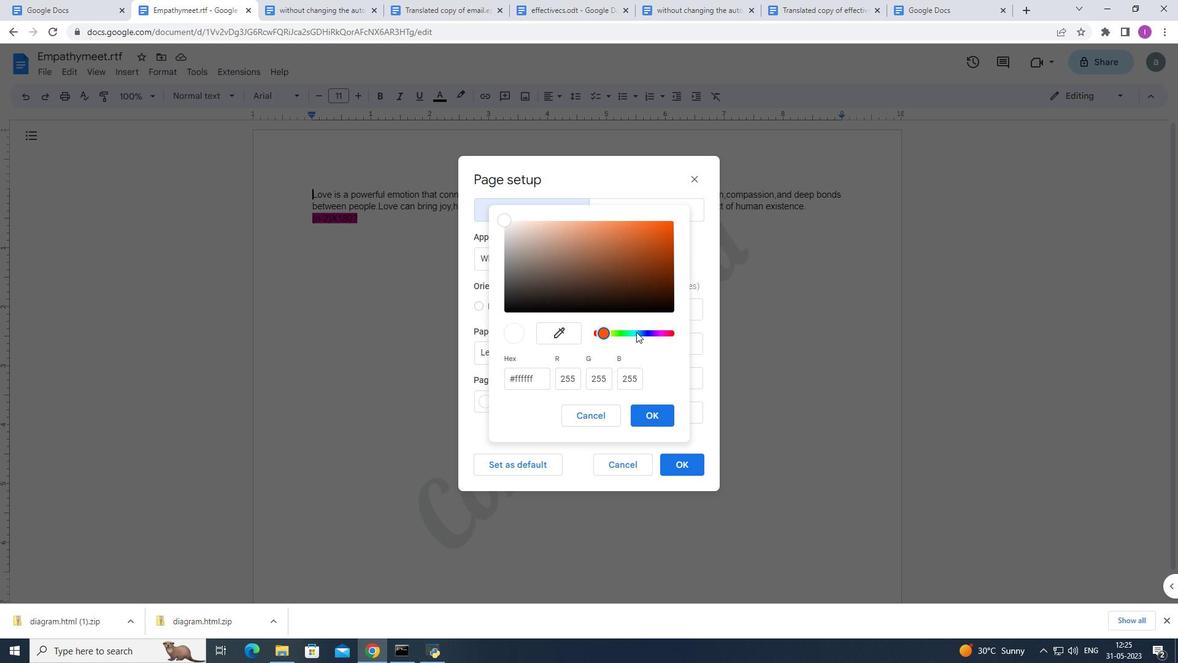 
Action: Mouse moved to (637, 332)
Screenshot: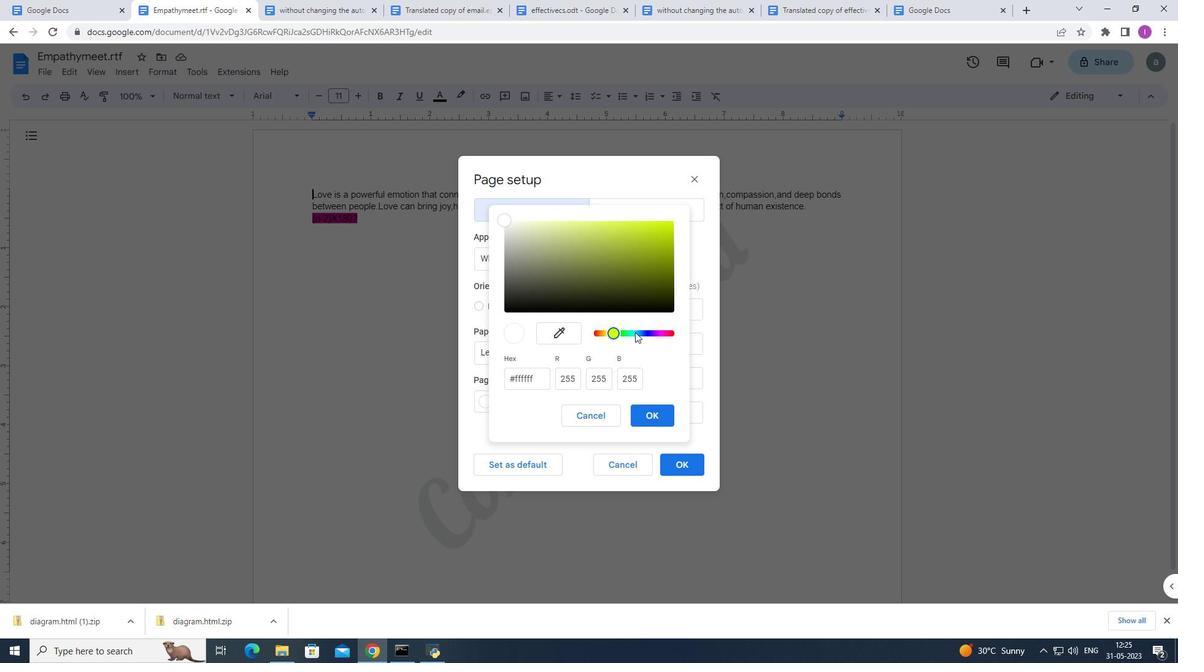
Action: Mouse pressed left at (637, 332)
Screenshot: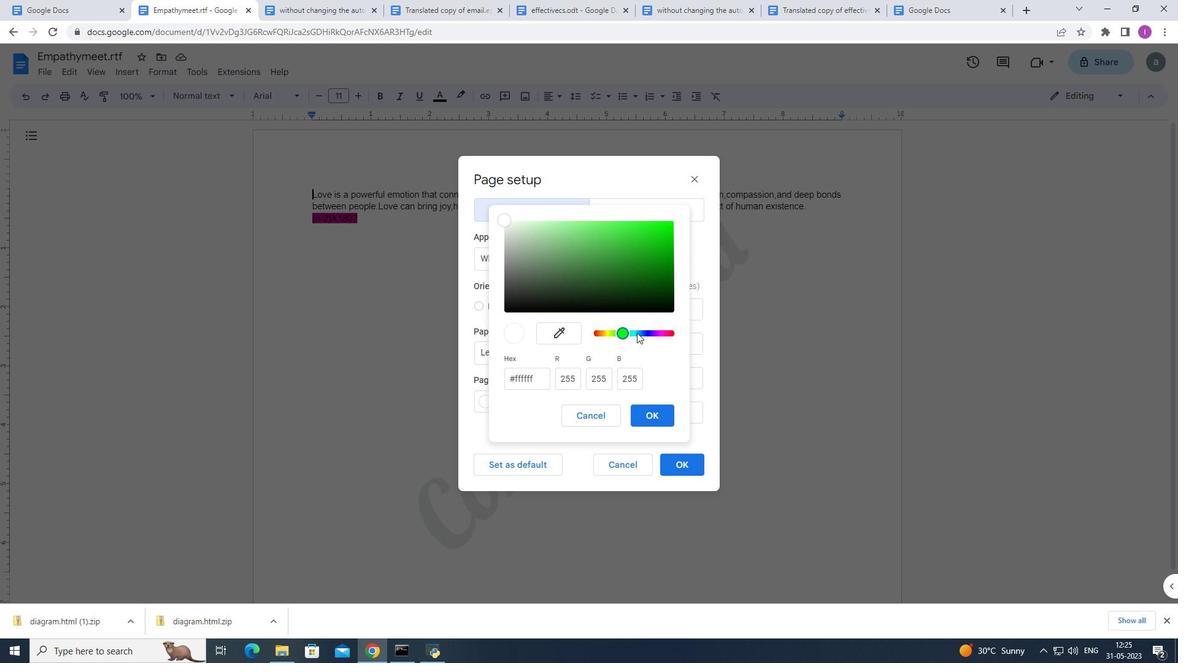 
Action: Mouse pressed left at (637, 332)
Screenshot: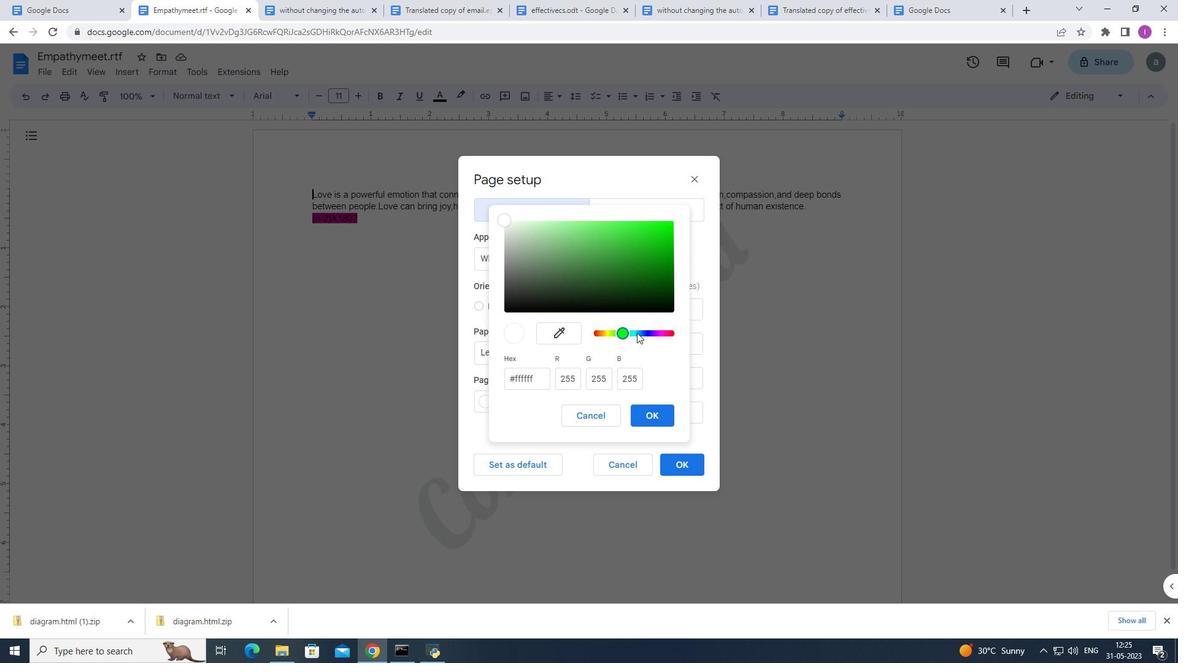 
Action: Mouse moved to (626, 332)
Screenshot: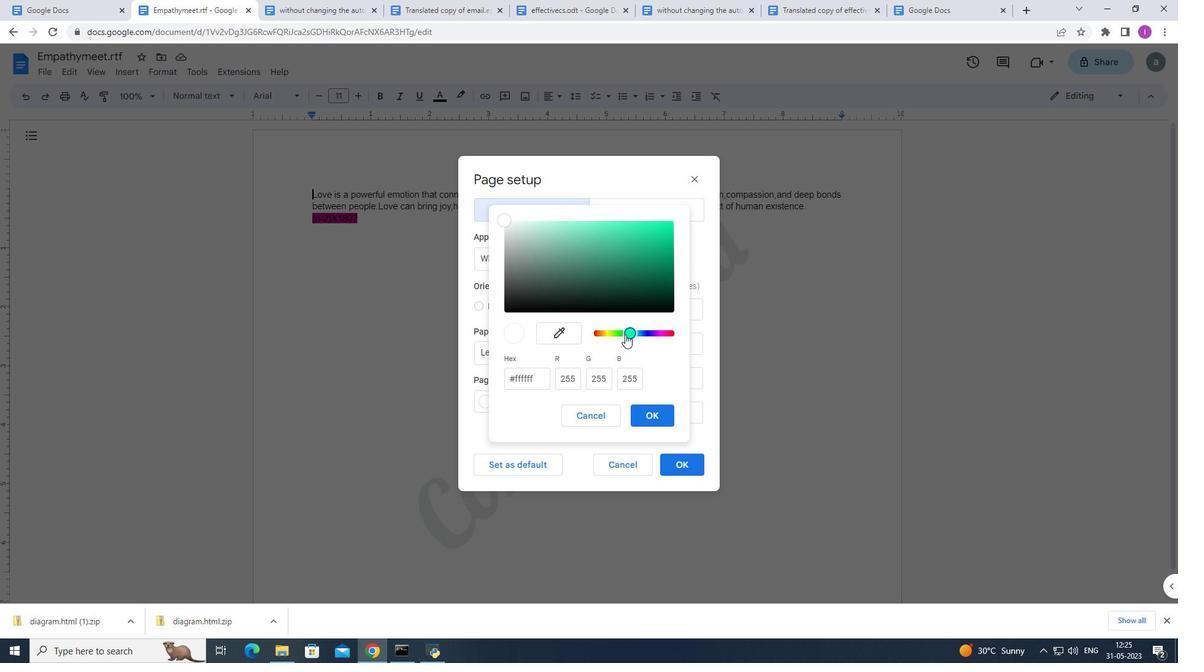 
Action: Mouse pressed left at (626, 332)
Screenshot: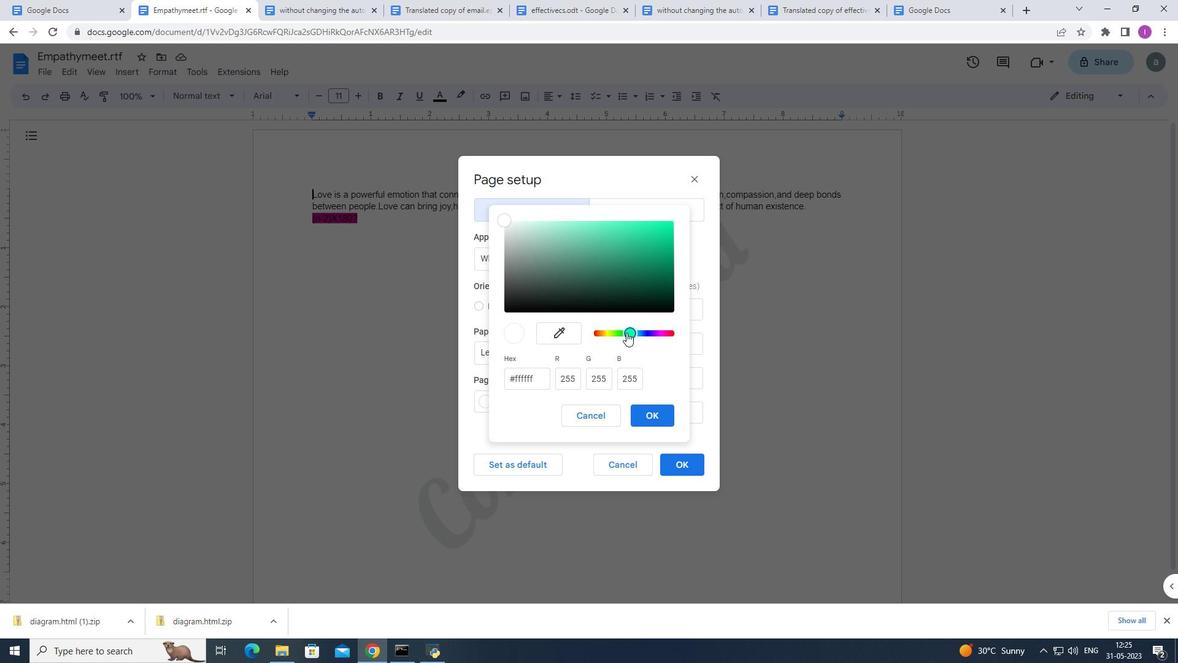 
Action: Mouse moved to (622, 334)
Screenshot: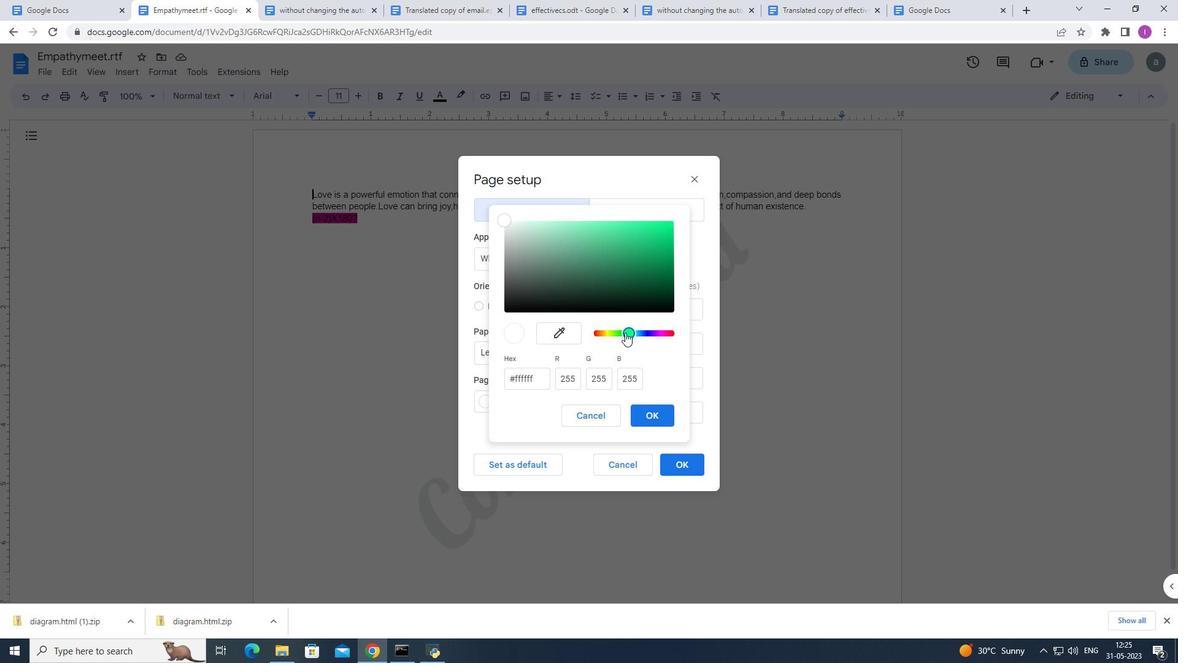 
Action: Mouse pressed left at (622, 334)
Screenshot: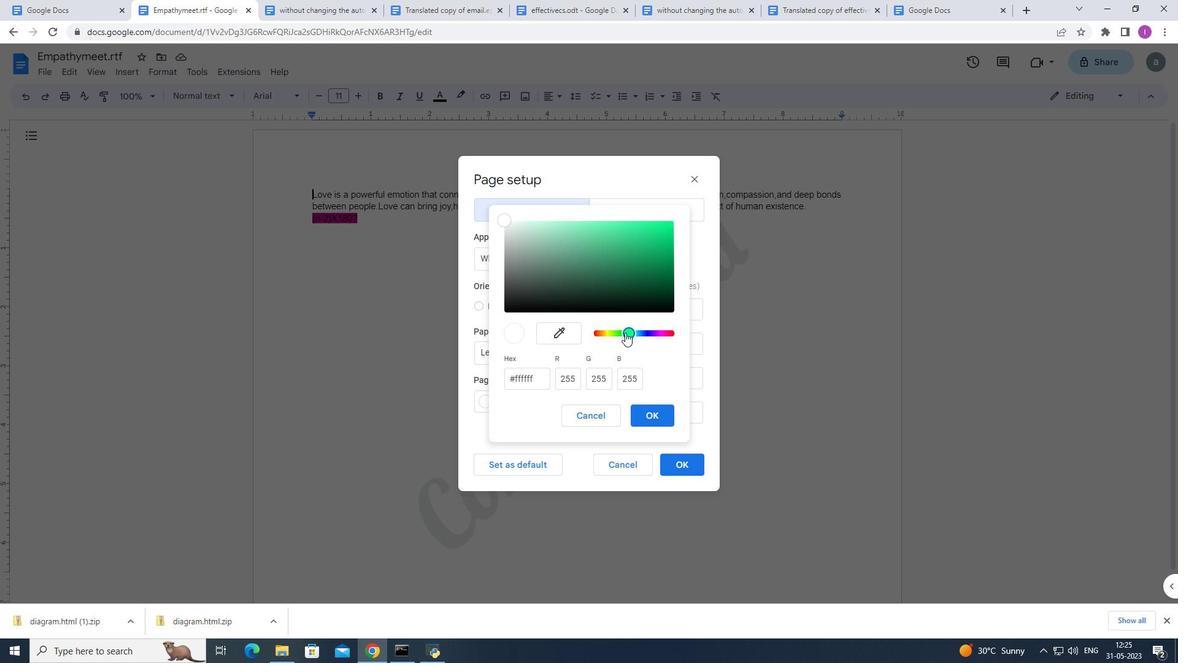 
Action: Mouse moved to (539, 247)
Screenshot: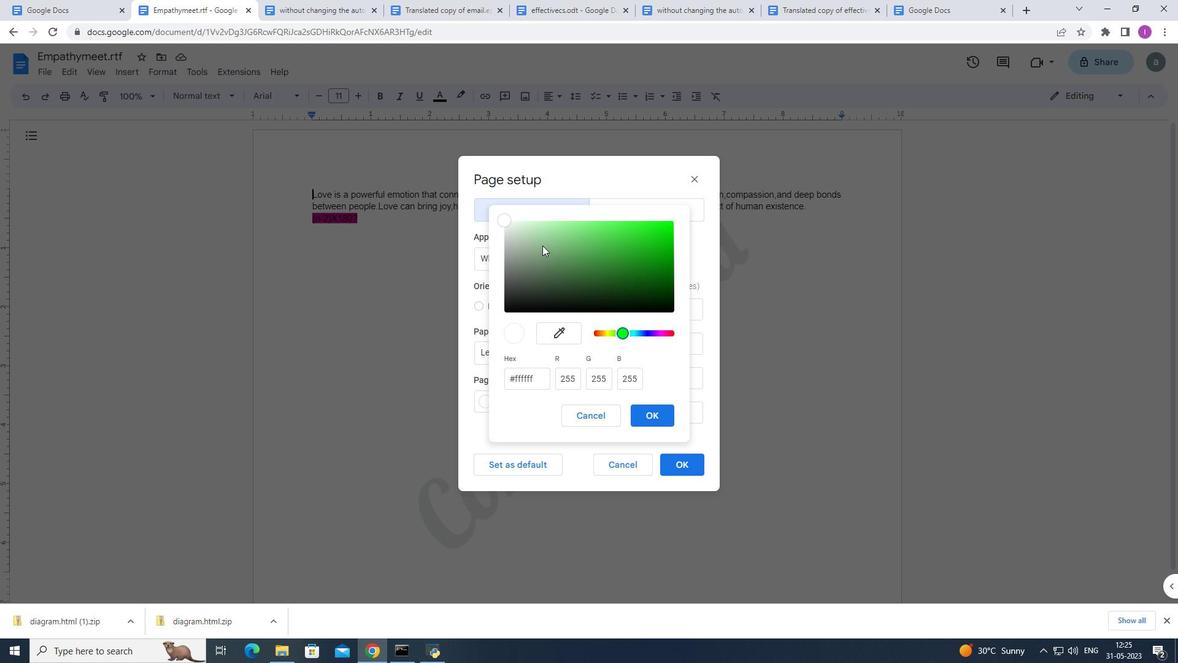 
Action: Mouse pressed left at (539, 247)
Screenshot: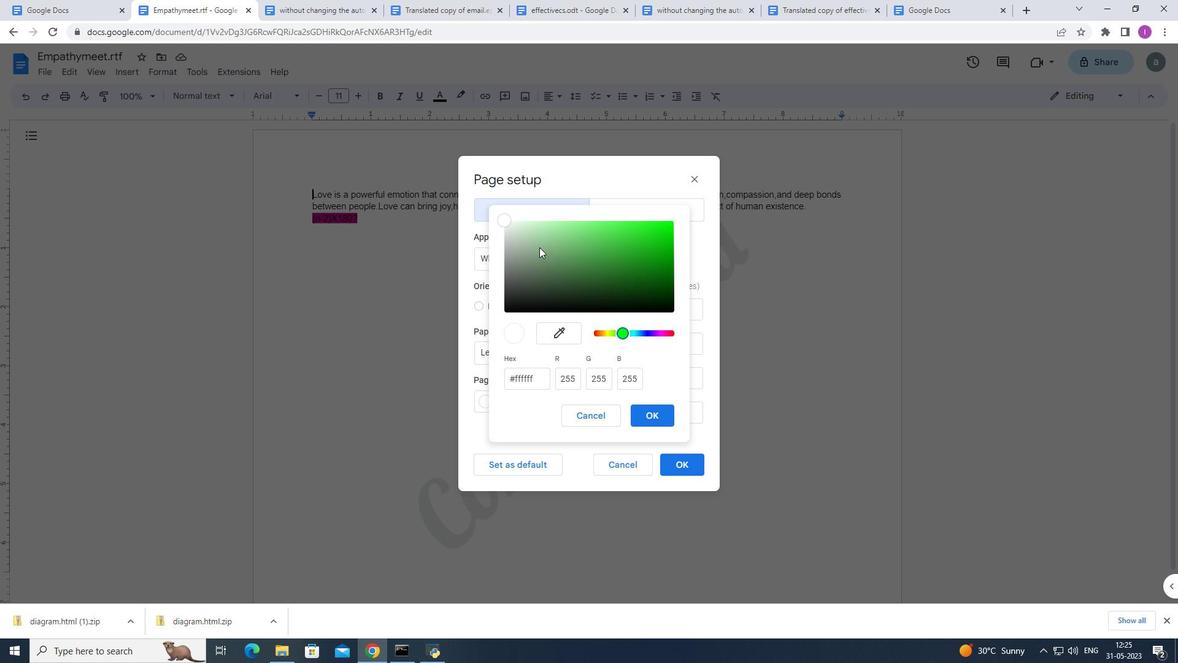
Action: Mouse moved to (652, 410)
Screenshot: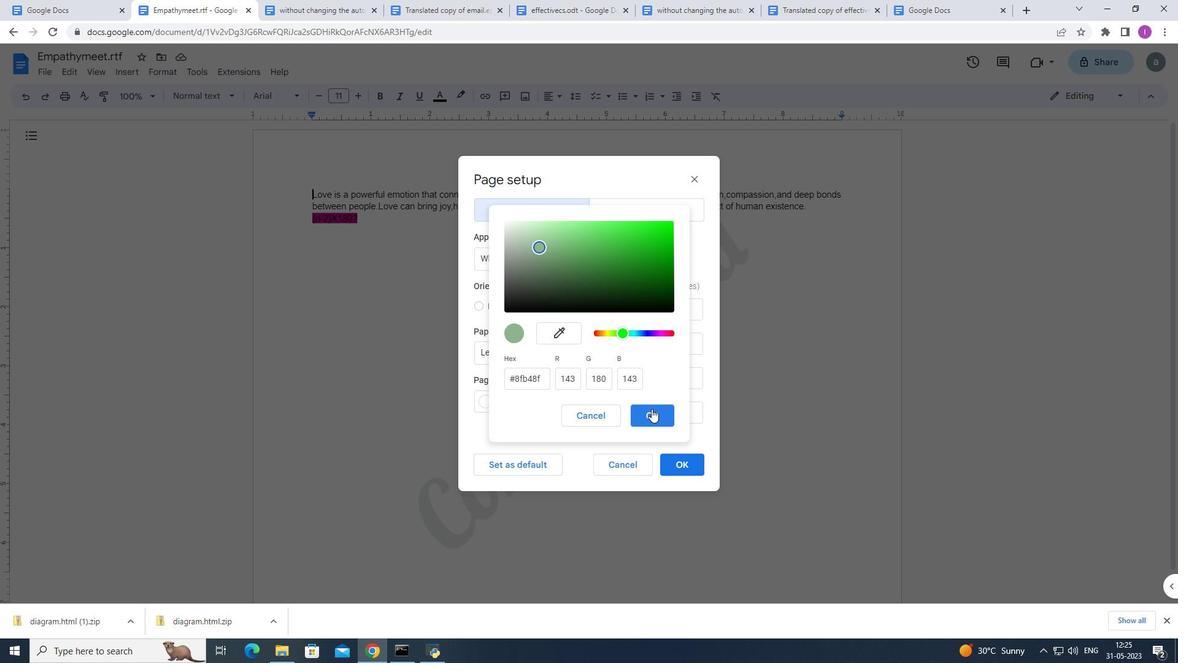 
Action: Mouse pressed left at (652, 410)
Screenshot: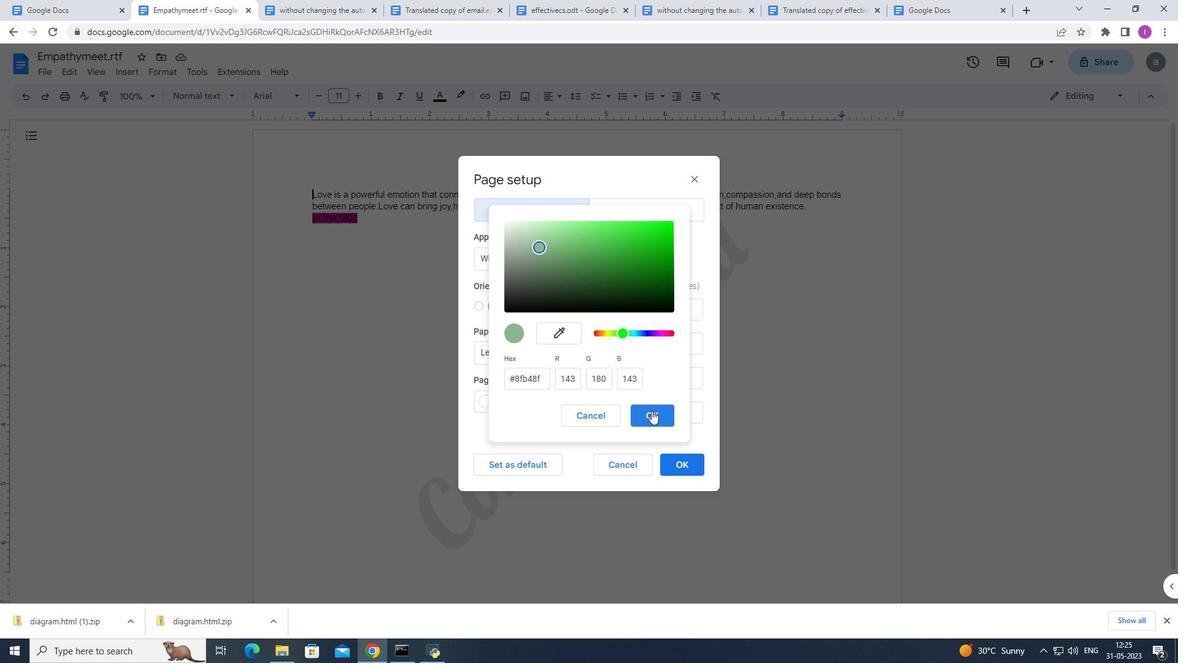 
Action: Mouse moved to (696, 467)
Screenshot: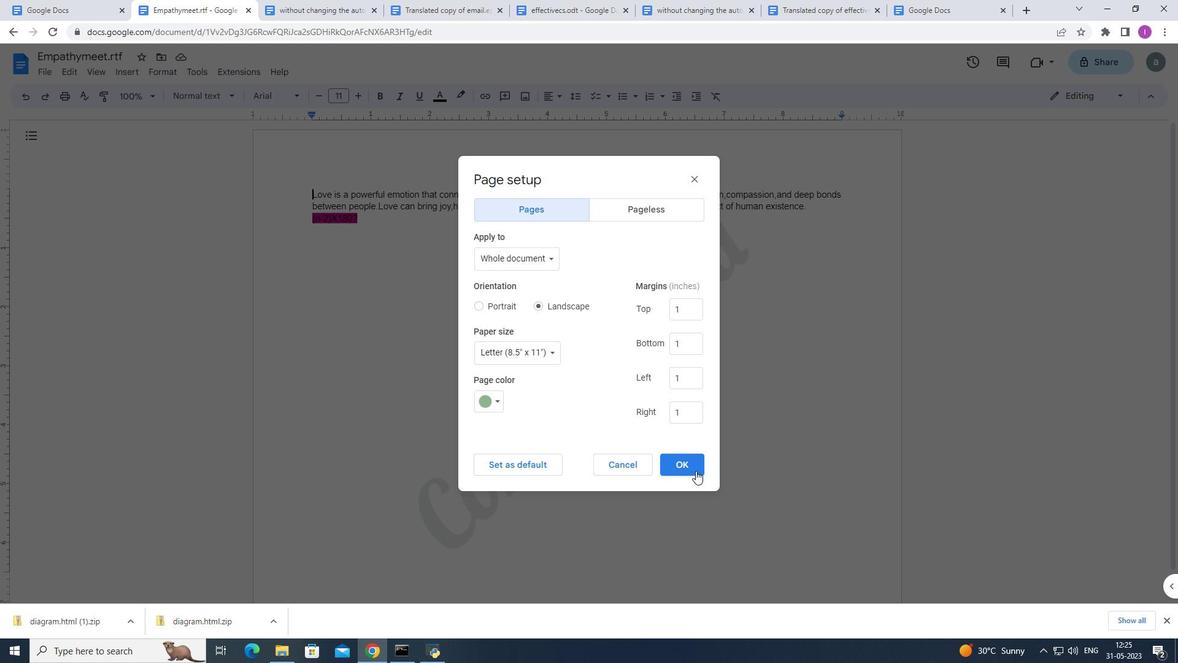 
Action: Mouse pressed left at (696, 467)
Screenshot: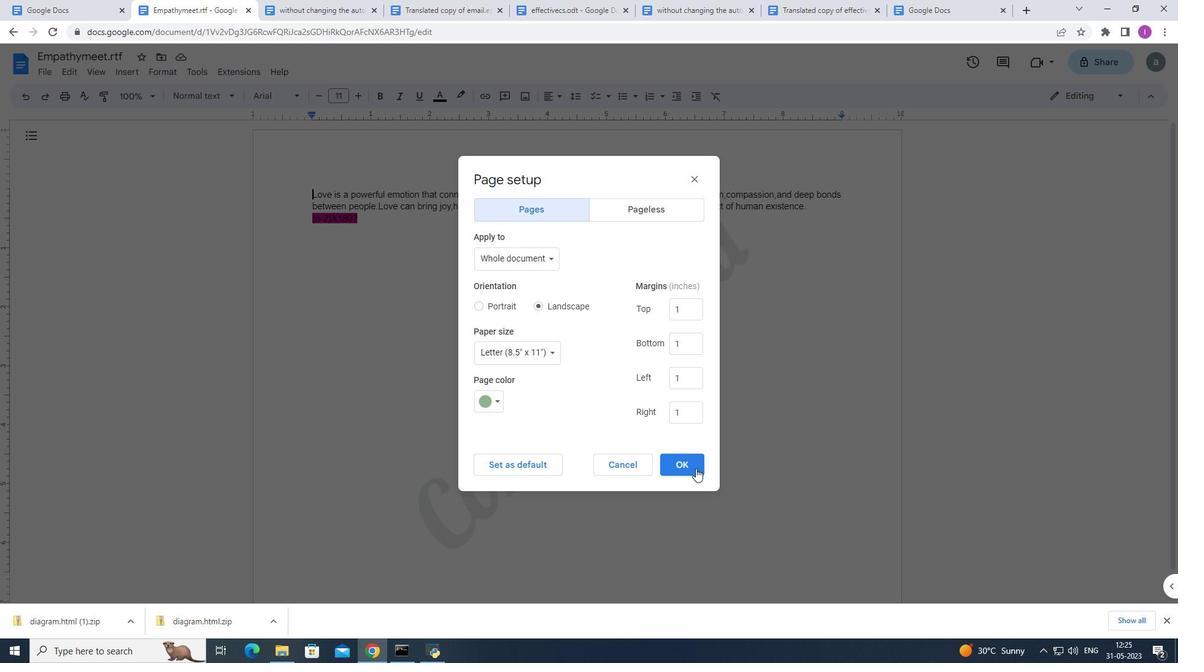 
Action: Mouse moved to (557, 321)
Screenshot: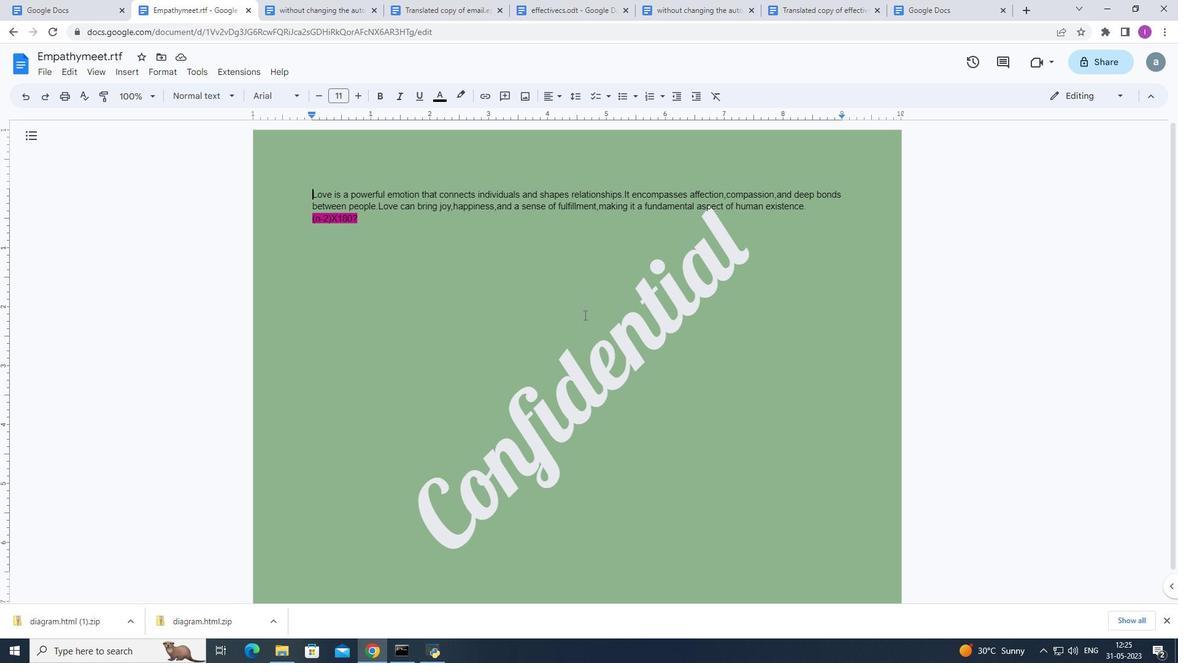
